 Task: Change  the formatting of the data to Which is  Less than 5, In conditional formating, put the option 'Green Fill with Dark Green Text. . 'add another formatting option Format As Table, insert the option Orange Table style Medium 3 , change the format of Column Width to AutoFit Column Widthand sort the data in Ascending order In the sheet  Attendance Sheet for Weekly Updatesbook
Action: Mouse moved to (249, 261)
Screenshot: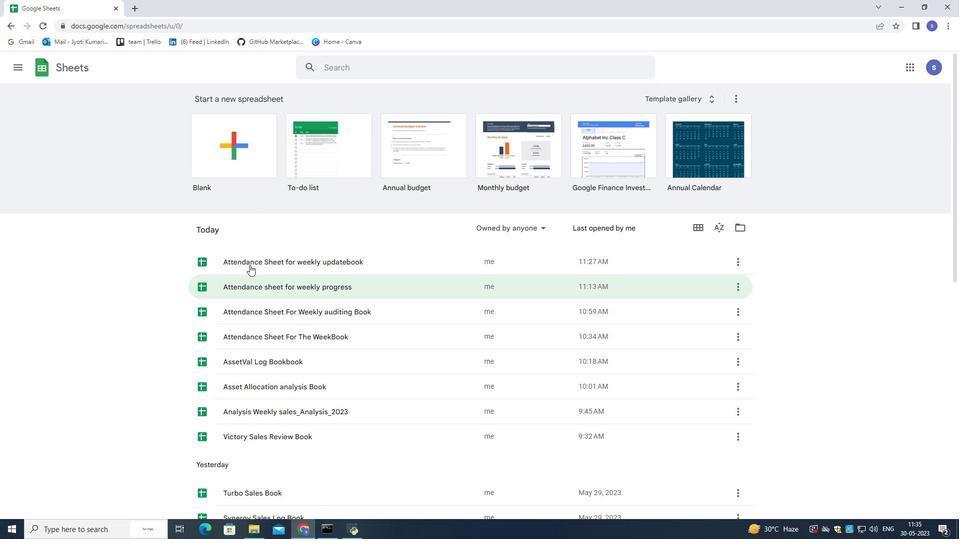 
Action: Mouse pressed left at (249, 261)
Screenshot: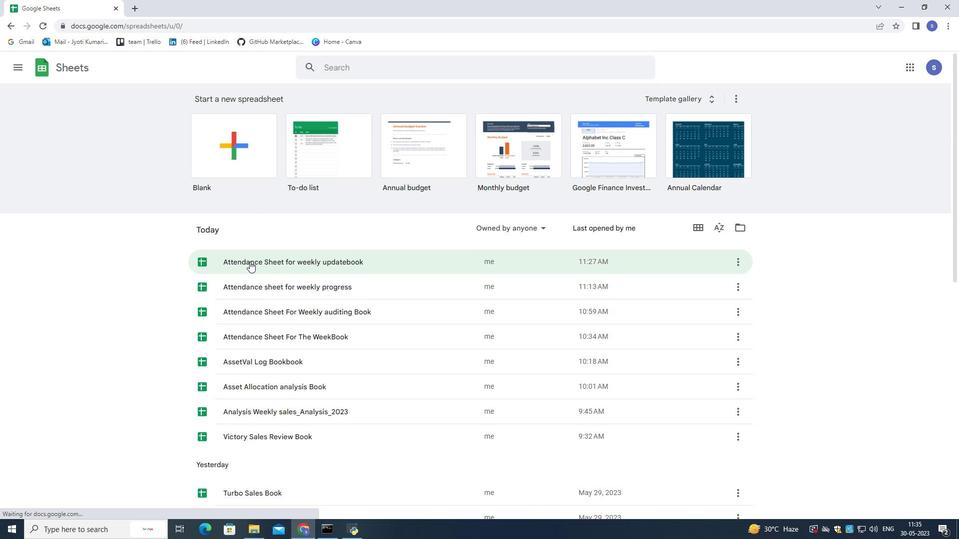 
Action: Mouse moved to (54, 155)
Screenshot: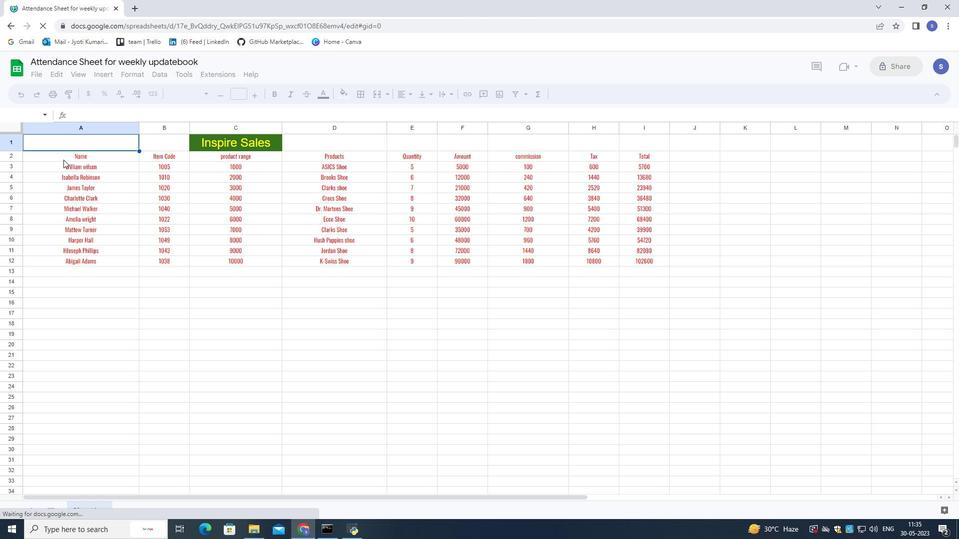 
Action: Mouse pressed left at (54, 155)
Screenshot: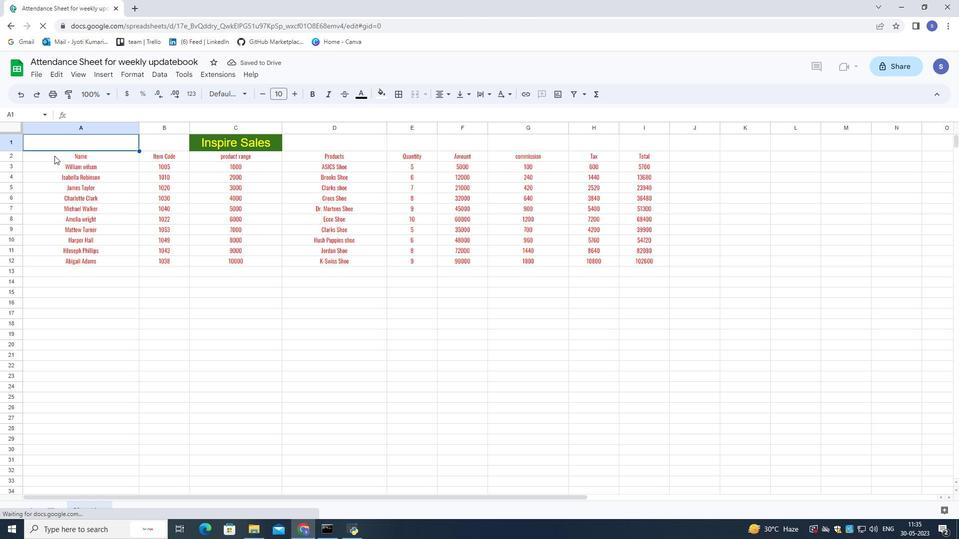 
Action: Mouse moved to (139, 73)
Screenshot: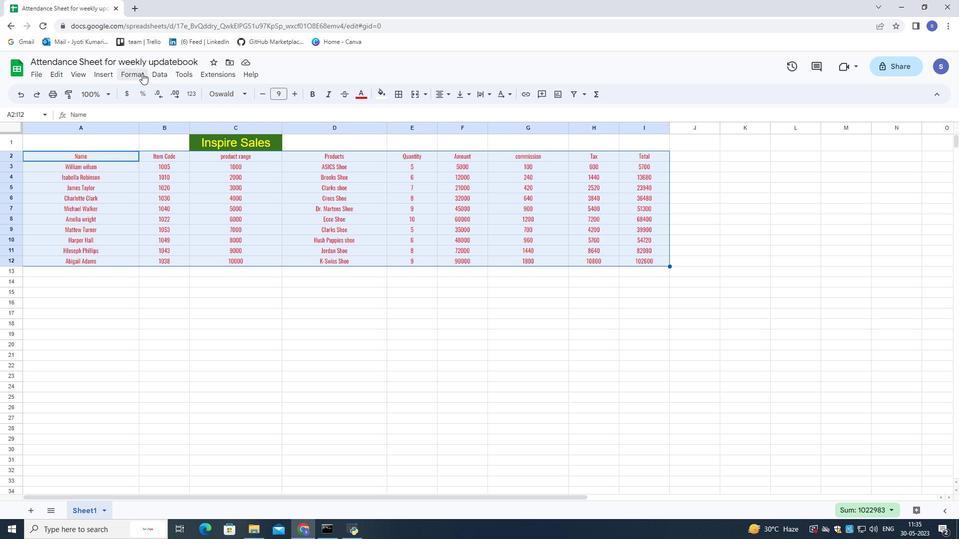 
Action: Mouse pressed left at (139, 73)
Screenshot: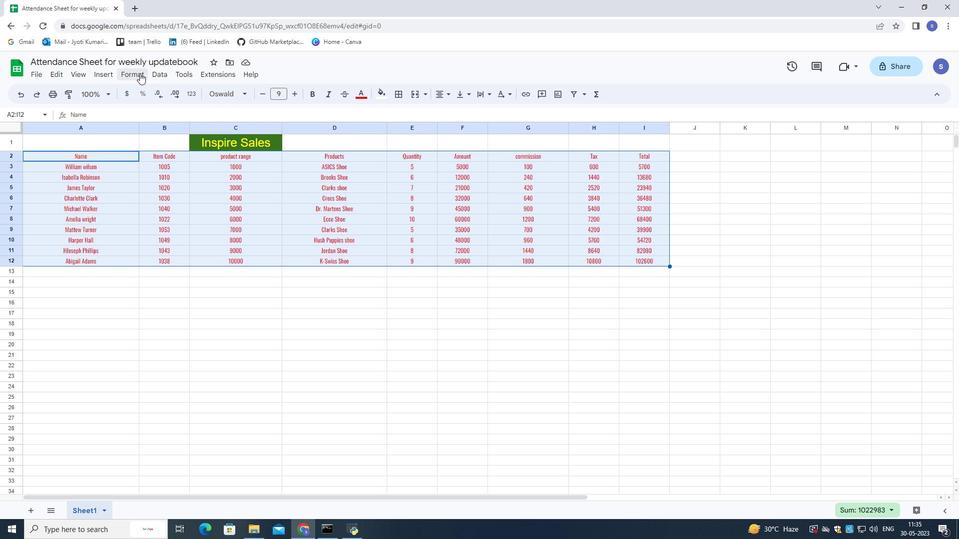 
Action: Mouse moved to (180, 245)
Screenshot: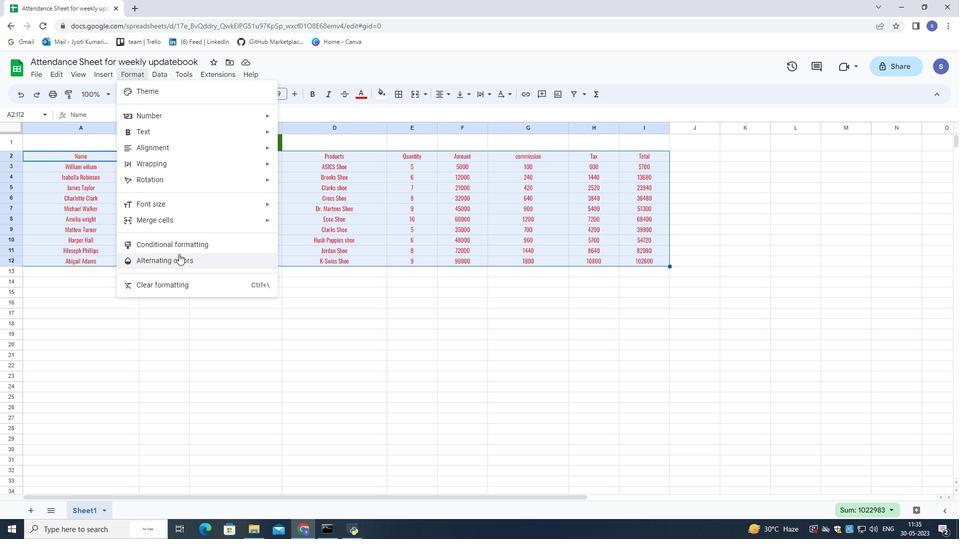 
Action: Mouse pressed left at (180, 245)
Screenshot: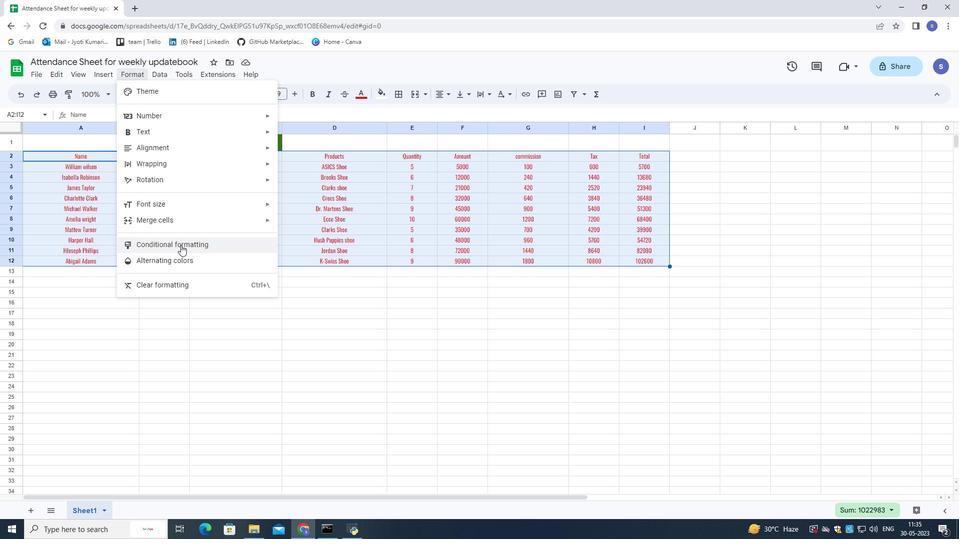 
Action: Mouse moved to (899, 231)
Screenshot: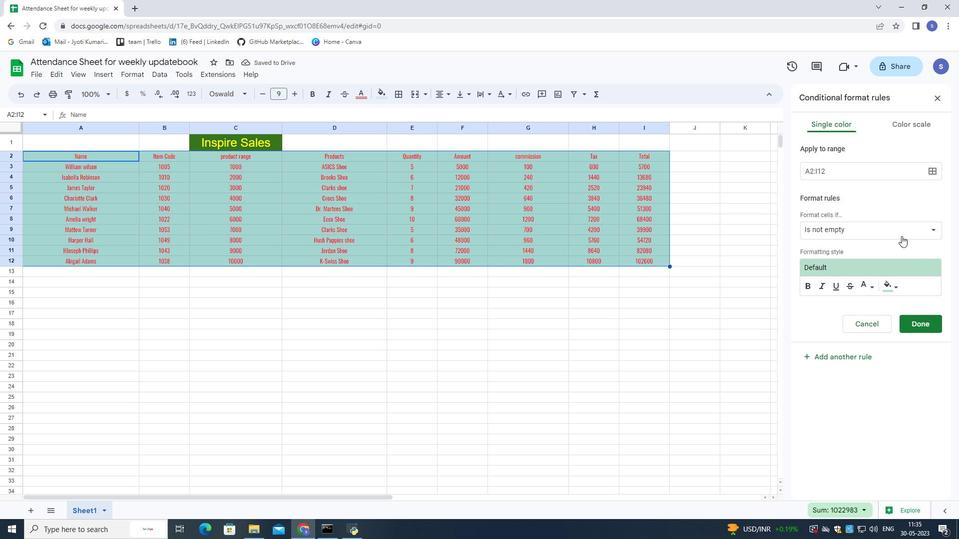 
Action: Mouse pressed left at (899, 231)
Screenshot: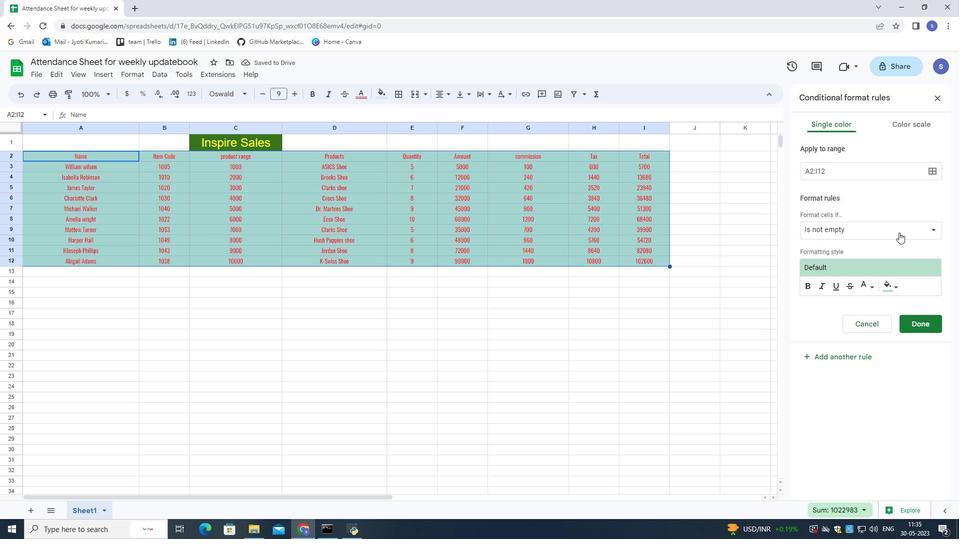 
Action: Mouse moved to (863, 418)
Screenshot: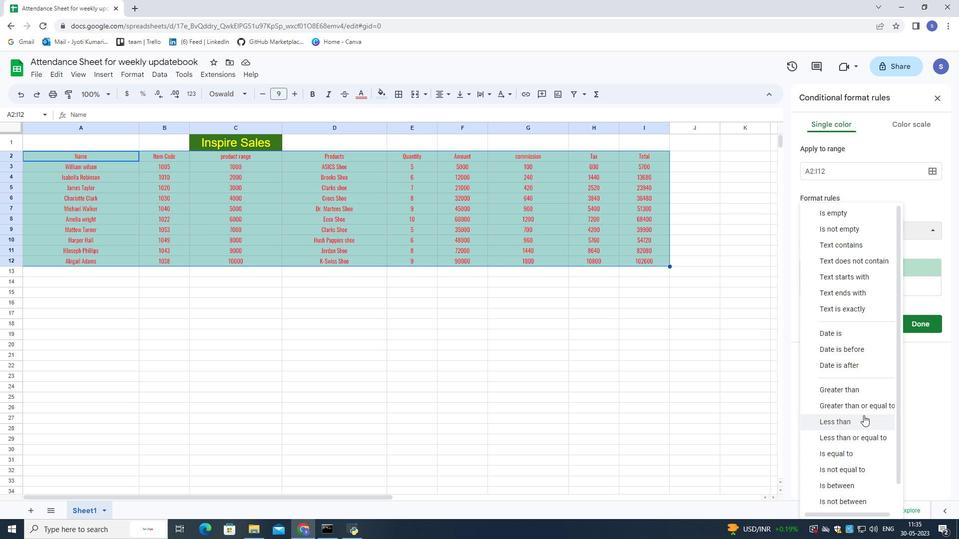 
Action: Mouse pressed left at (863, 418)
Screenshot: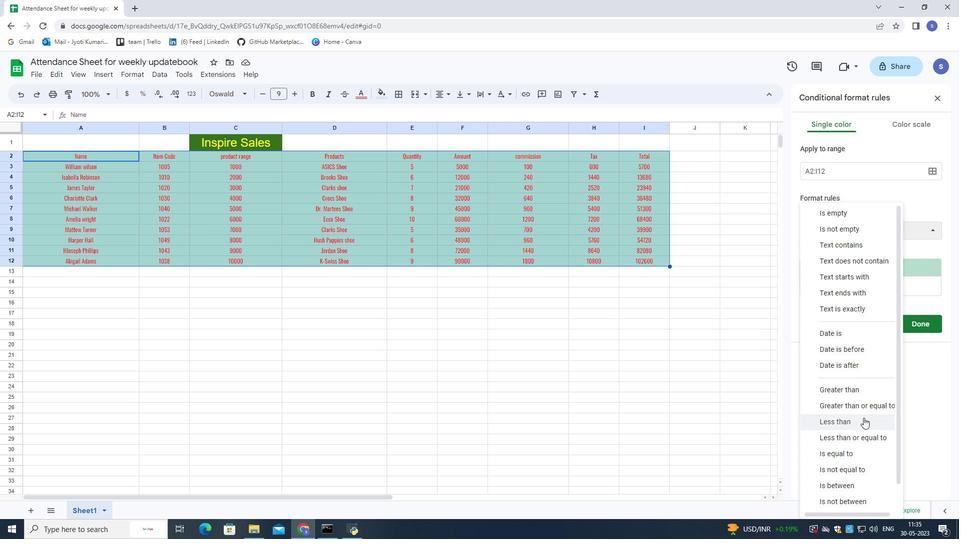 
Action: Mouse moved to (821, 254)
Screenshot: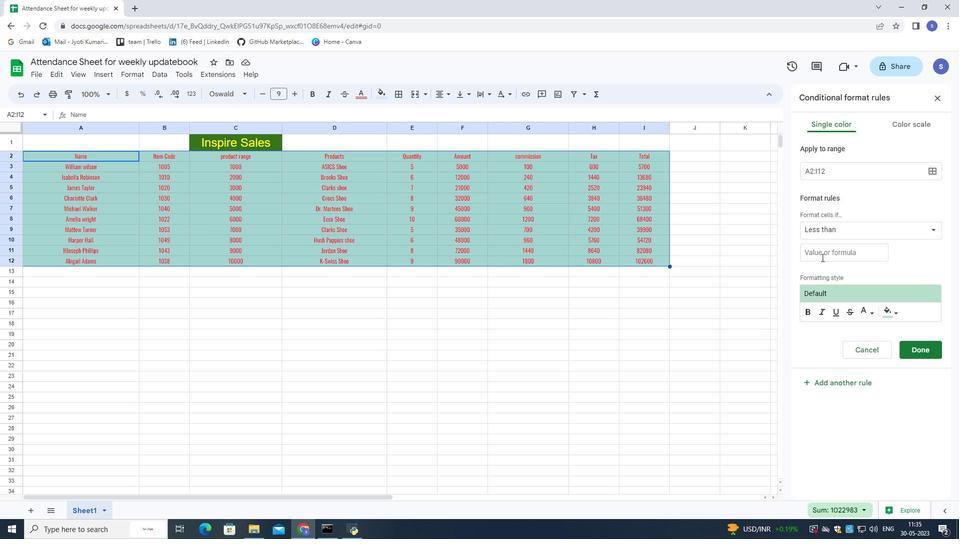 
Action: Mouse pressed left at (821, 254)
Screenshot: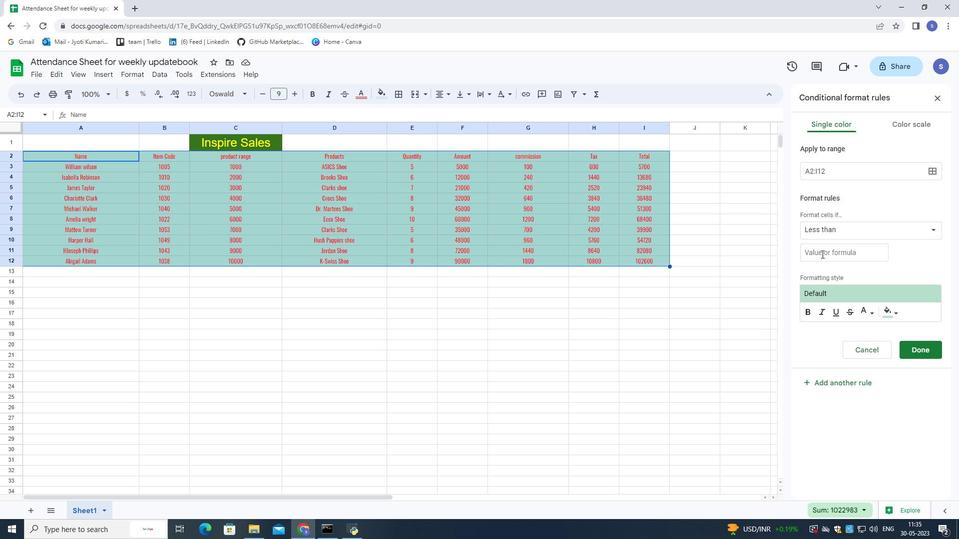
Action: Key pressed 5
Screenshot: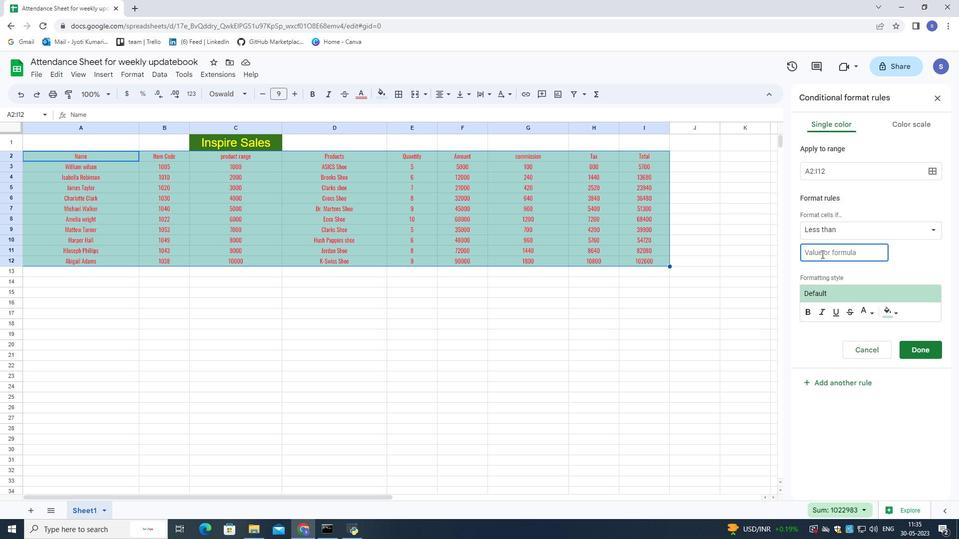 
Action: Mouse moved to (891, 309)
Screenshot: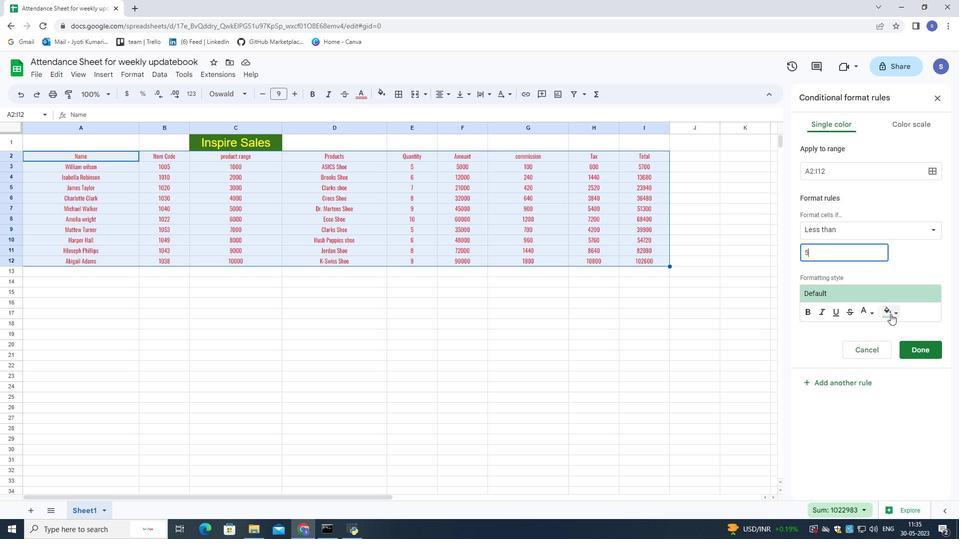 
Action: Mouse pressed left at (891, 309)
Screenshot: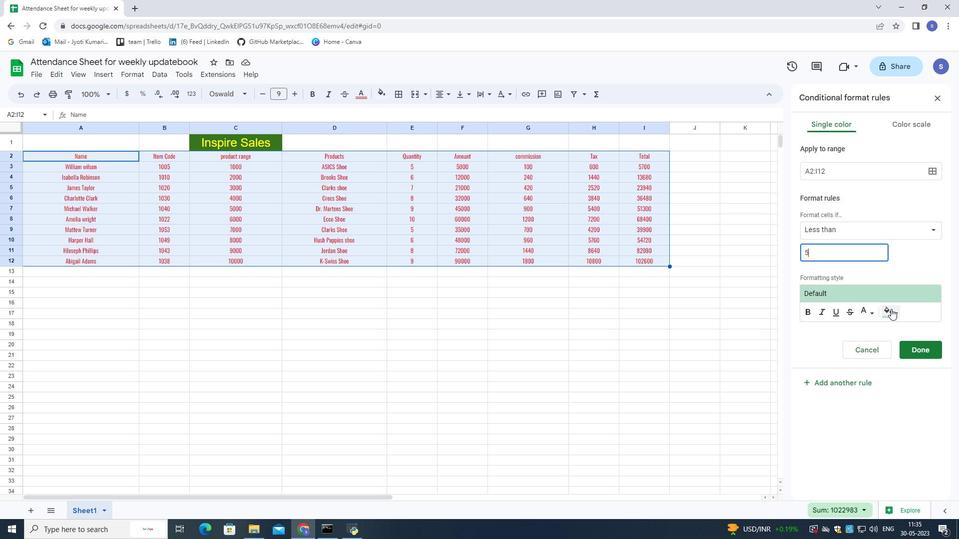 
Action: Mouse moved to (830, 355)
Screenshot: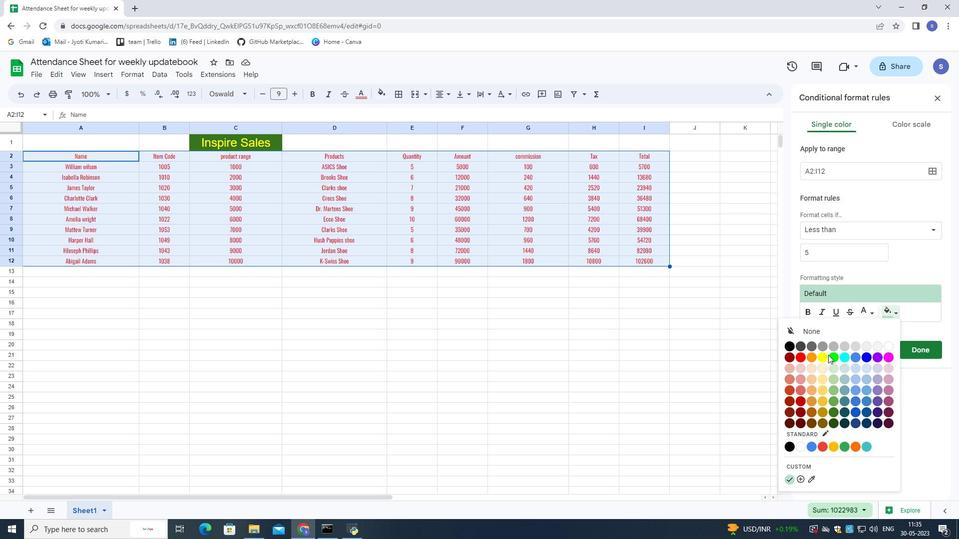
Action: Mouse pressed left at (830, 355)
Screenshot: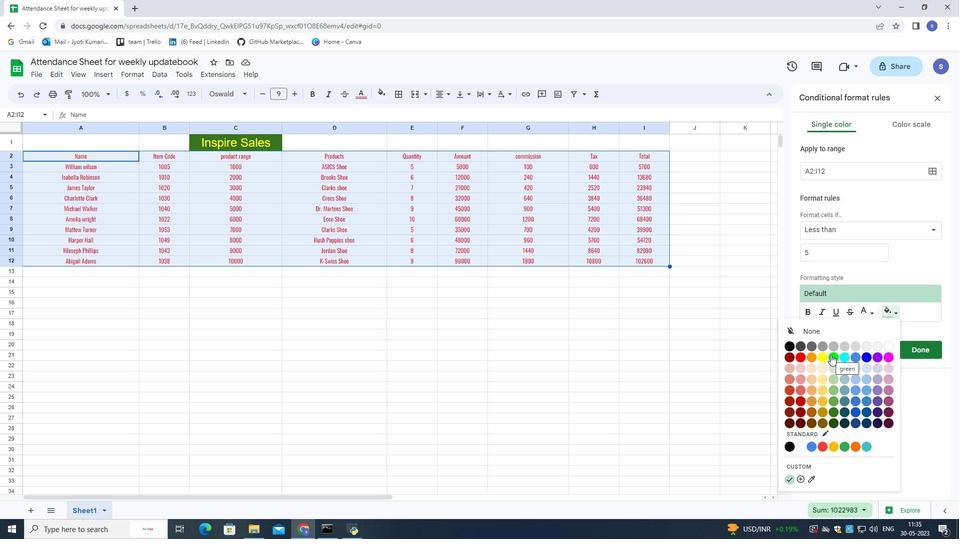 
Action: Mouse moved to (872, 349)
Screenshot: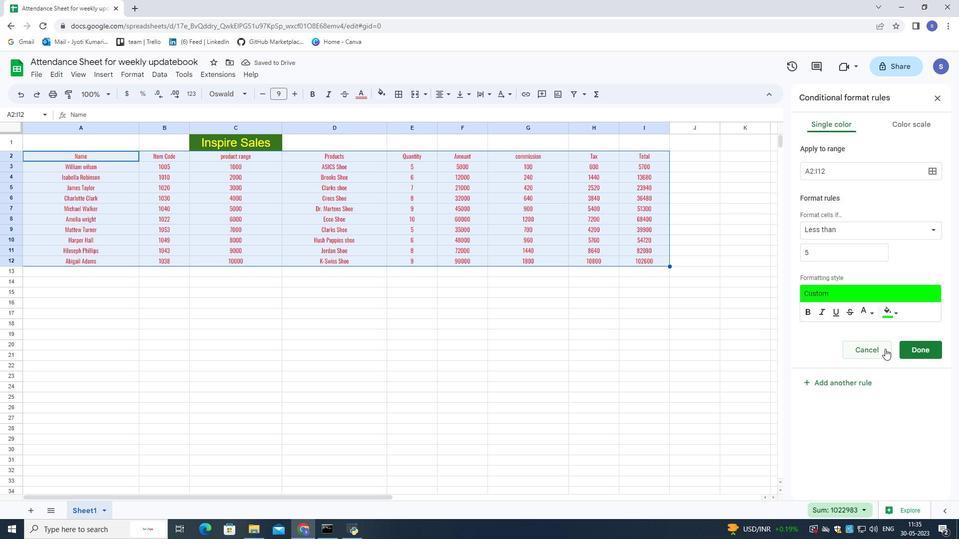 
Action: Mouse pressed left at (872, 349)
Screenshot: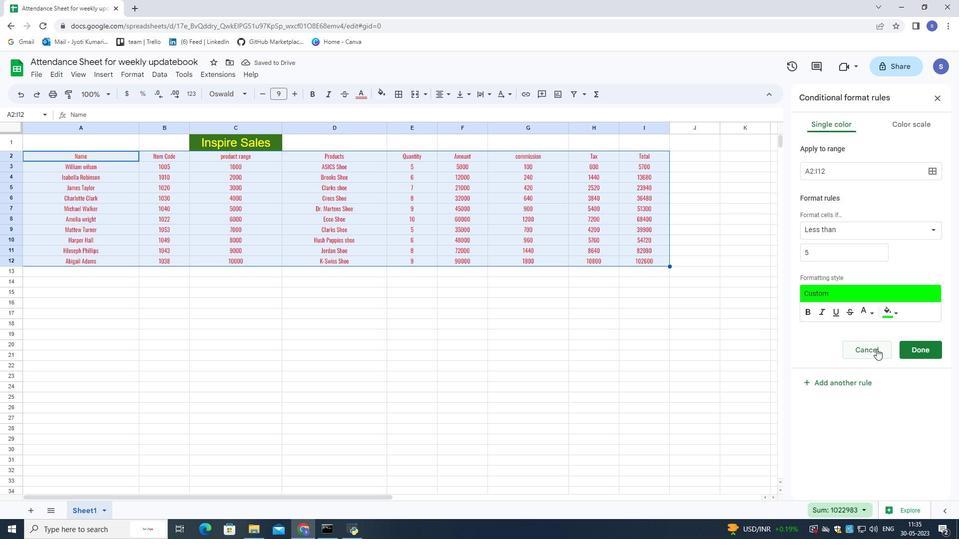 
Action: Mouse moved to (475, 327)
Screenshot: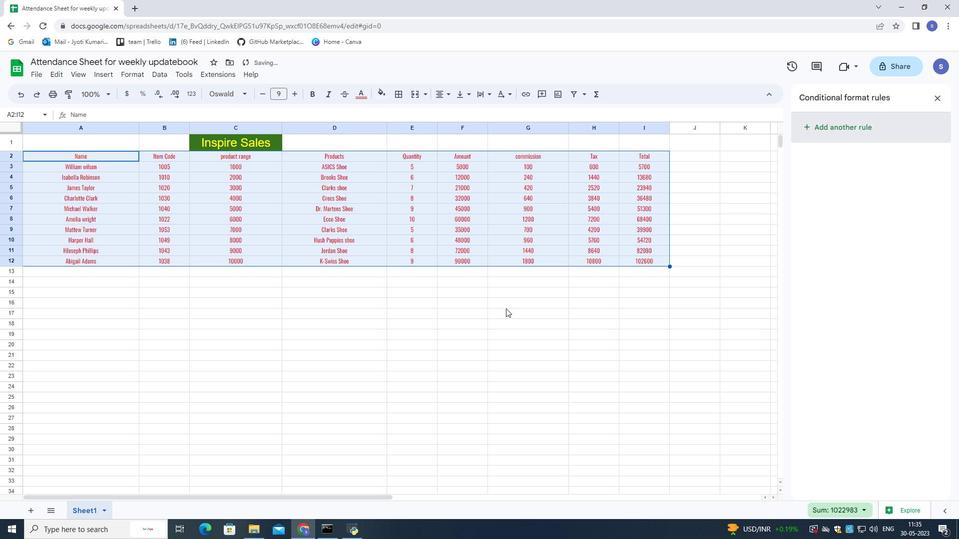 
Action: Mouse pressed left at (475, 327)
Screenshot: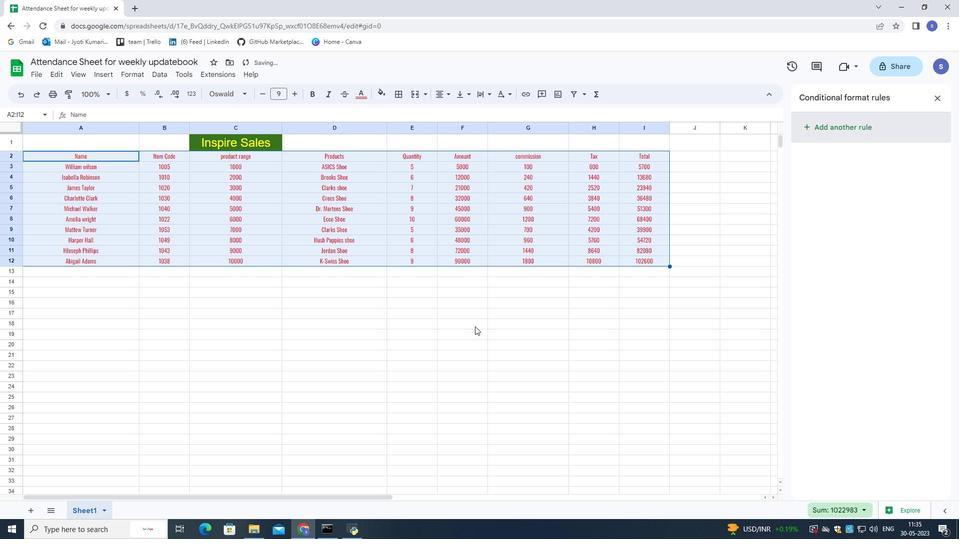 
Action: Mouse moved to (45, 154)
Screenshot: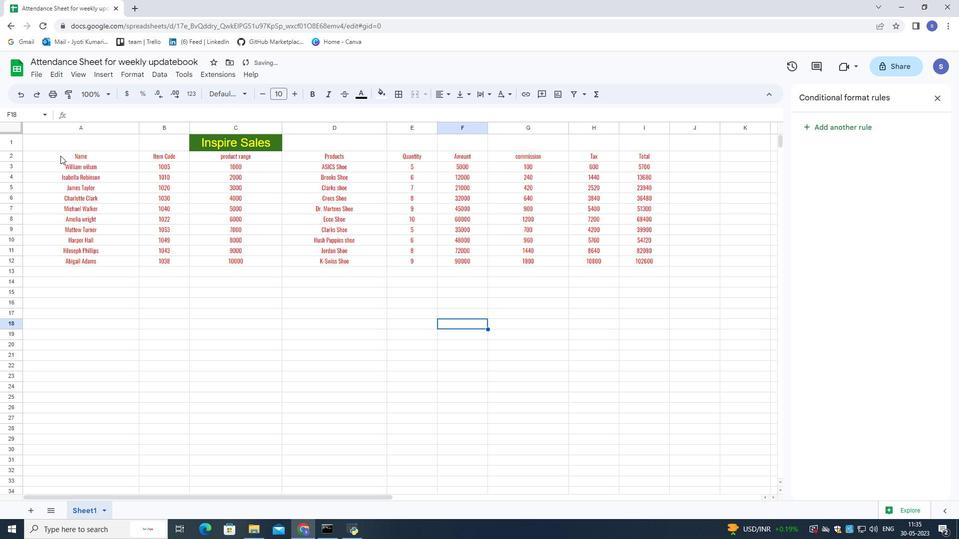 
Action: Mouse pressed left at (45, 154)
Screenshot: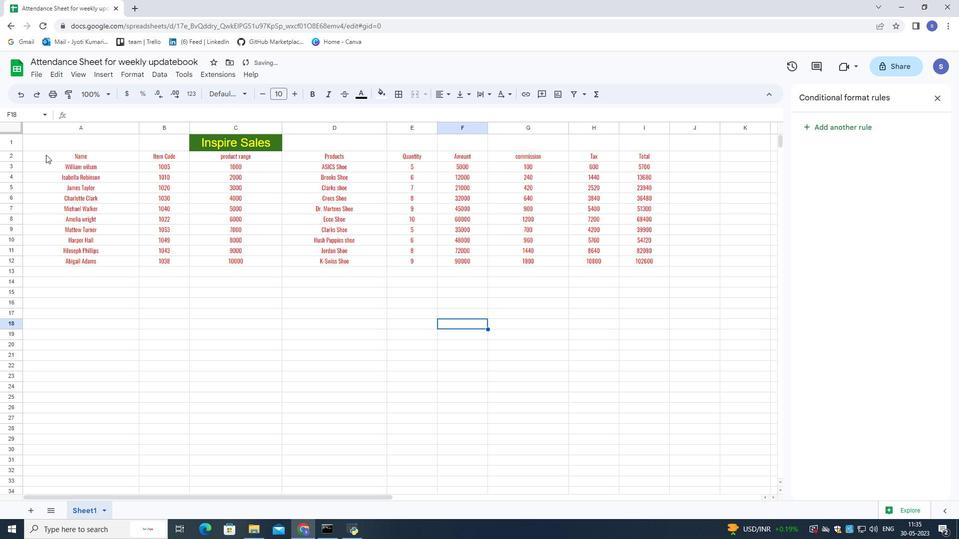 
Action: Mouse moved to (139, 69)
Screenshot: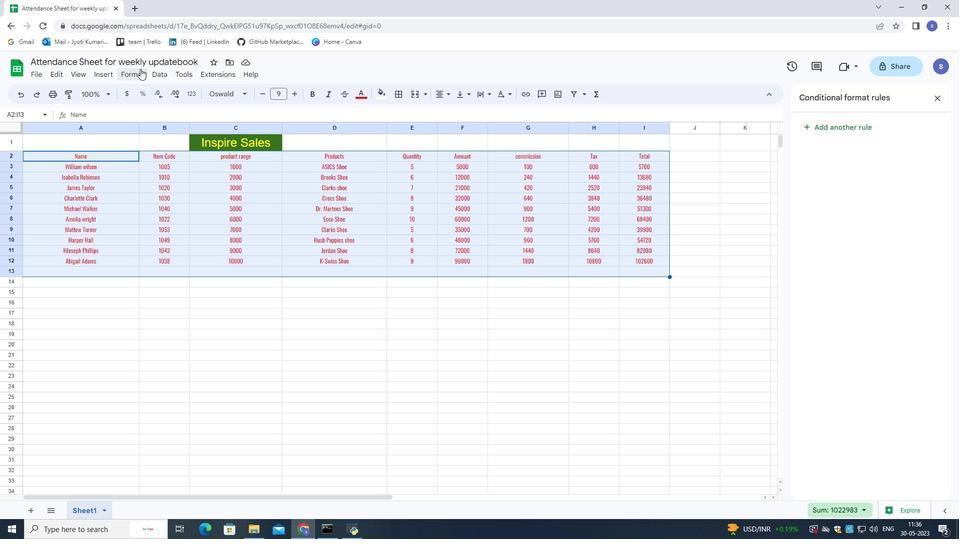 
Action: Mouse pressed left at (139, 69)
Screenshot: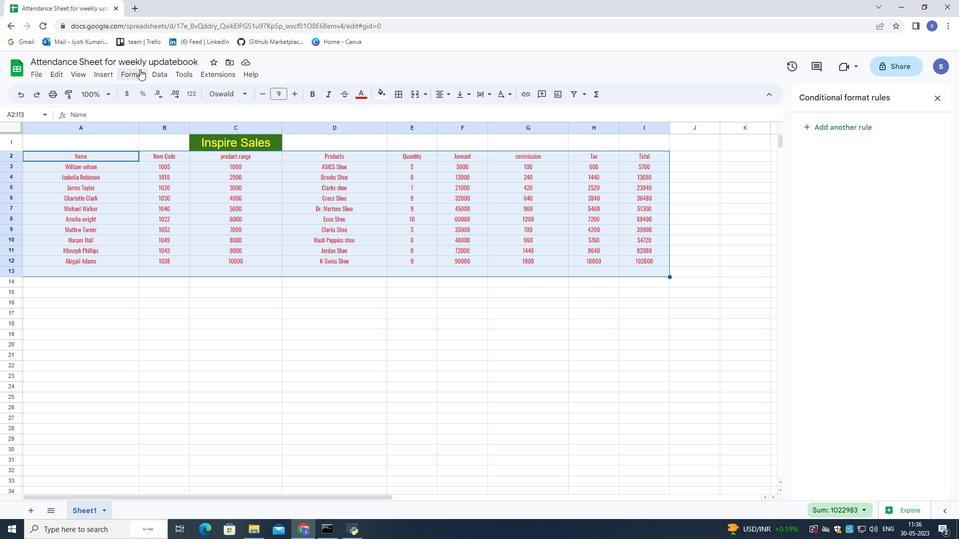 
Action: Mouse moved to (142, 243)
Screenshot: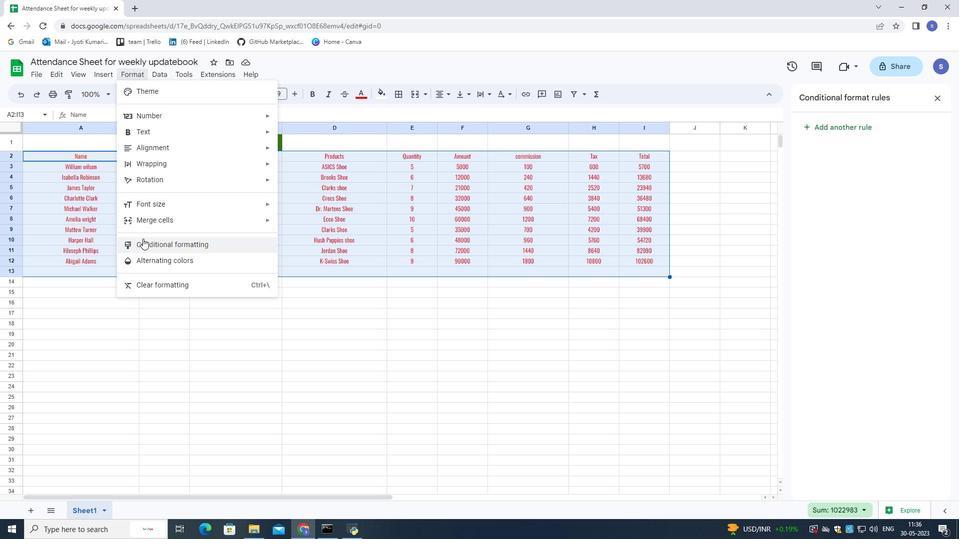 
Action: Mouse pressed left at (142, 243)
Screenshot: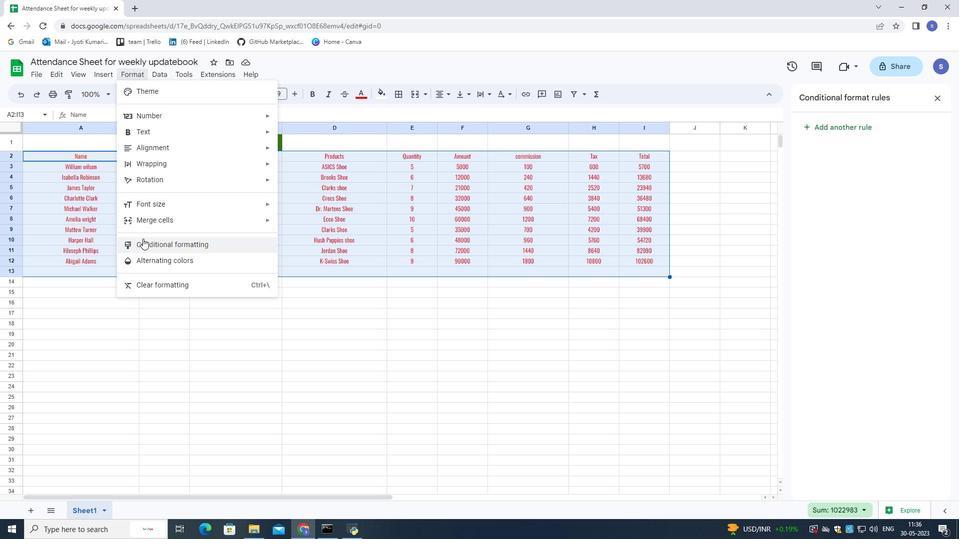 
Action: Mouse moved to (836, 231)
Screenshot: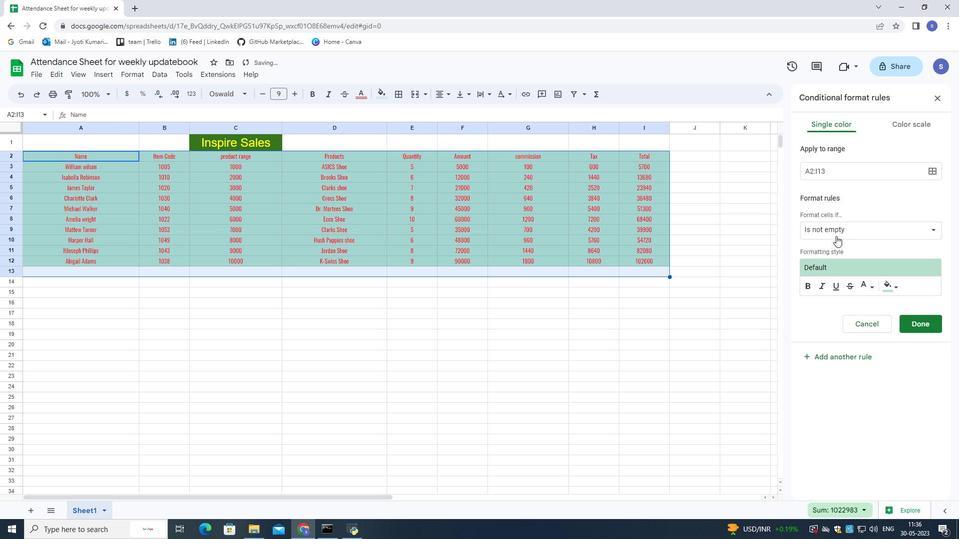 
Action: Mouse pressed left at (836, 231)
Screenshot: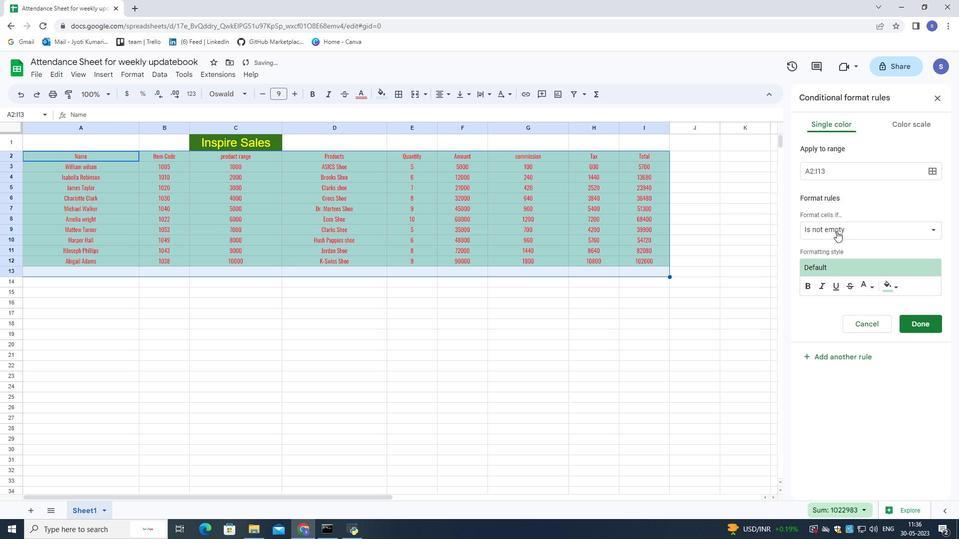 
Action: Mouse moved to (834, 419)
Screenshot: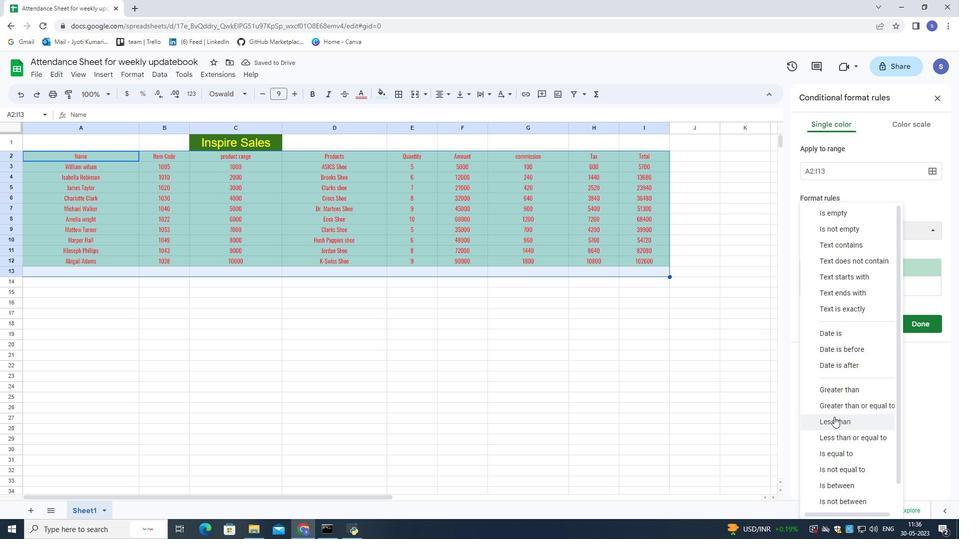 
Action: Mouse pressed left at (834, 419)
Screenshot: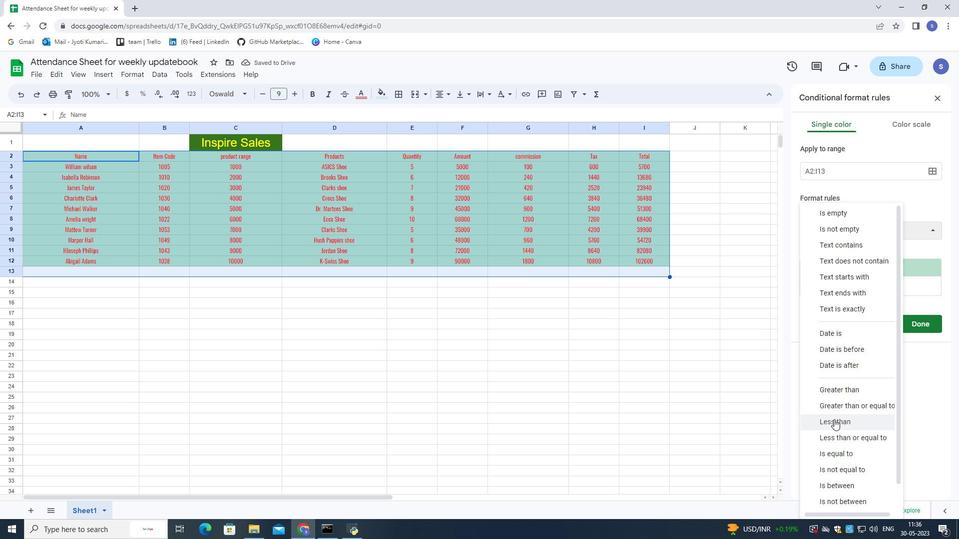 
Action: Mouse moved to (816, 250)
Screenshot: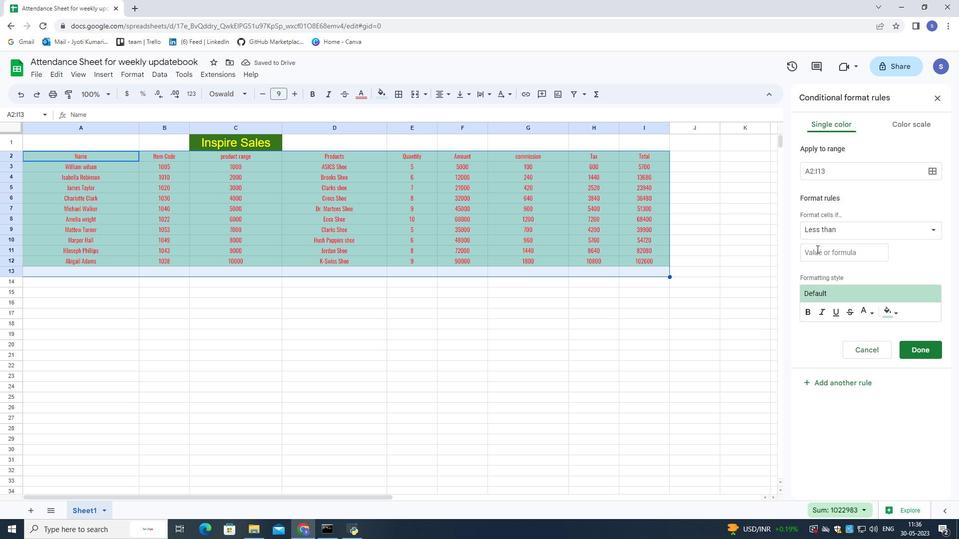 
Action: Mouse pressed left at (816, 250)
Screenshot: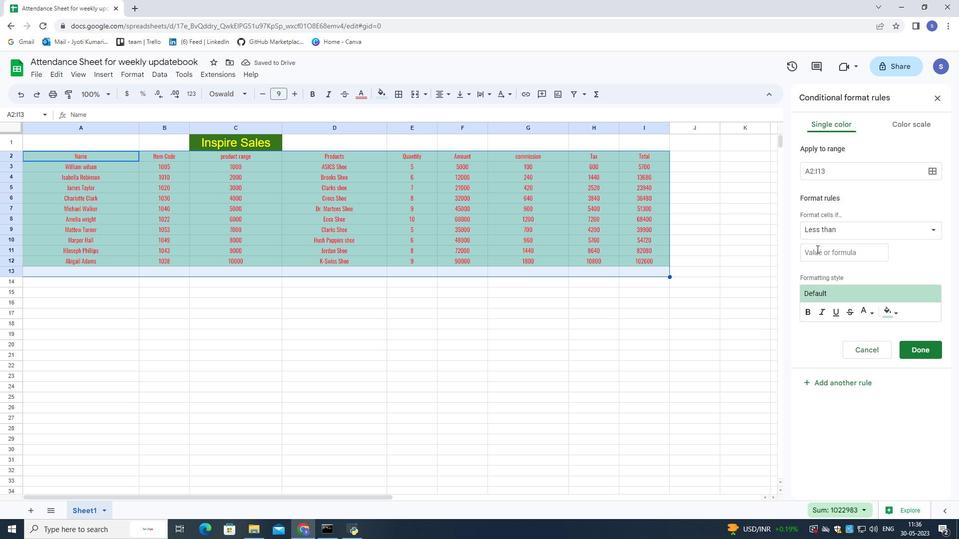 
Action: Mouse moved to (817, 251)
Screenshot: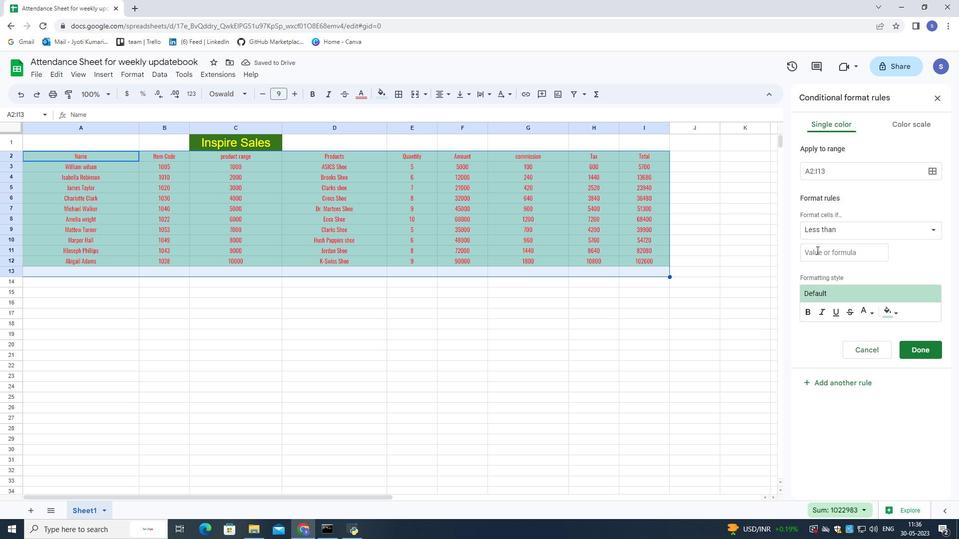 
Action: Key pressed 5
Screenshot: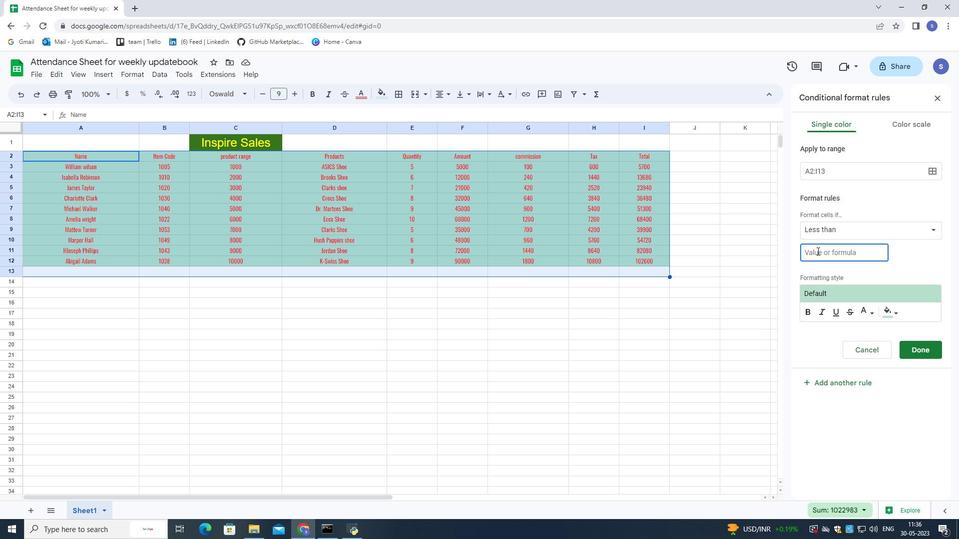 
Action: Mouse moved to (896, 311)
Screenshot: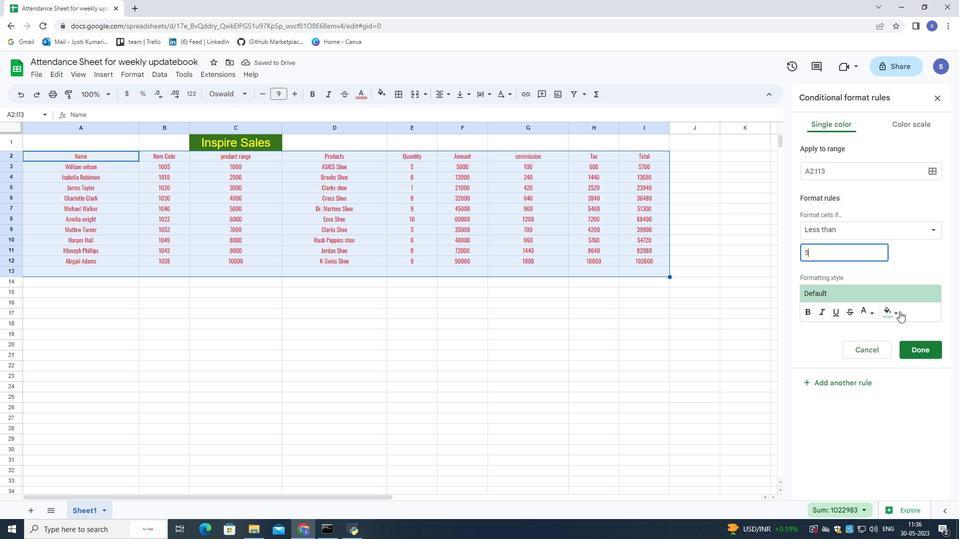 
Action: Mouse pressed left at (896, 311)
Screenshot: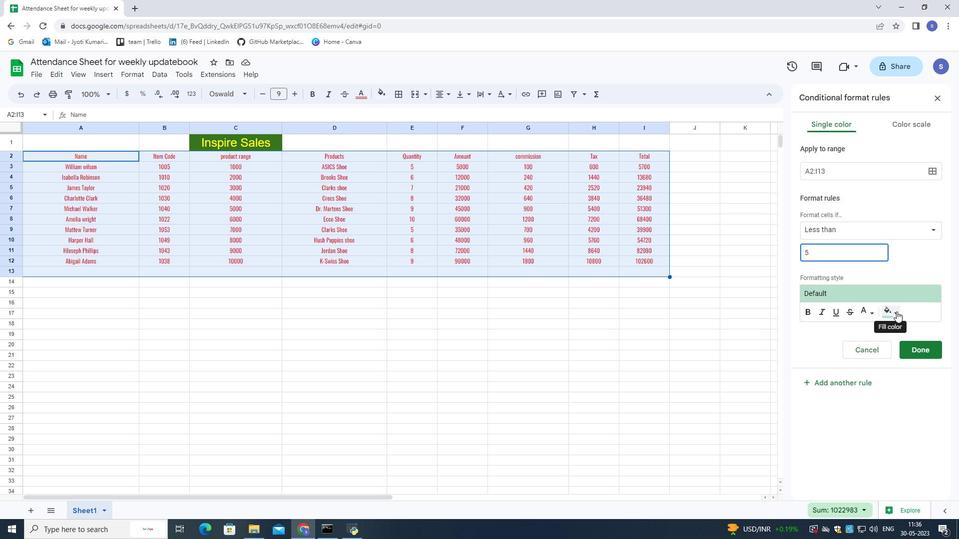 
Action: Mouse moved to (835, 358)
Screenshot: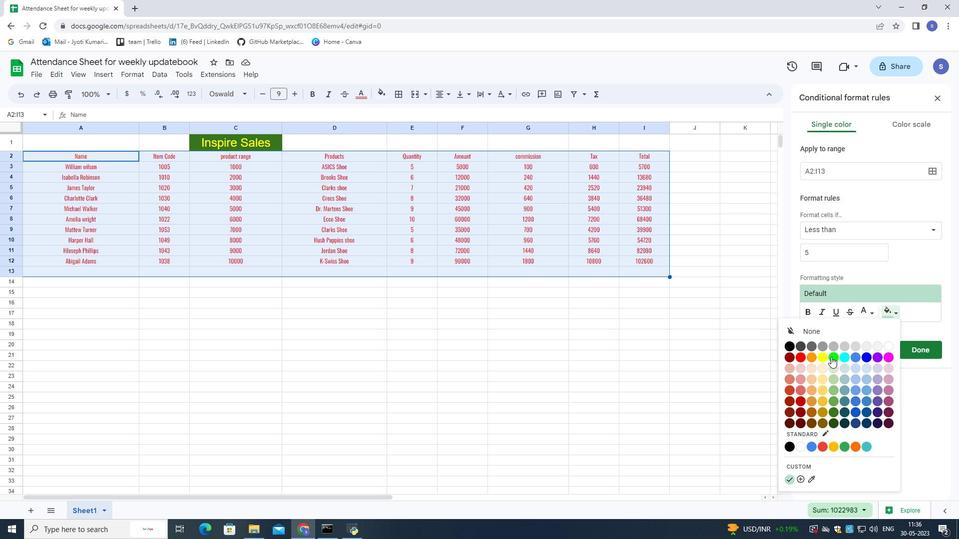 
Action: Mouse pressed left at (835, 358)
Screenshot: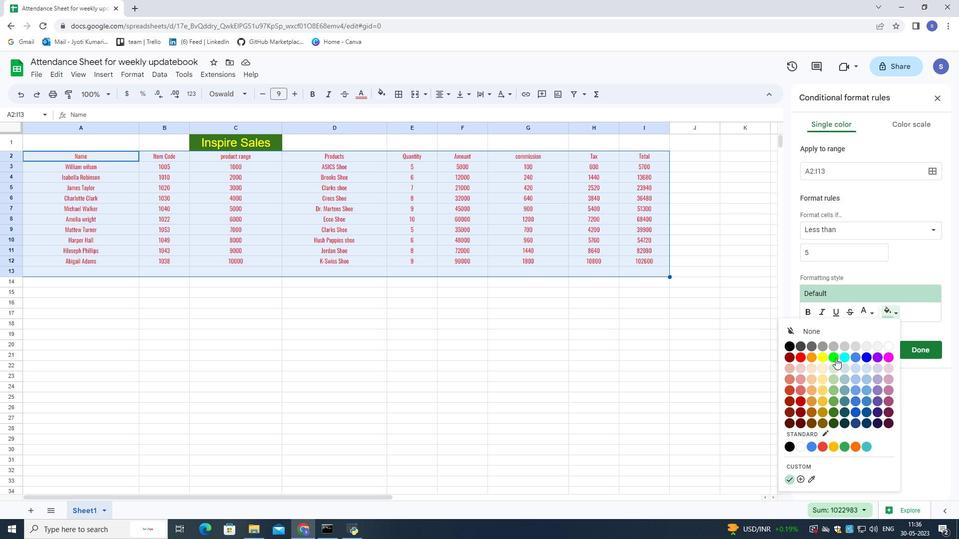
Action: Mouse moved to (866, 313)
Screenshot: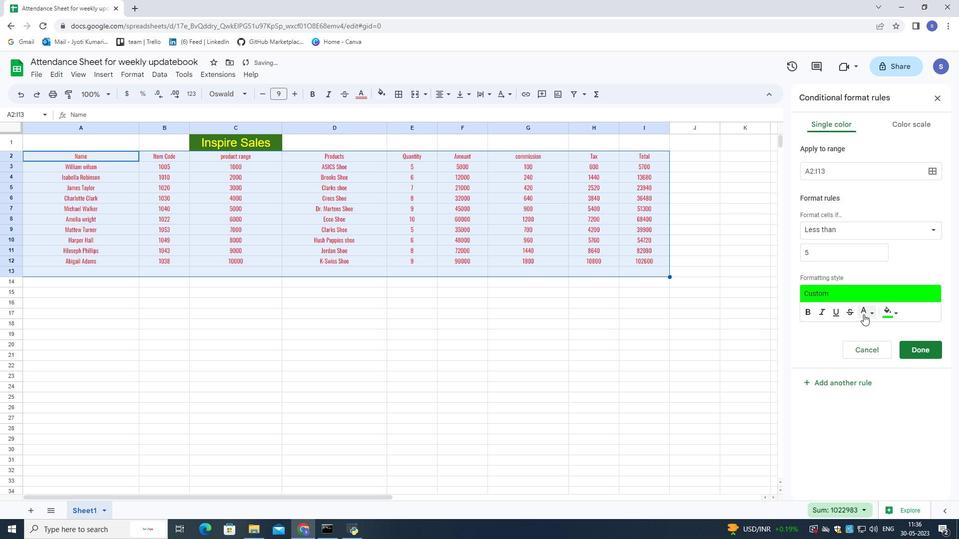 
Action: Mouse pressed left at (866, 313)
Screenshot: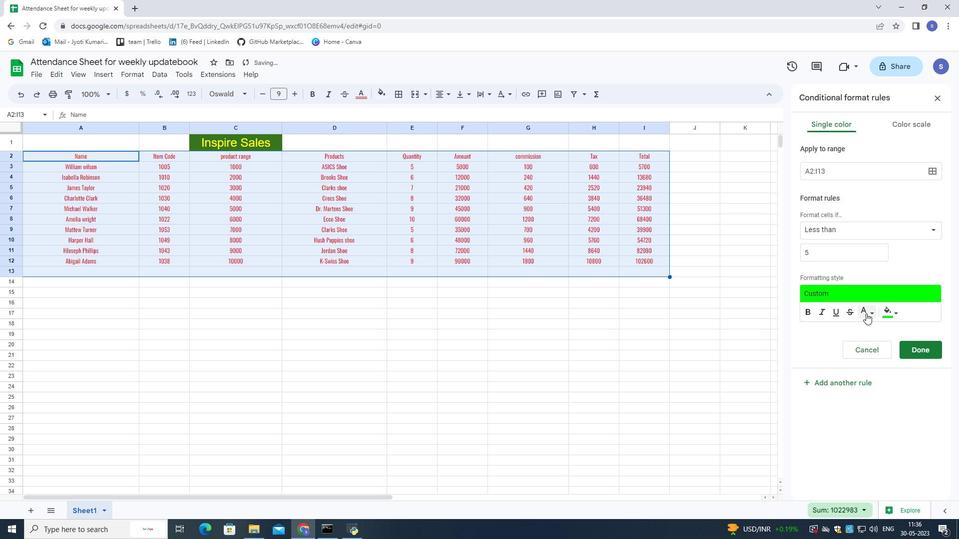 
Action: Mouse moved to (810, 422)
Screenshot: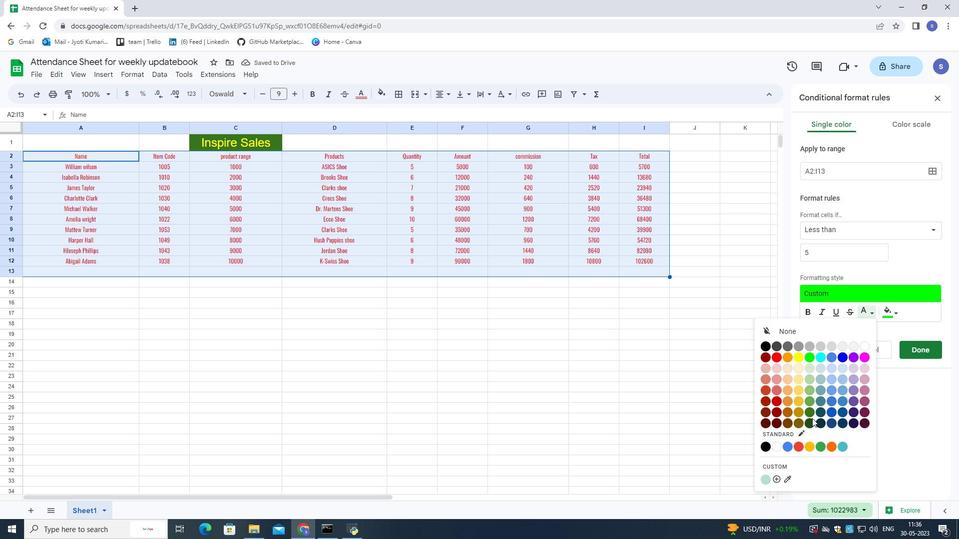 
Action: Mouse pressed left at (810, 422)
Screenshot: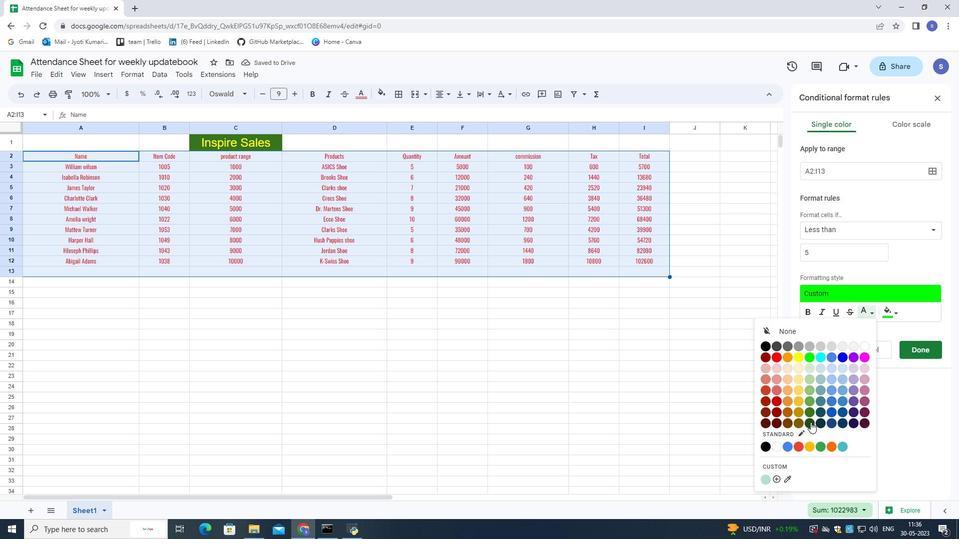 
Action: Mouse moved to (874, 346)
Screenshot: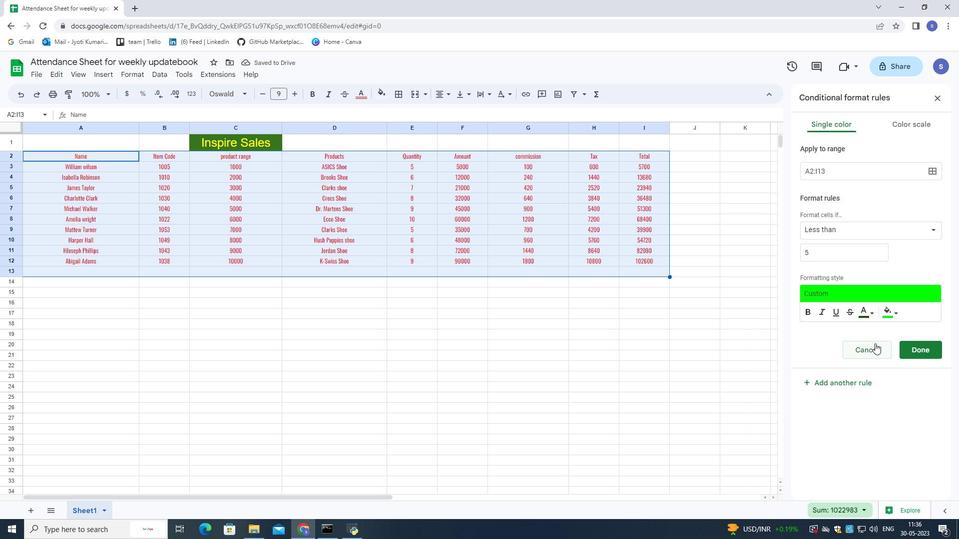 
Action: Mouse pressed left at (874, 346)
Screenshot: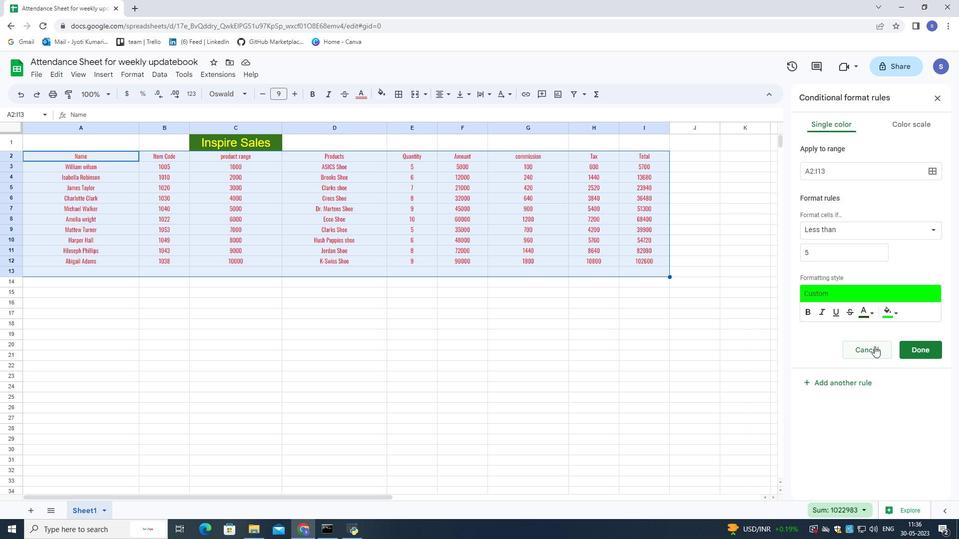 
Action: Mouse moved to (500, 329)
Screenshot: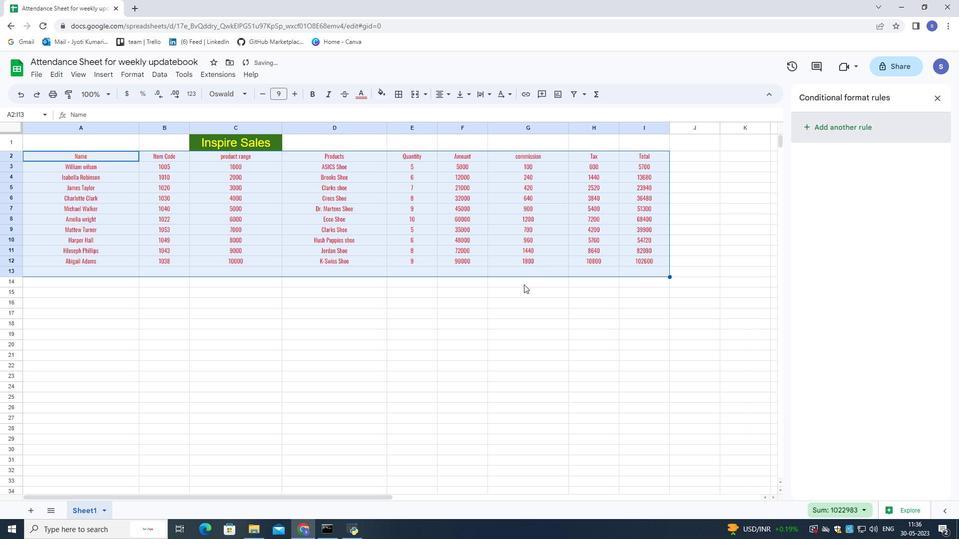 
Action: Mouse pressed left at (500, 329)
Screenshot: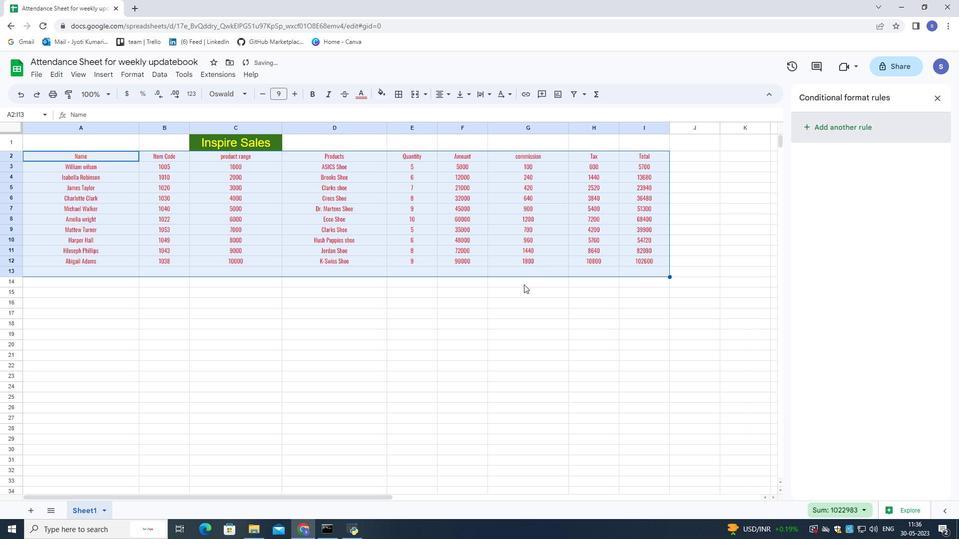 
Action: Mouse moved to (397, 152)
Screenshot: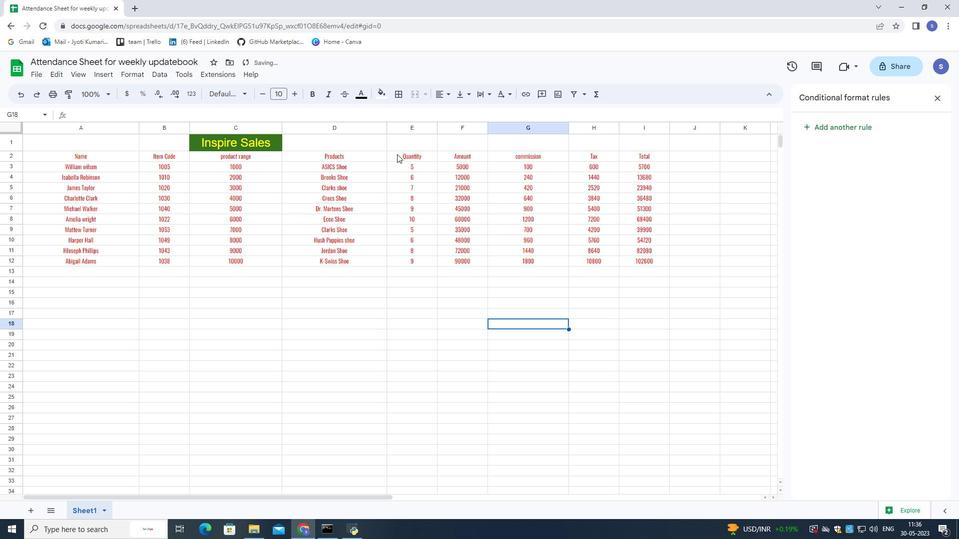 
Action: Mouse pressed left at (397, 152)
Screenshot: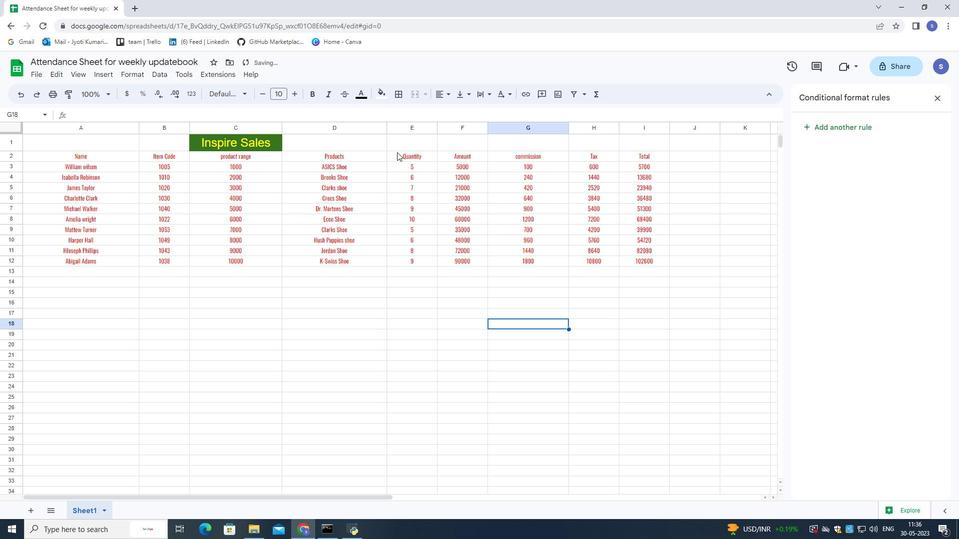 
Action: Mouse moved to (266, 302)
Screenshot: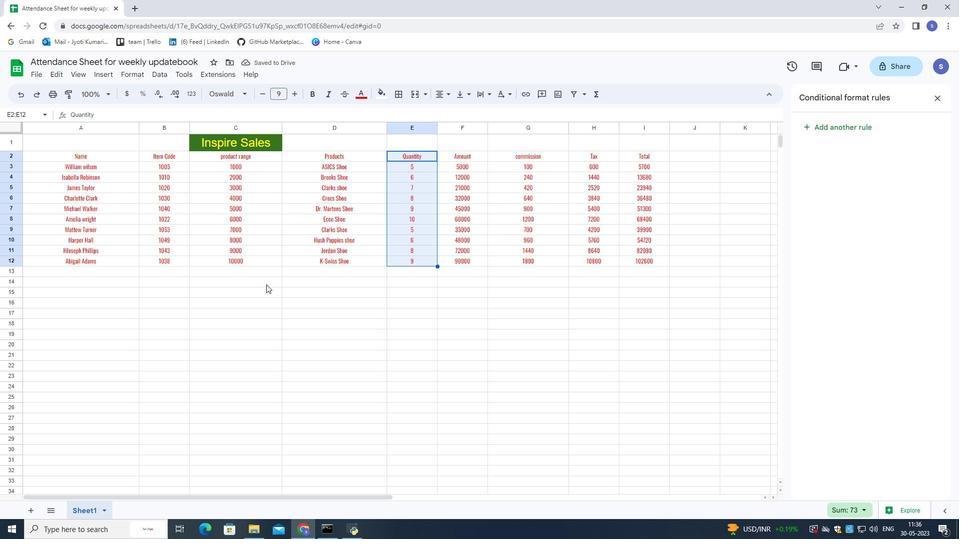 
Action: Mouse pressed left at (266, 302)
Screenshot: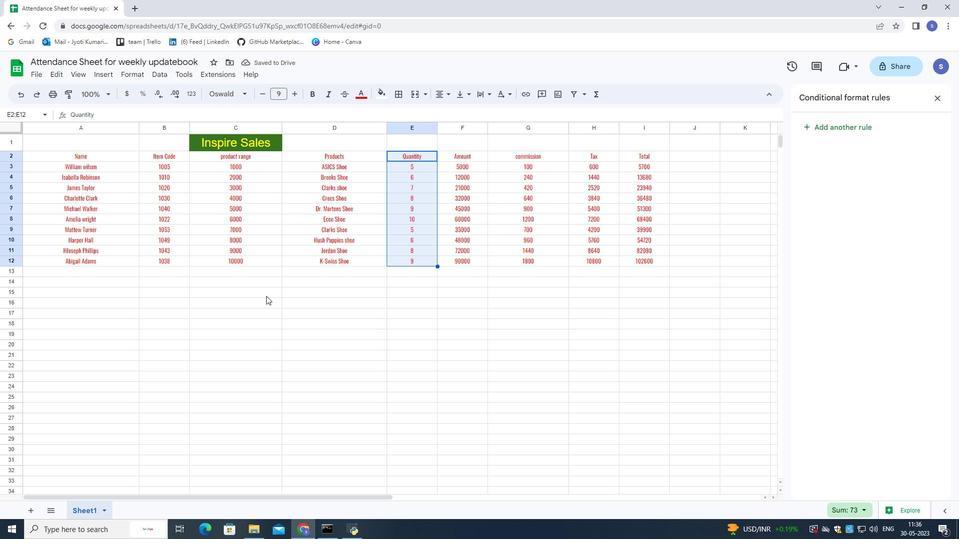 
Action: Mouse moved to (394, 155)
Screenshot: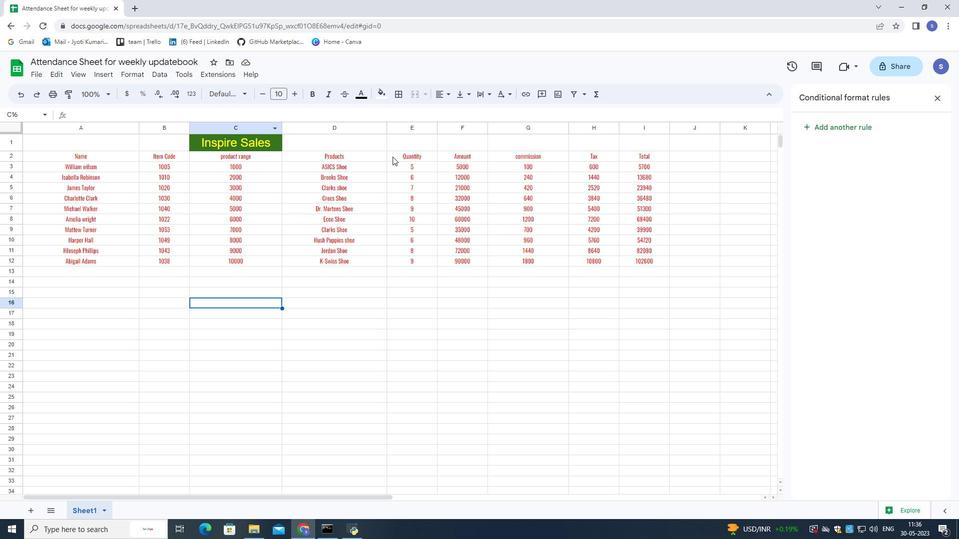 
Action: Mouse pressed left at (394, 155)
Screenshot: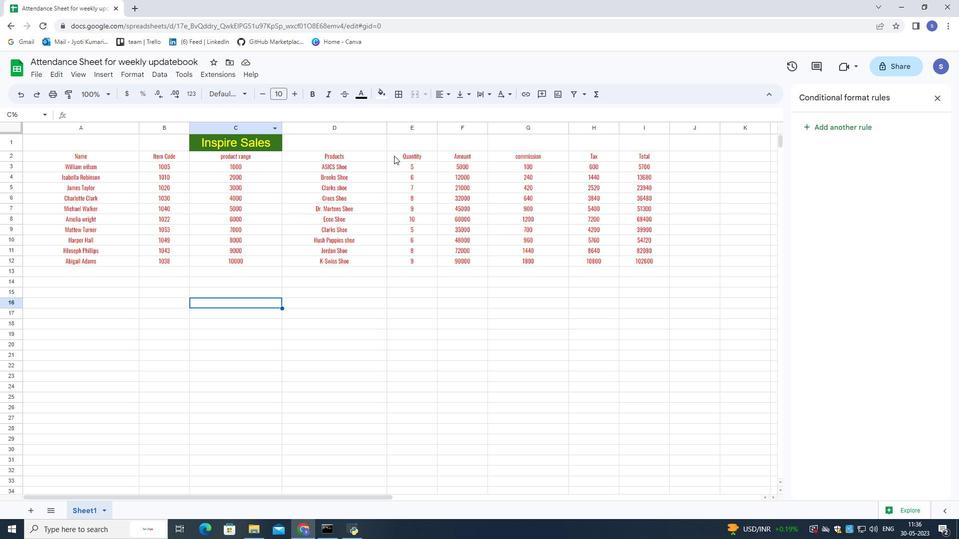 
Action: Mouse moved to (135, 77)
Screenshot: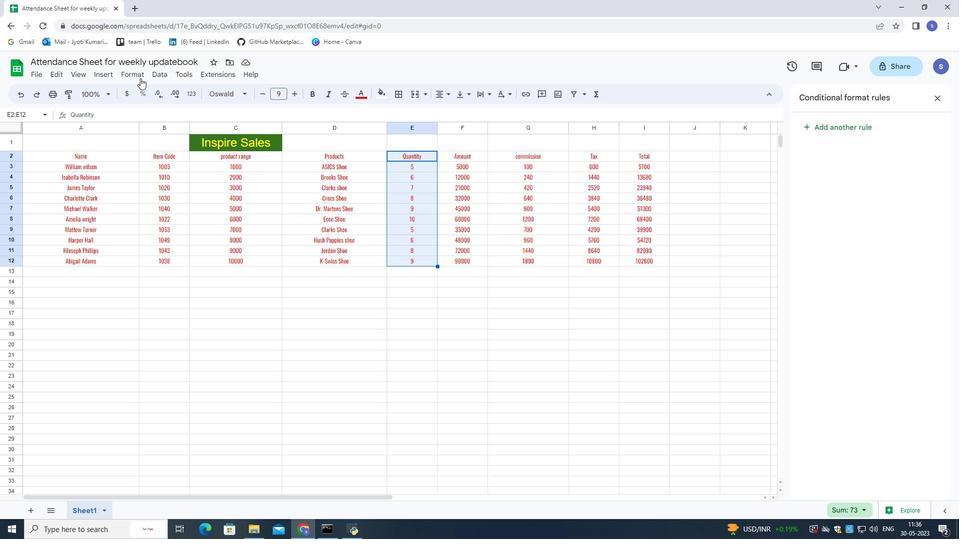 
Action: Mouse pressed left at (135, 77)
Screenshot: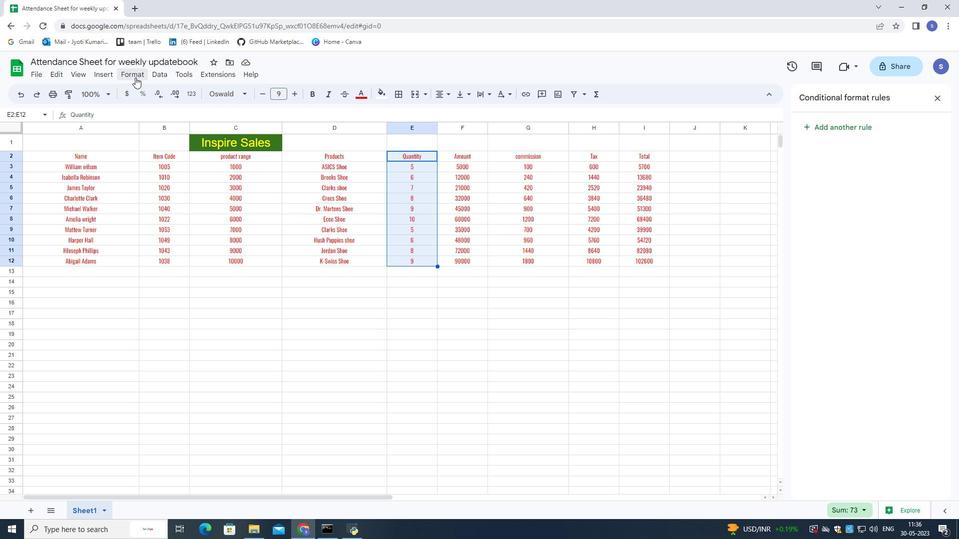 
Action: Mouse moved to (168, 247)
Screenshot: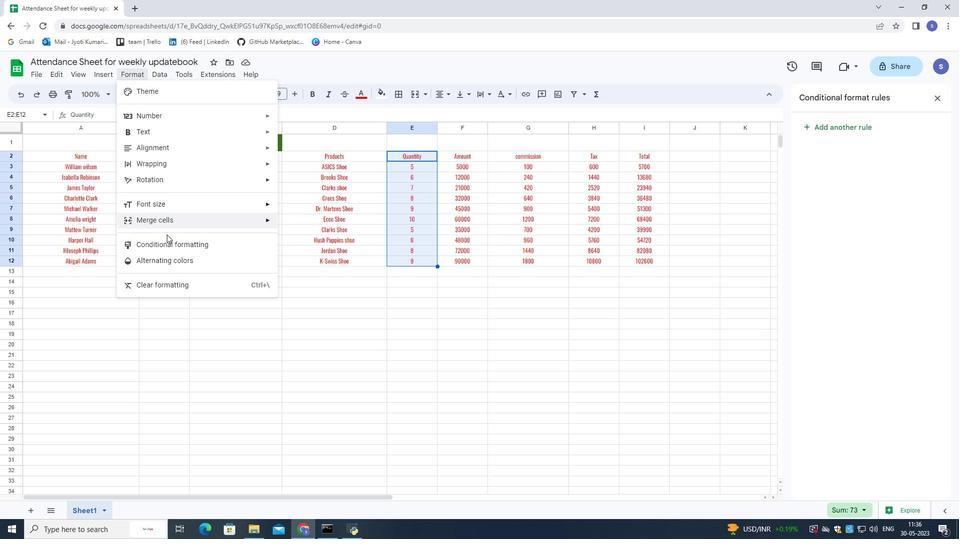 
Action: Mouse pressed left at (168, 247)
Screenshot: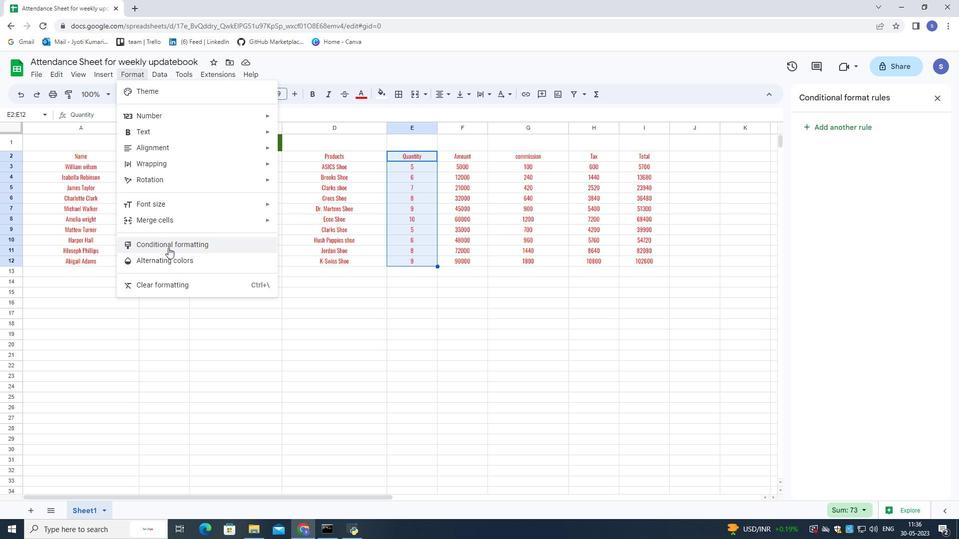 
Action: Mouse moved to (837, 231)
Screenshot: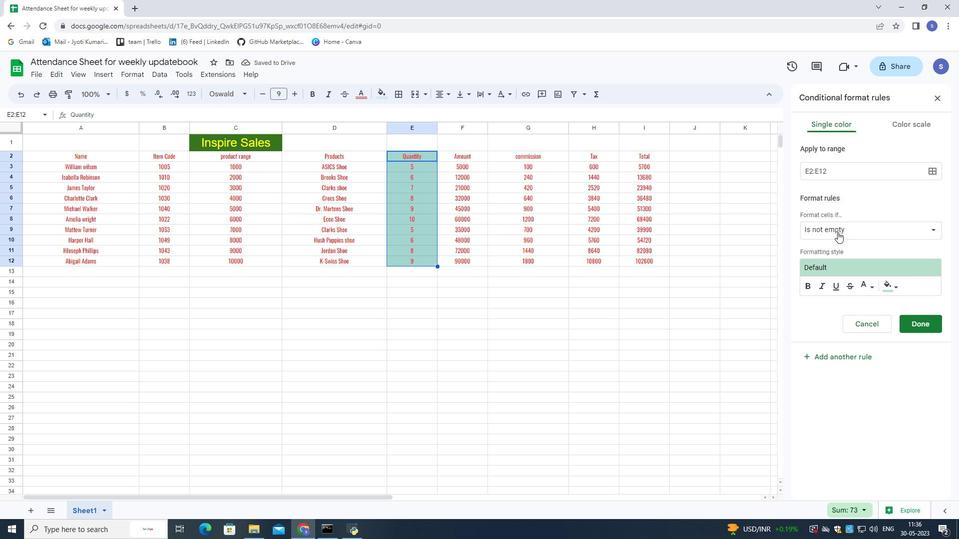 
Action: Mouse pressed left at (837, 231)
Screenshot: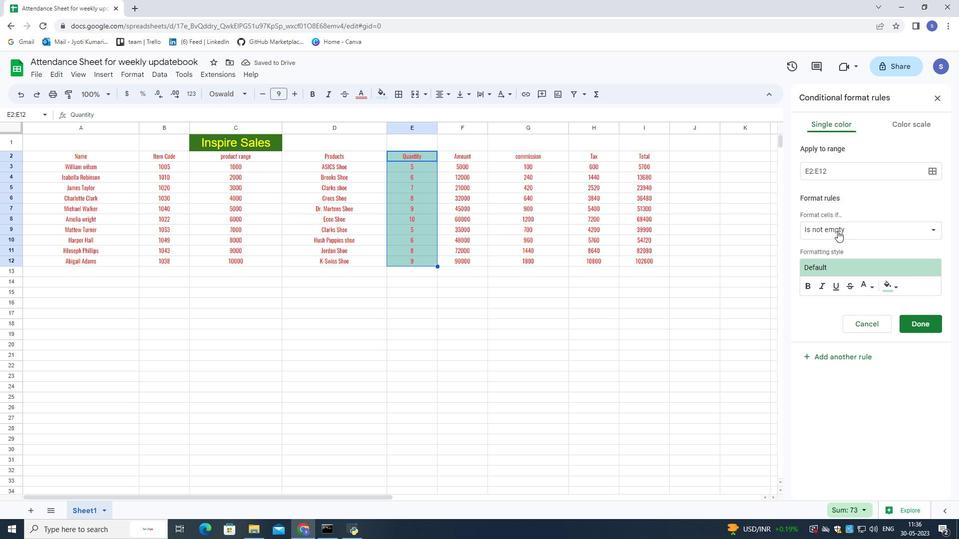 
Action: Mouse moved to (849, 425)
Screenshot: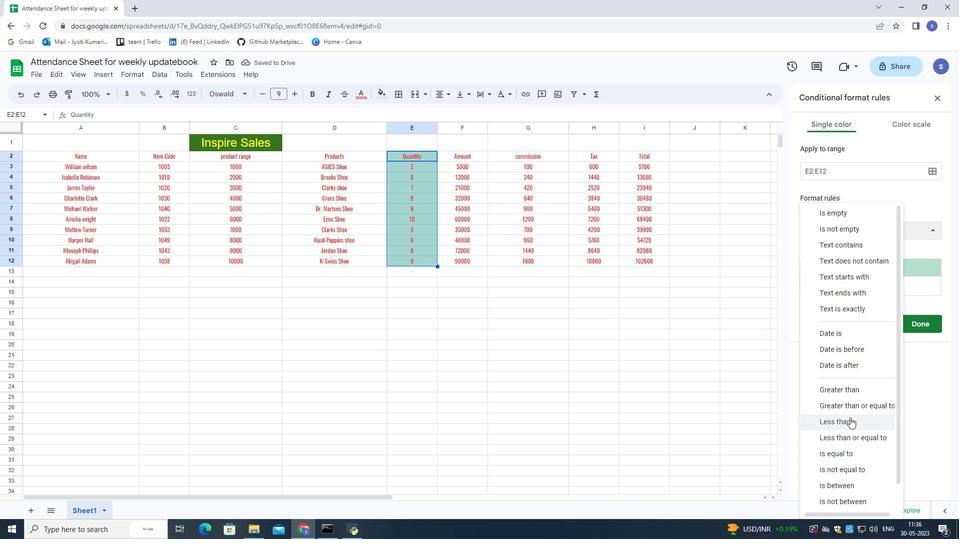 
Action: Mouse pressed left at (849, 425)
Screenshot: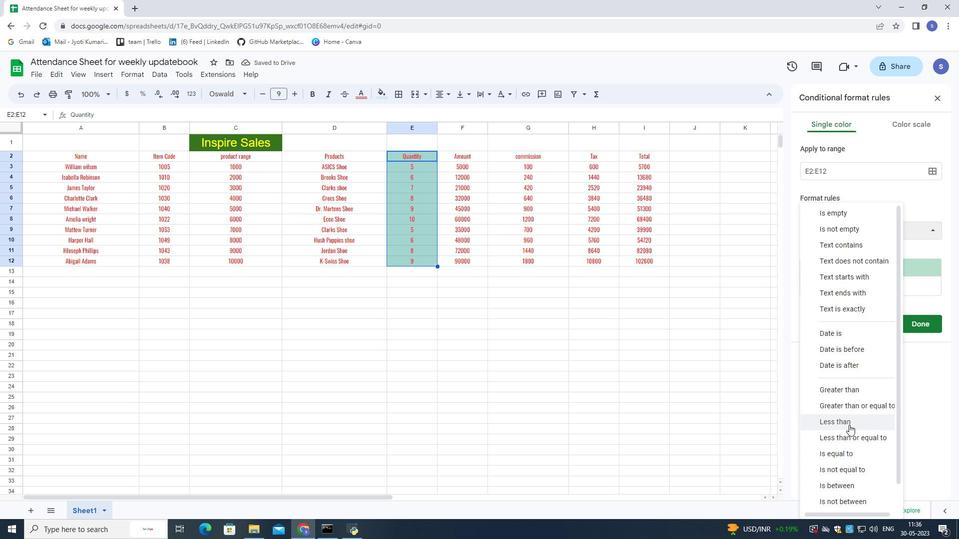 
Action: Mouse moved to (844, 254)
Screenshot: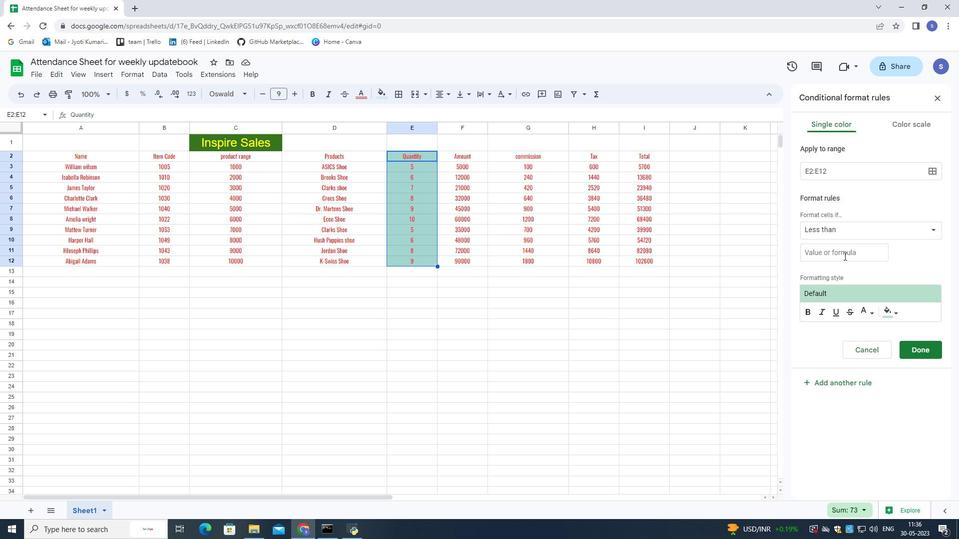 
Action: Mouse pressed left at (844, 254)
Screenshot: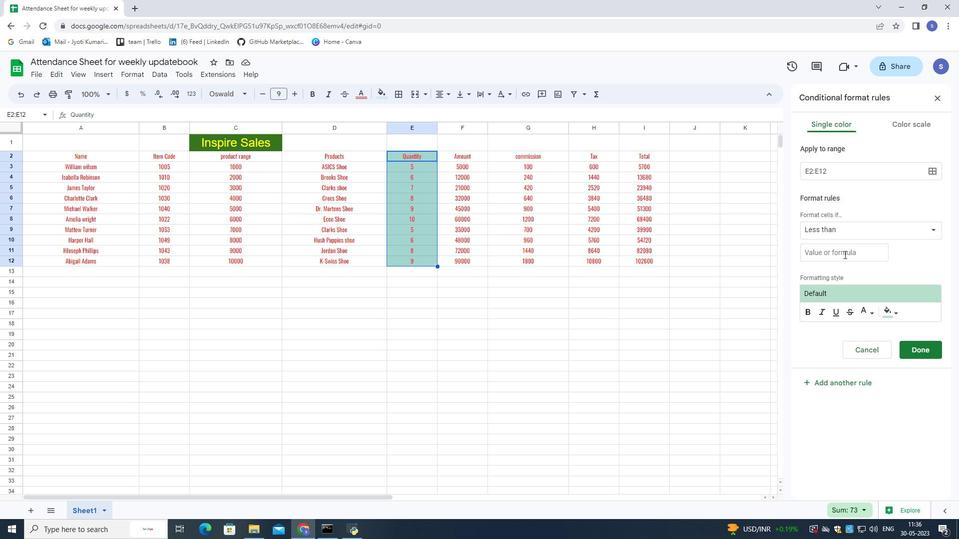 
Action: Key pressed 5
Screenshot: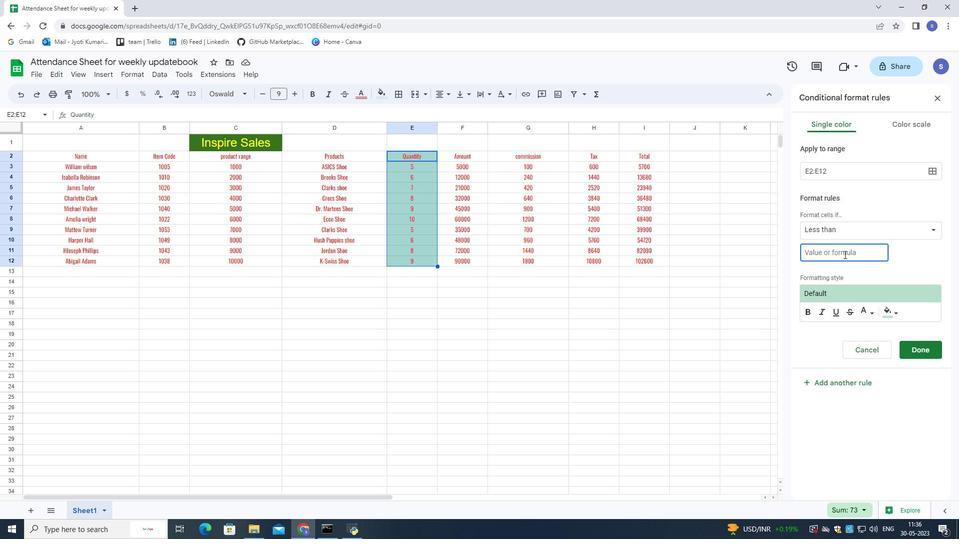 
Action: Mouse moved to (889, 318)
Screenshot: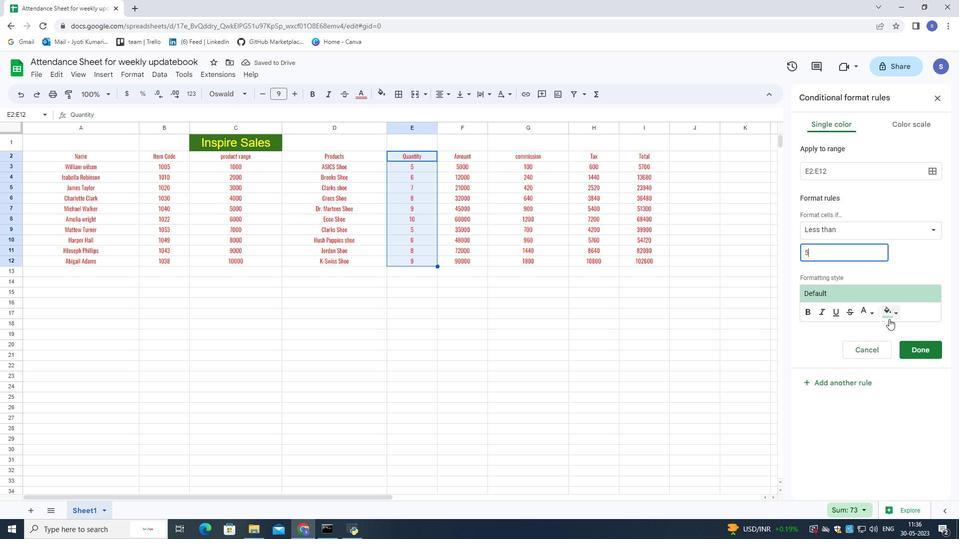 
Action: Mouse pressed left at (889, 318)
Screenshot: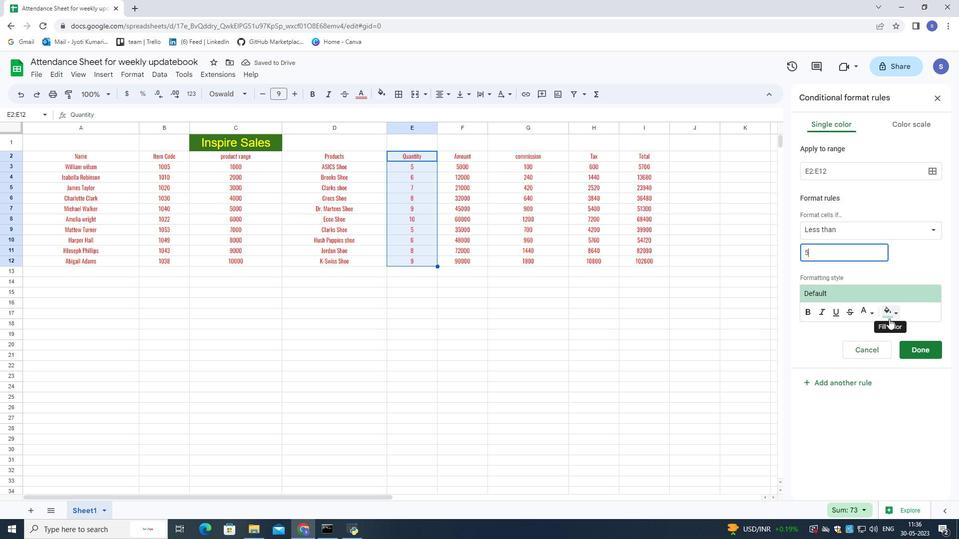 
Action: Mouse moved to (835, 358)
Screenshot: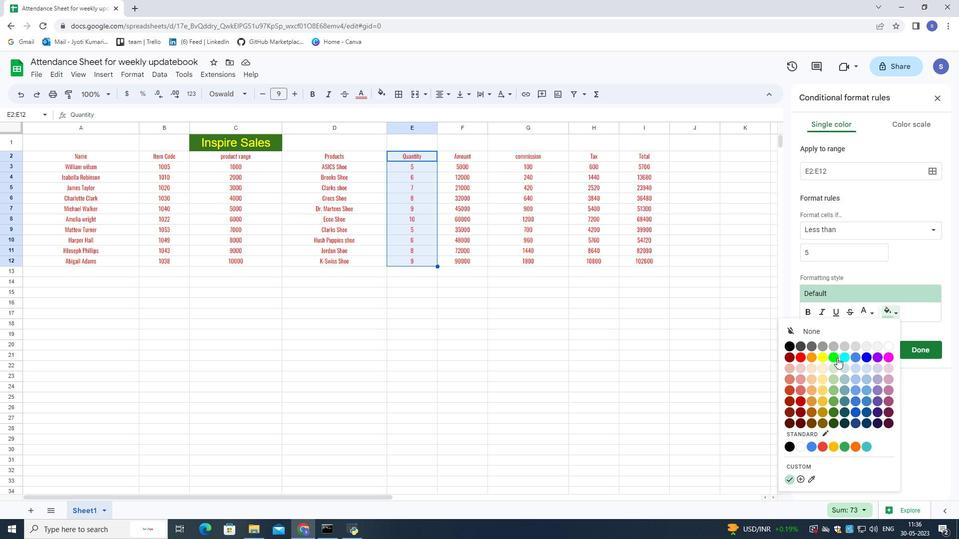 
Action: Mouse pressed left at (835, 358)
Screenshot: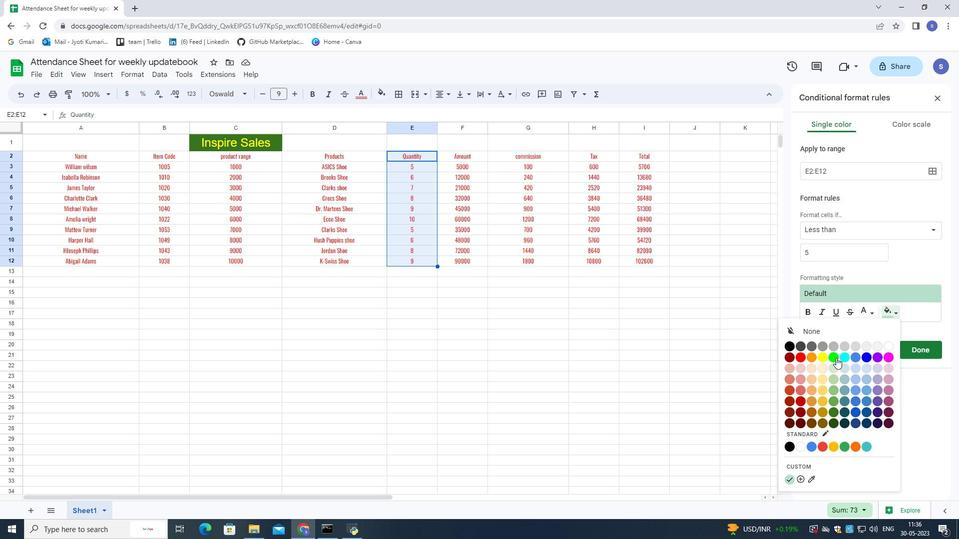 
Action: Mouse moved to (870, 311)
Screenshot: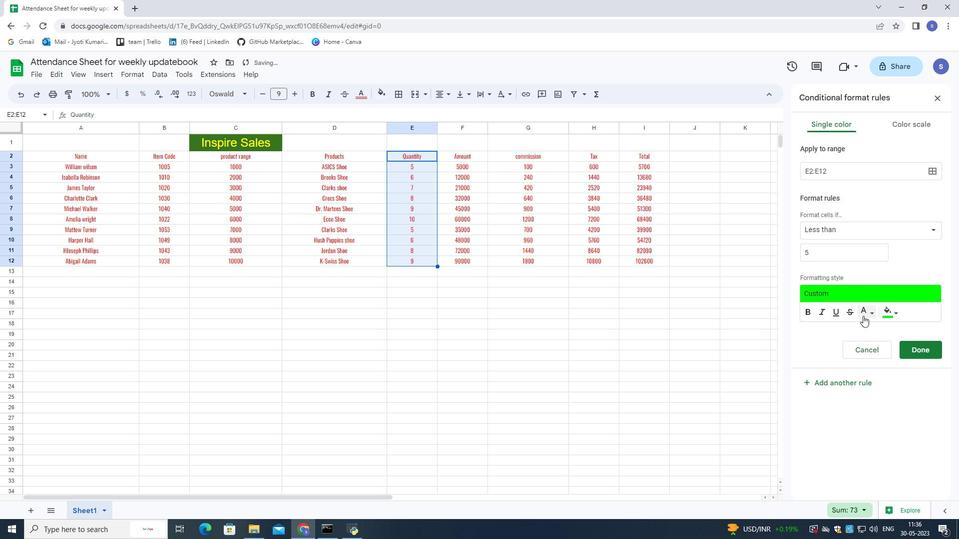 
Action: Mouse pressed left at (870, 311)
Screenshot: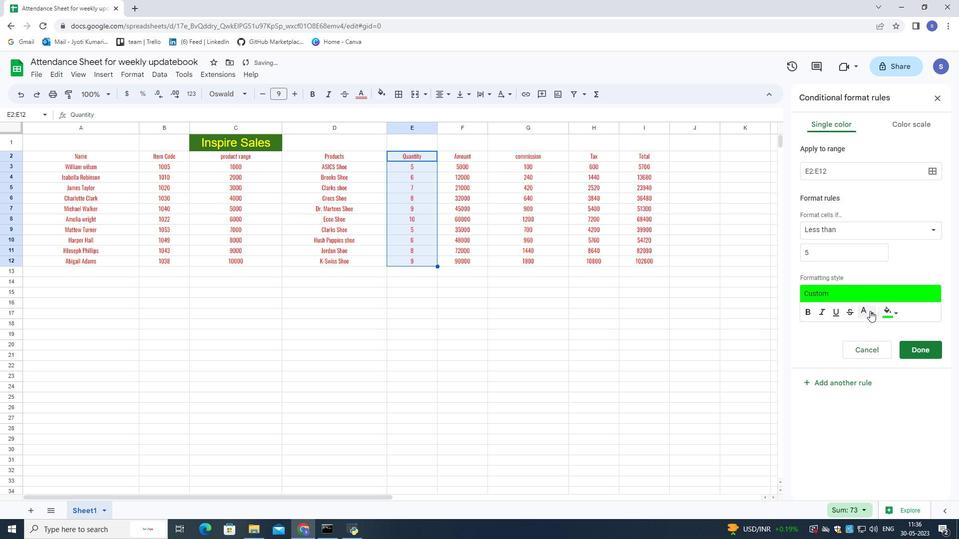 
Action: Mouse moved to (809, 424)
Screenshot: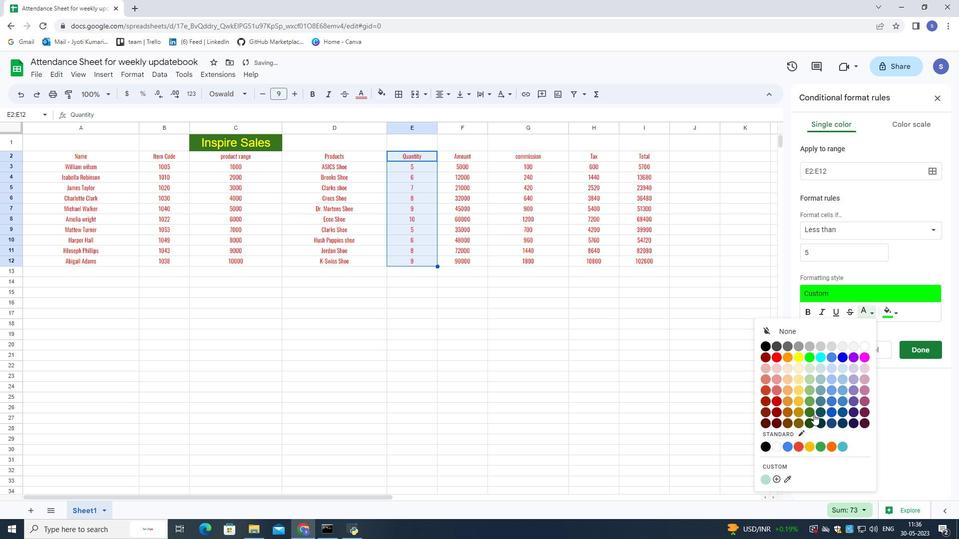 
Action: Mouse pressed left at (809, 424)
Screenshot: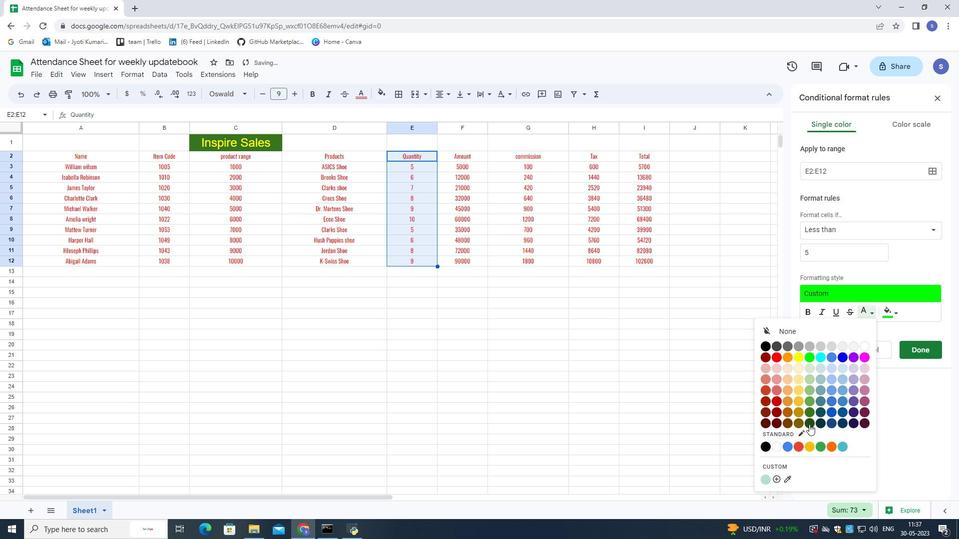 
Action: Mouse moved to (918, 356)
Screenshot: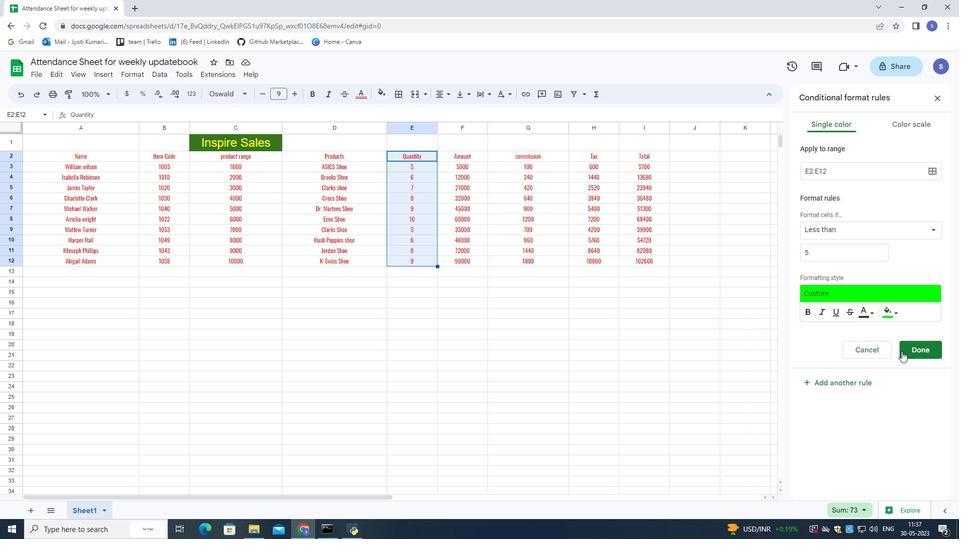 
Action: Mouse pressed left at (918, 356)
Screenshot: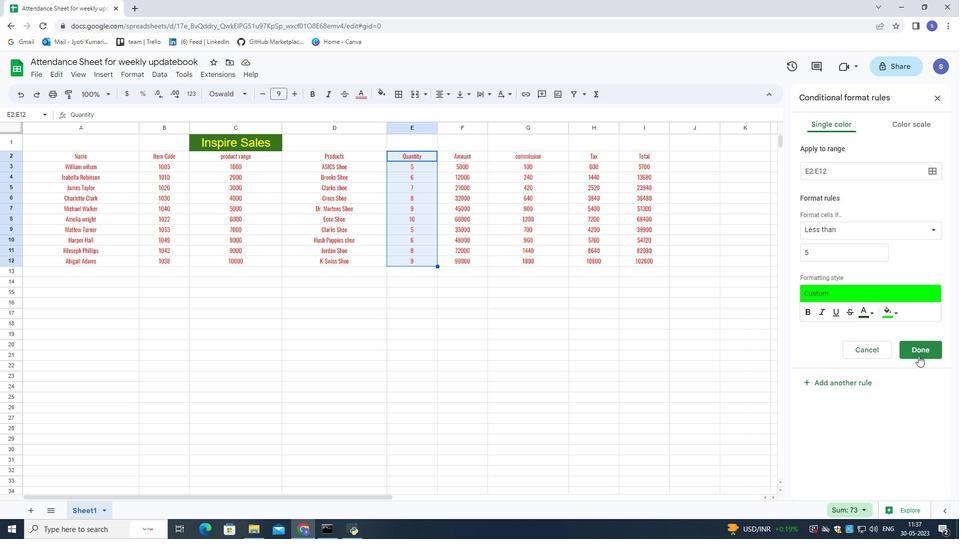 
Action: Mouse moved to (571, 342)
Screenshot: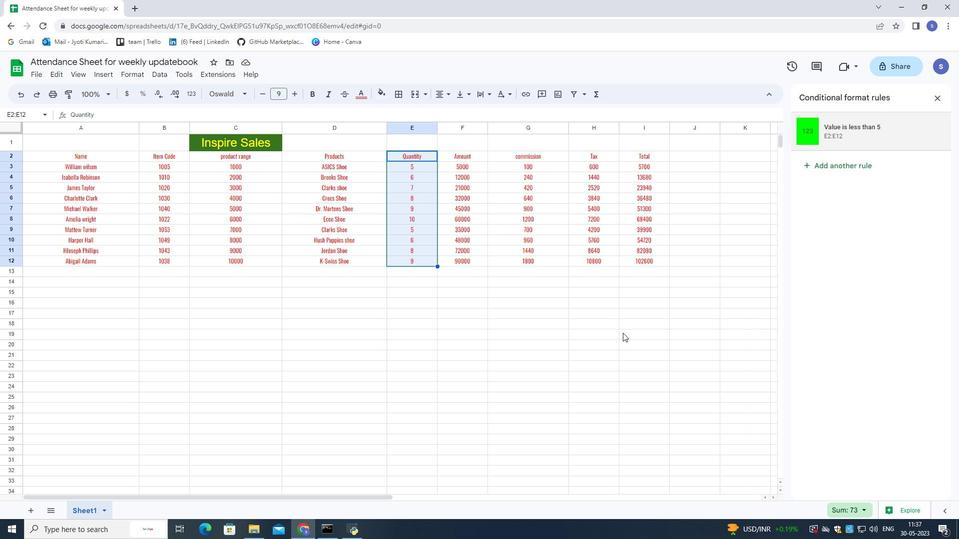 
Action: Mouse pressed left at (571, 342)
Screenshot: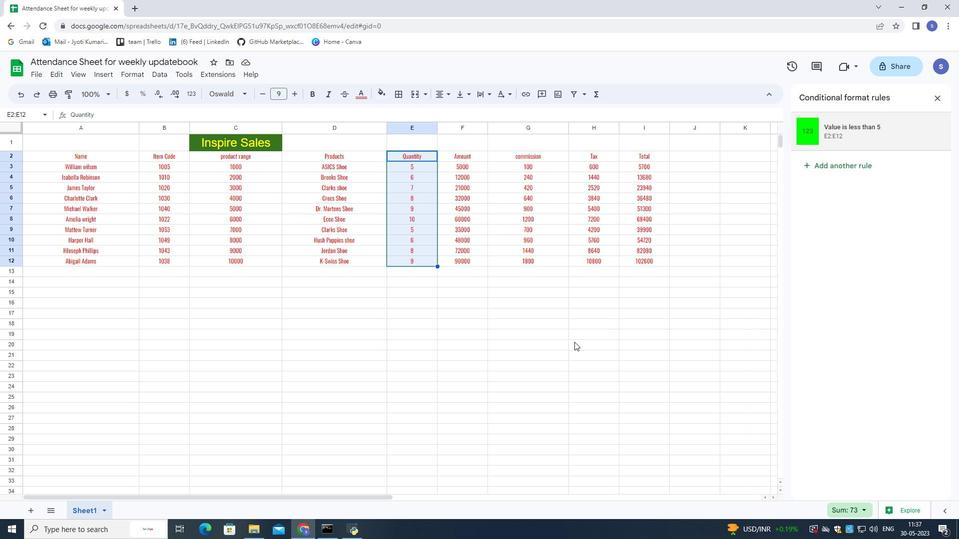 
Action: Mouse moved to (41, 154)
Screenshot: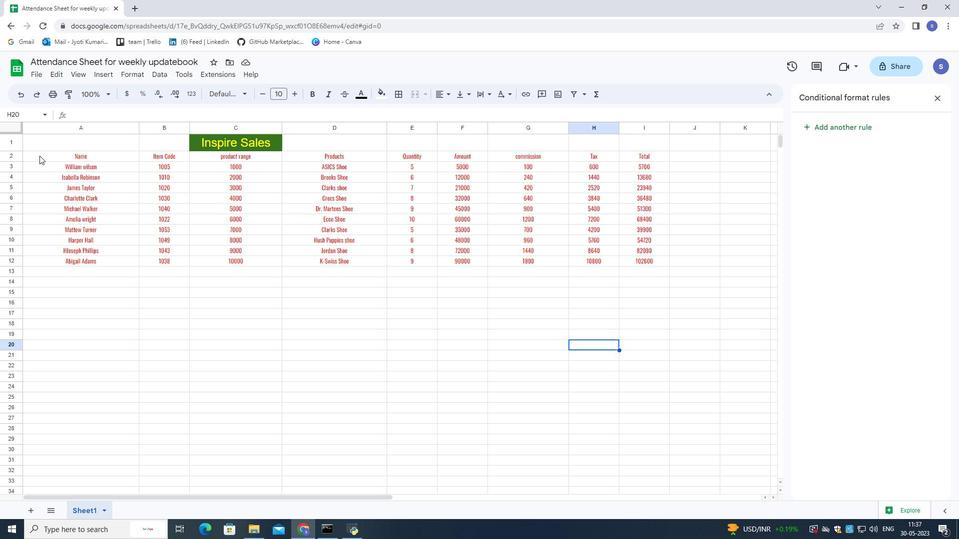 
Action: Mouse pressed left at (41, 154)
Screenshot: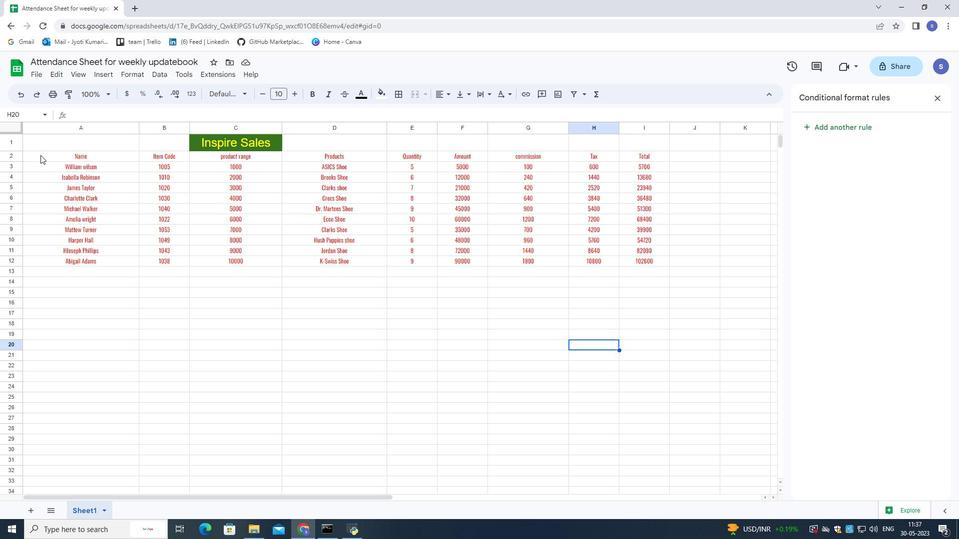
Action: Mouse moved to (142, 73)
Screenshot: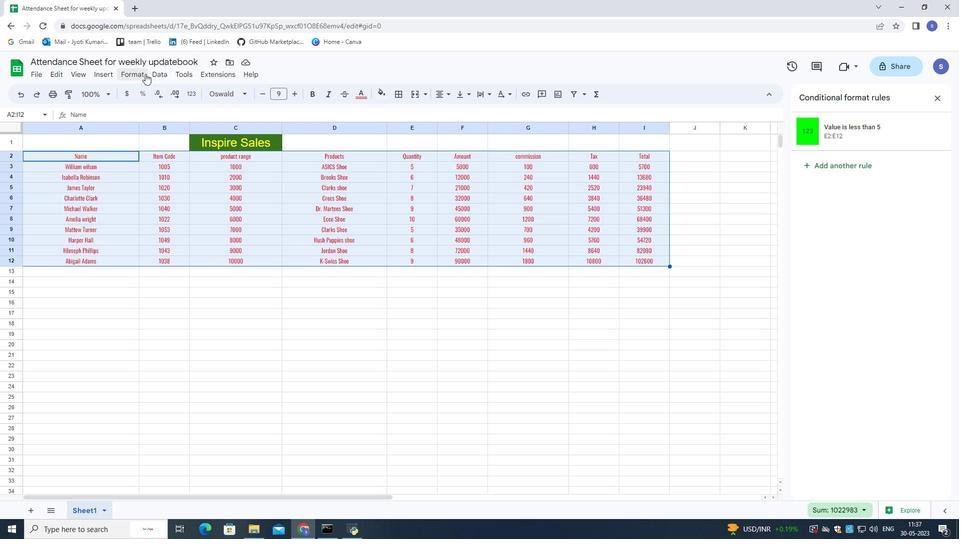 
Action: Mouse pressed left at (142, 73)
Screenshot: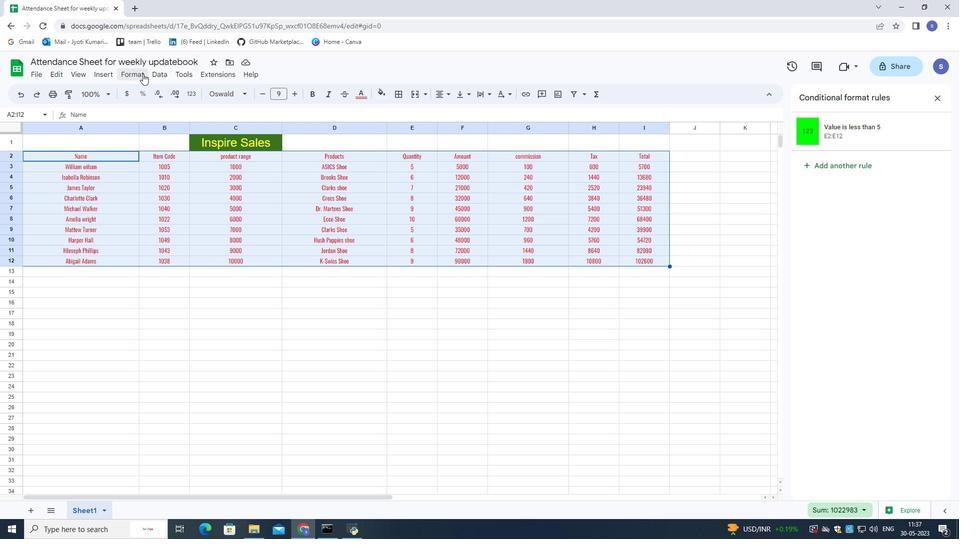 
Action: Mouse moved to (163, 256)
Screenshot: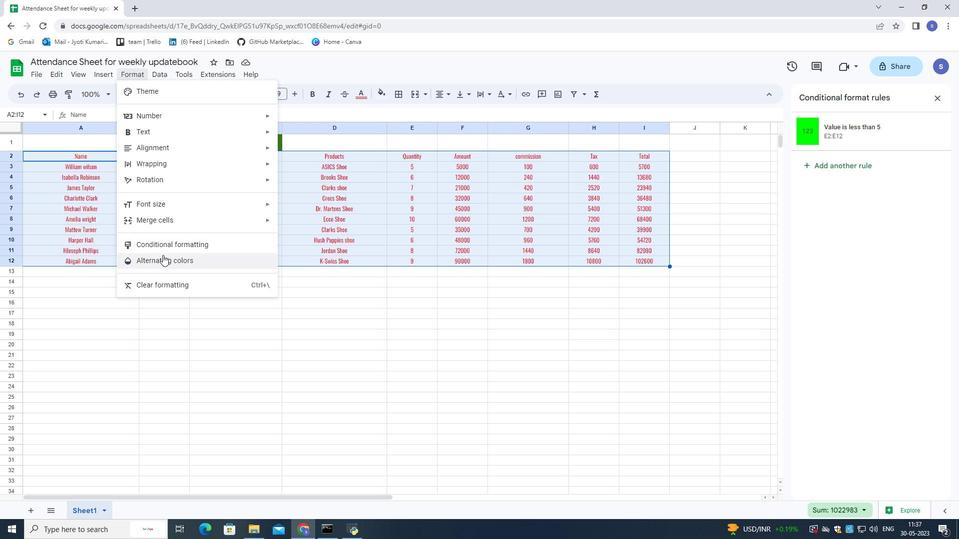 
Action: Mouse pressed left at (163, 256)
Screenshot: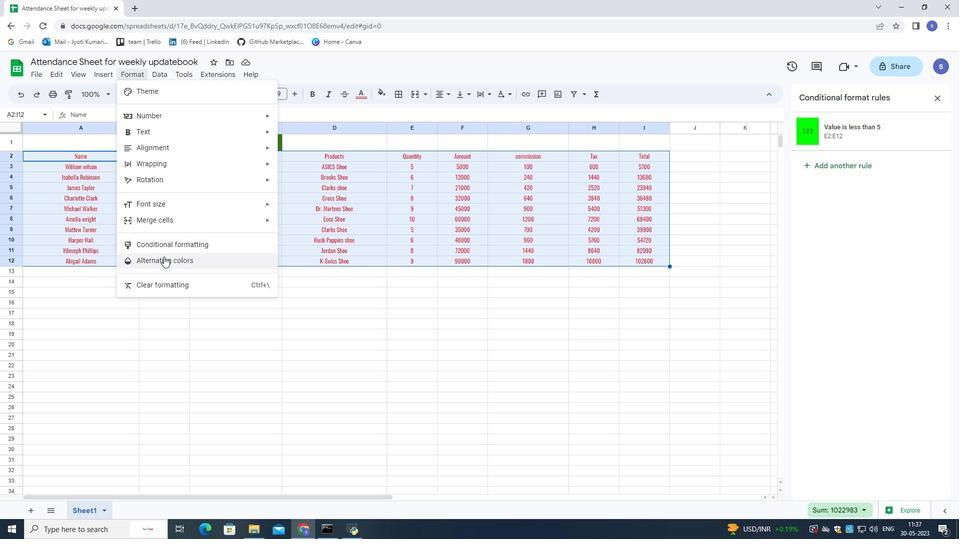 
Action: Mouse moved to (896, 223)
Screenshot: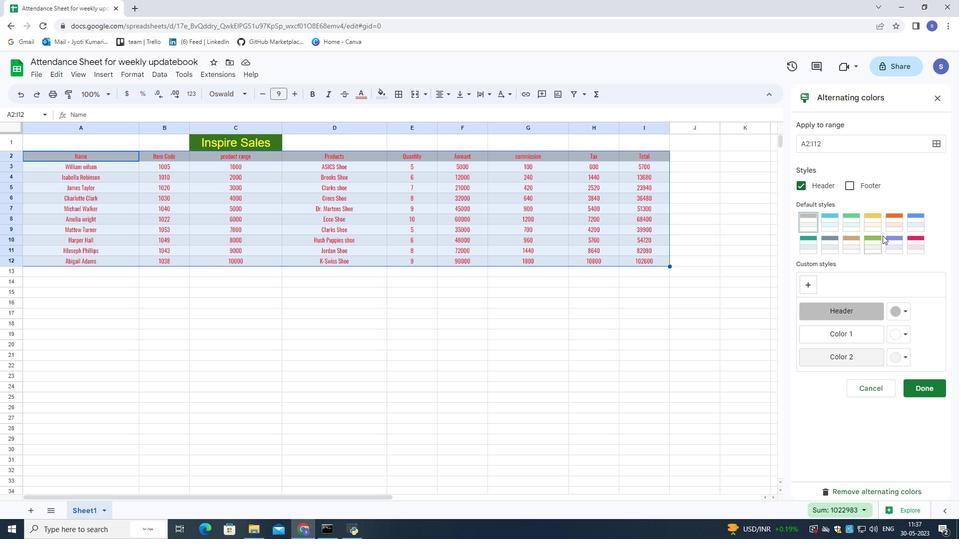 
Action: Mouse pressed left at (896, 223)
Screenshot: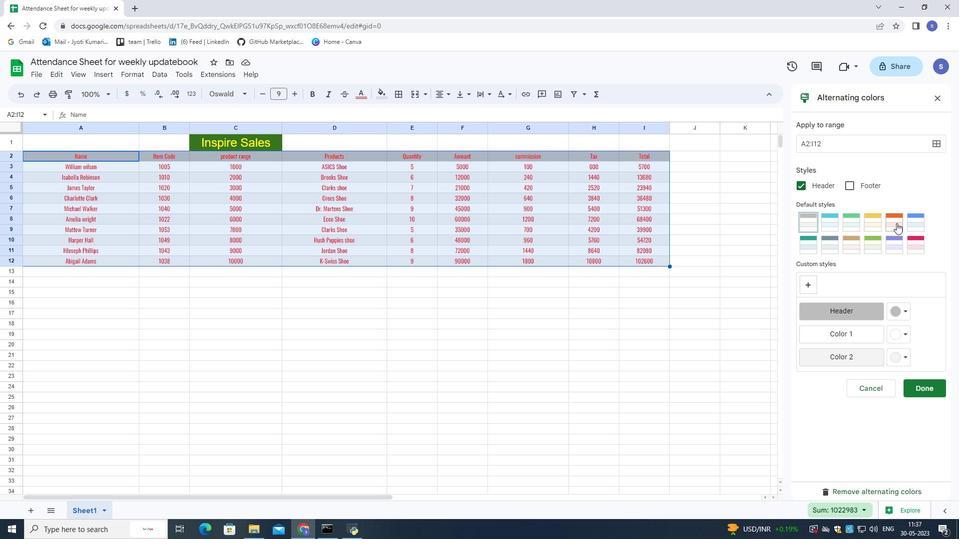 
Action: Mouse moved to (903, 312)
Screenshot: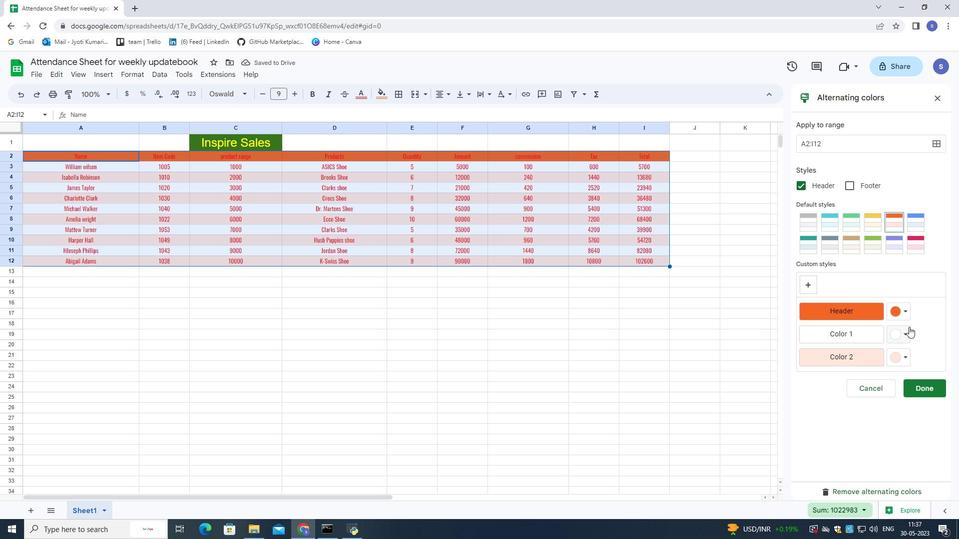 
Action: Mouse pressed left at (903, 312)
Screenshot: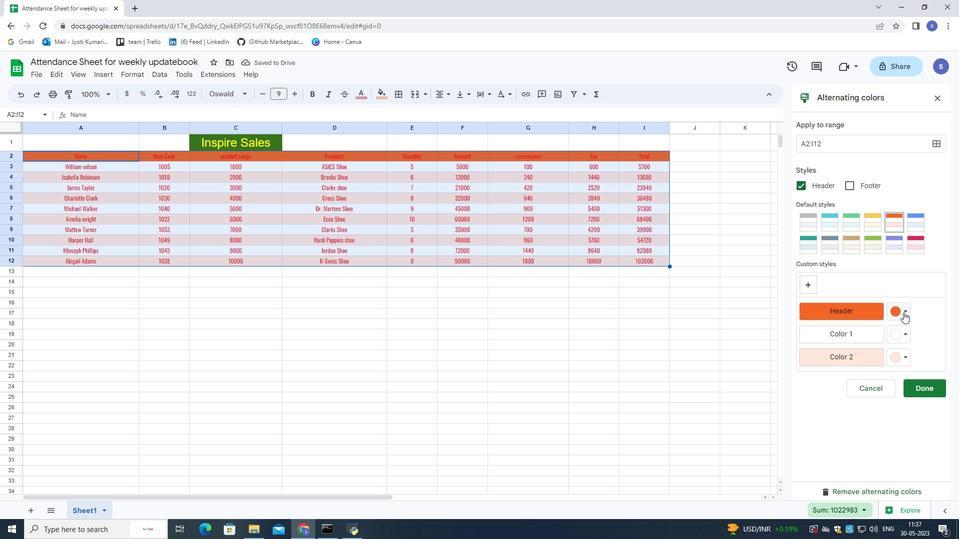 
Action: Mouse moved to (819, 407)
Screenshot: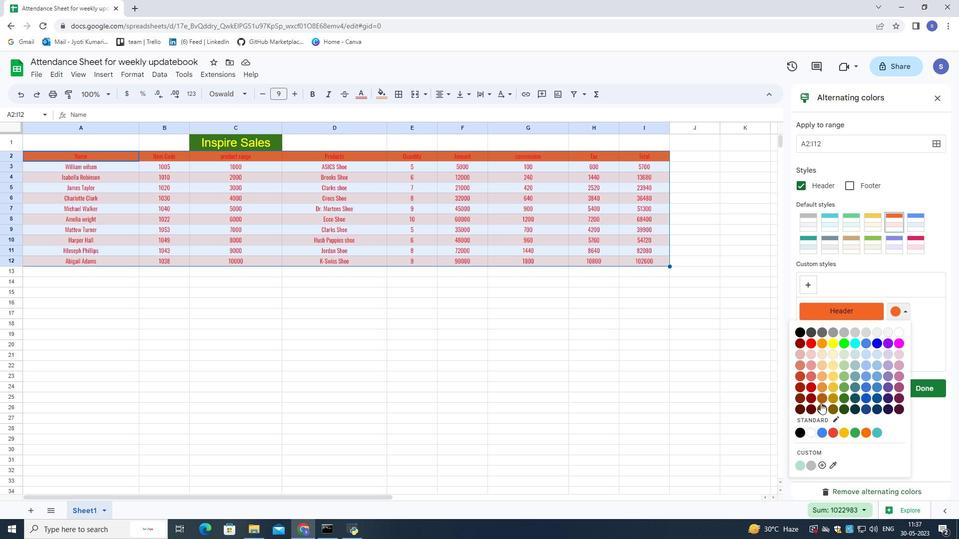 
Action: Mouse pressed left at (819, 407)
Screenshot: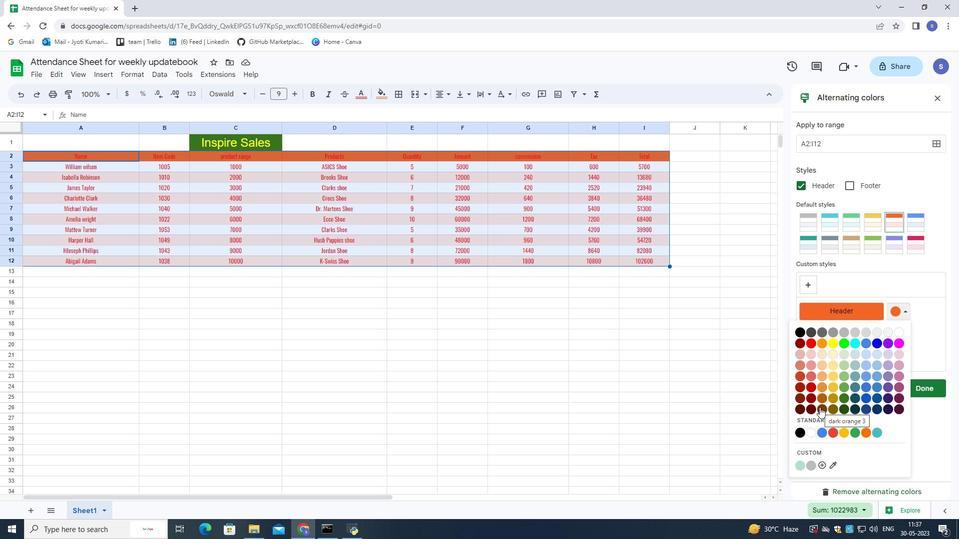 
Action: Mouse moved to (905, 311)
Screenshot: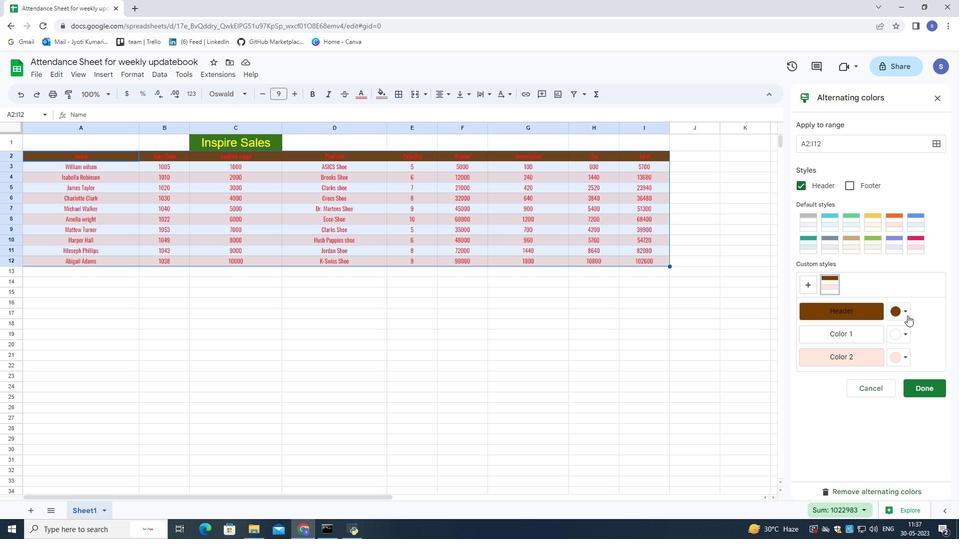 
Action: Mouse pressed left at (905, 311)
Screenshot: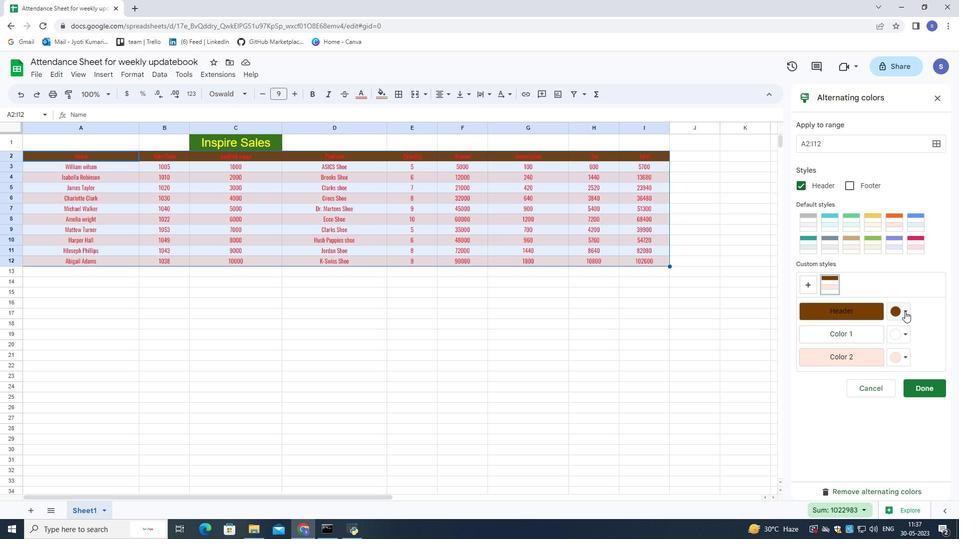 
Action: Mouse moved to (866, 434)
Screenshot: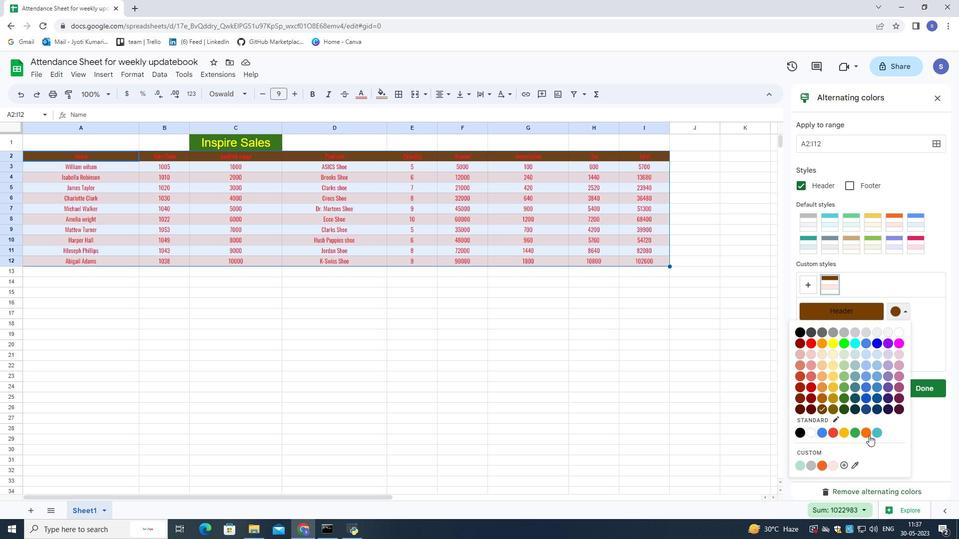 
Action: Mouse pressed left at (866, 434)
Screenshot: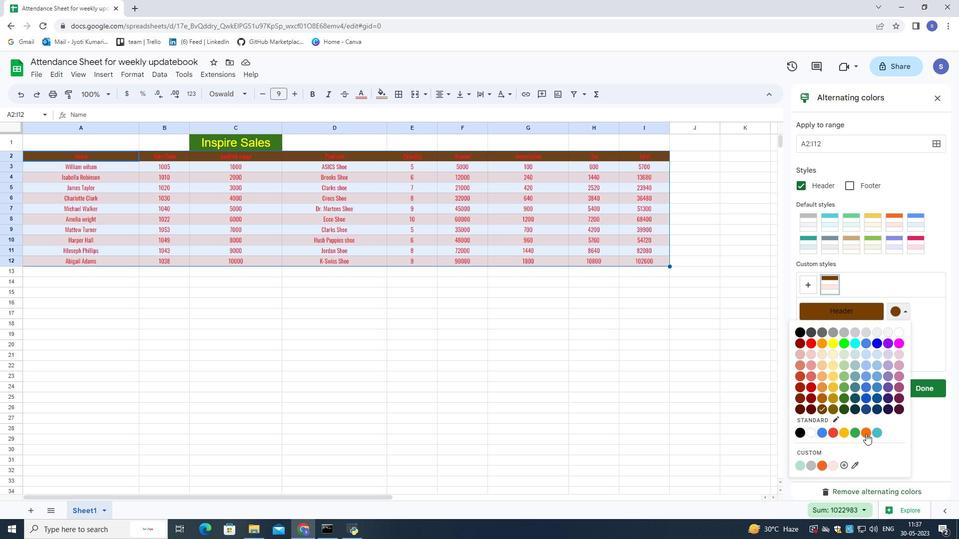 
Action: Mouse moved to (904, 319)
Screenshot: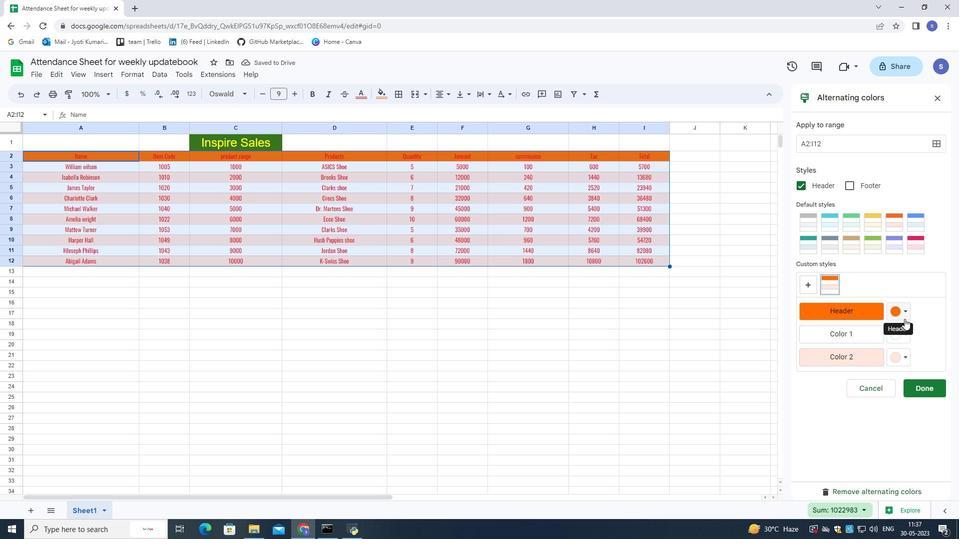 
Action: Mouse pressed left at (904, 319)
Screenshot: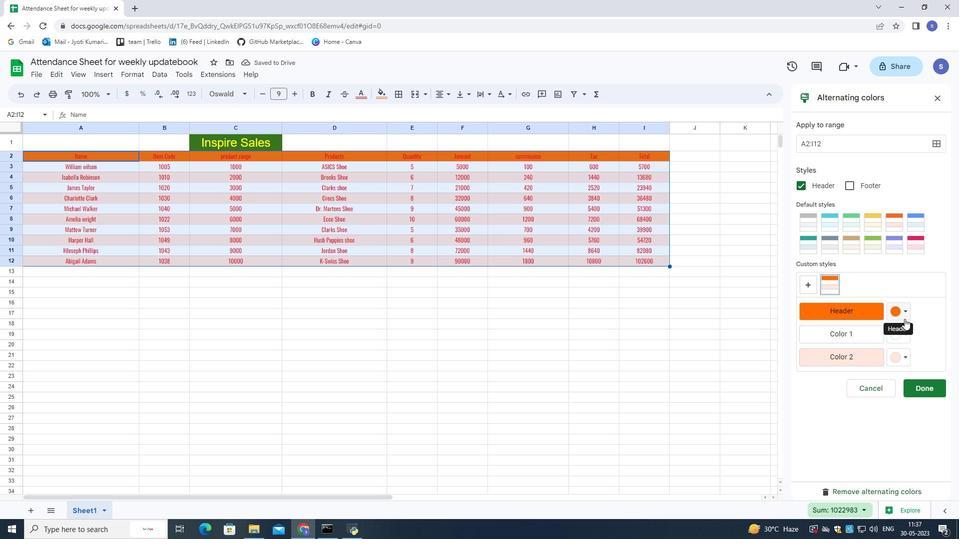 
Action: Mouse moved to (823, 465)
Screenshot: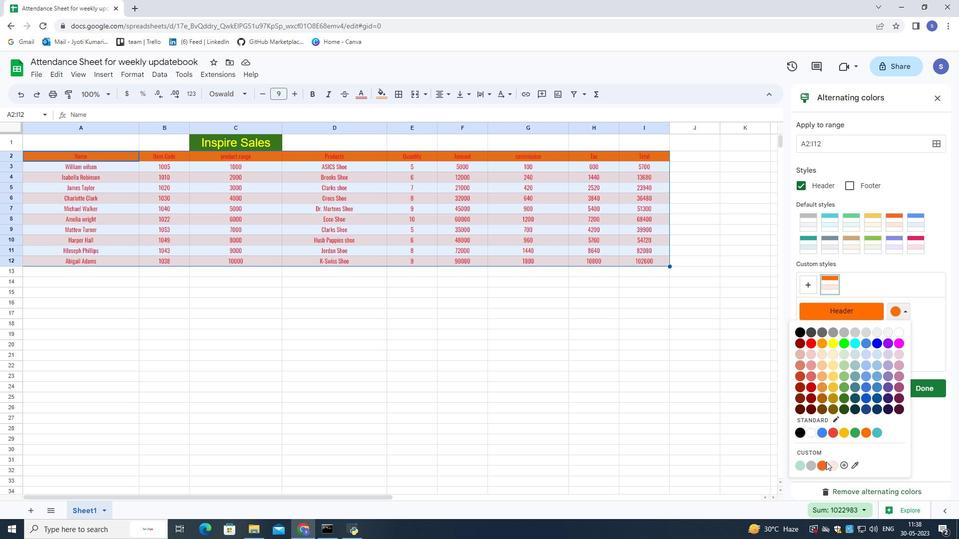 
Action: Mouse pressed left at (823, 465)
Screenshot: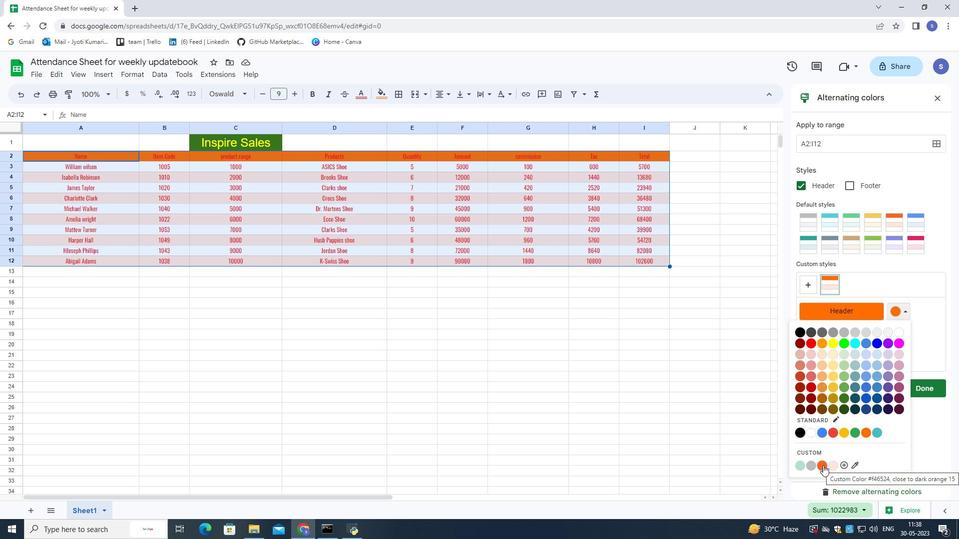
Action: Mouse moved to (924, 386)
Screenshot: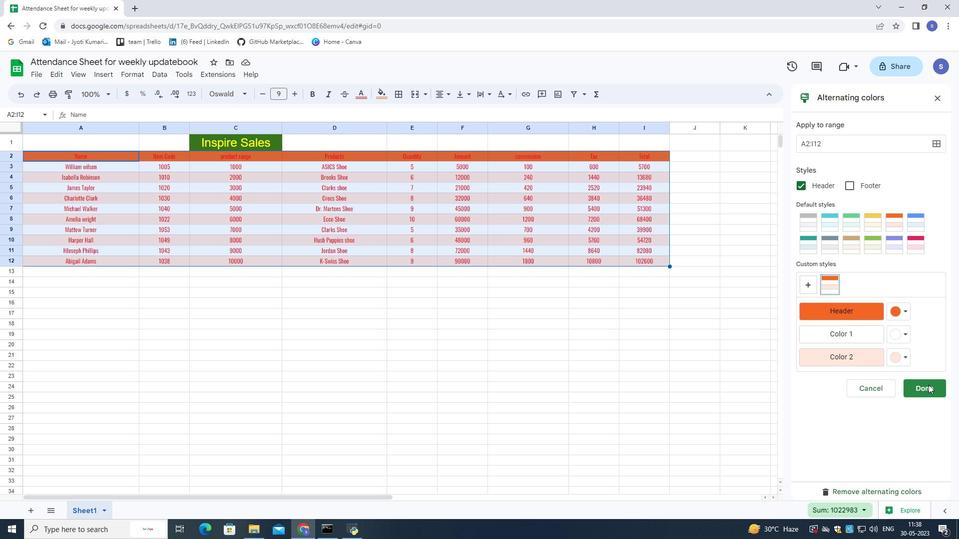
Action: Mouse pressed left at (924, 386)
Screenshot: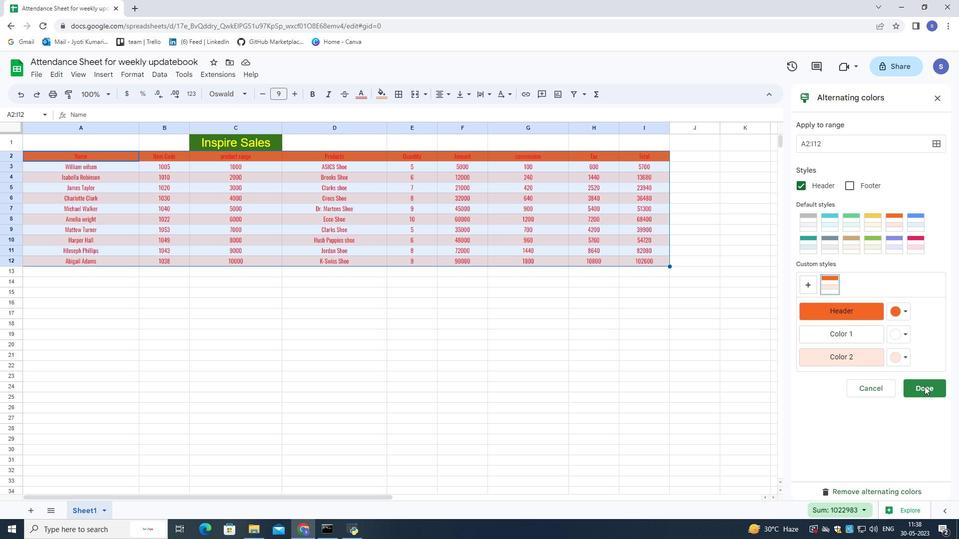 
Action: Mouse moved to (65, 128)
Screenshot: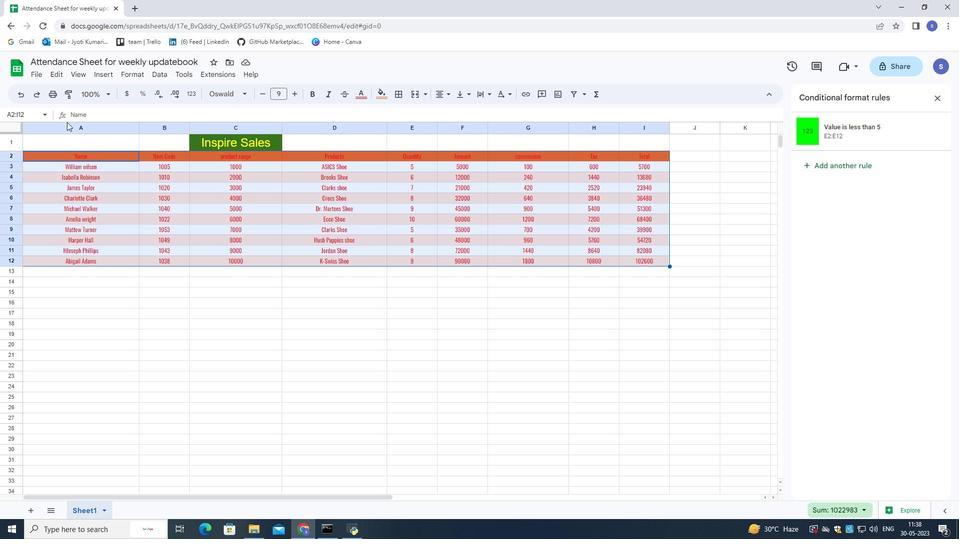 
Action: Mouse pressed right at (65, 128)
Screenshot: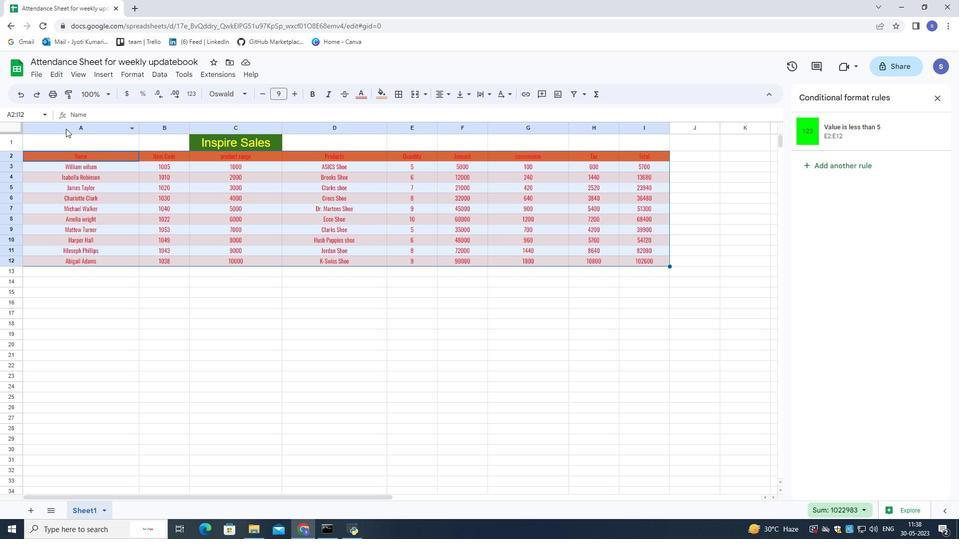 
Action: Mouse moved to (95, 290)
Screenshot: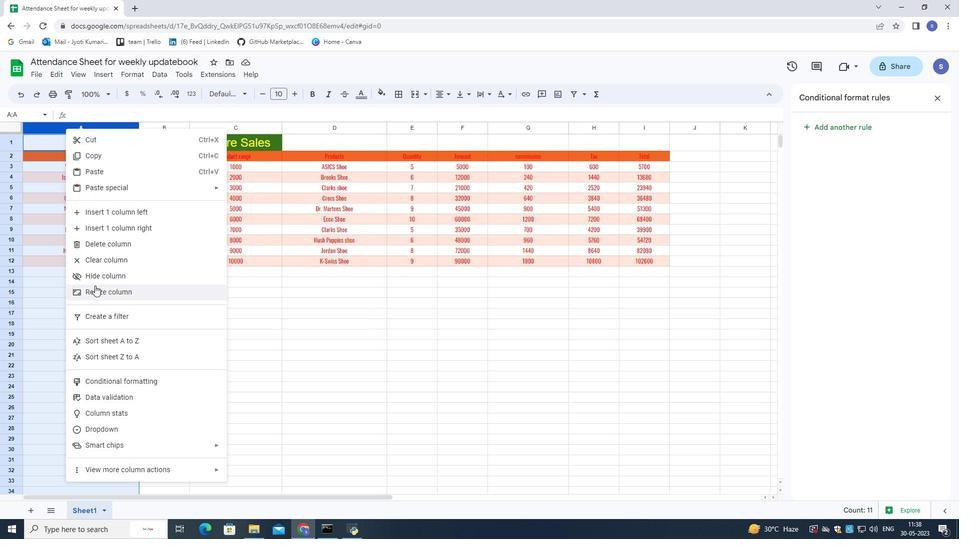 
Action: Mouse pressed left at (95, 290)
Screenshot: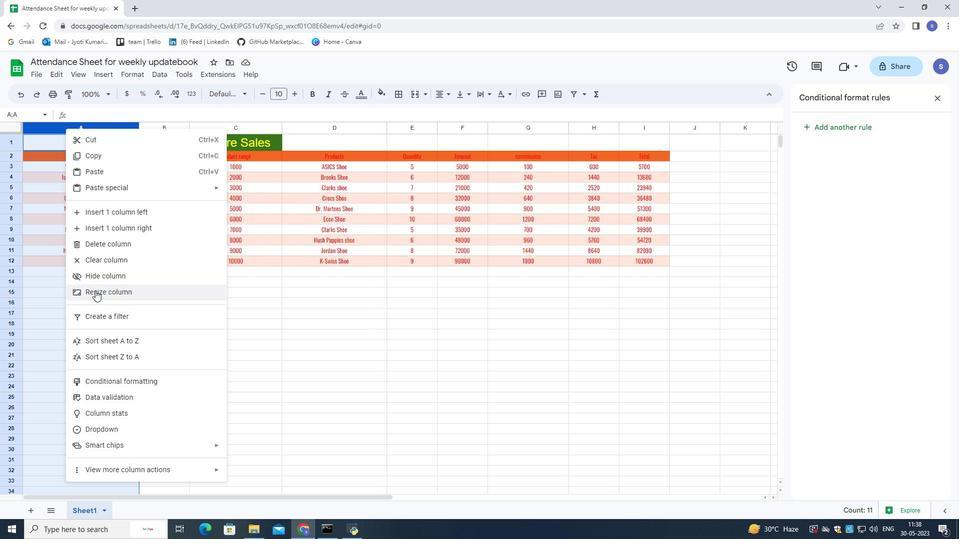 
Action: Mouse moved to (406, 301)
Screenshot: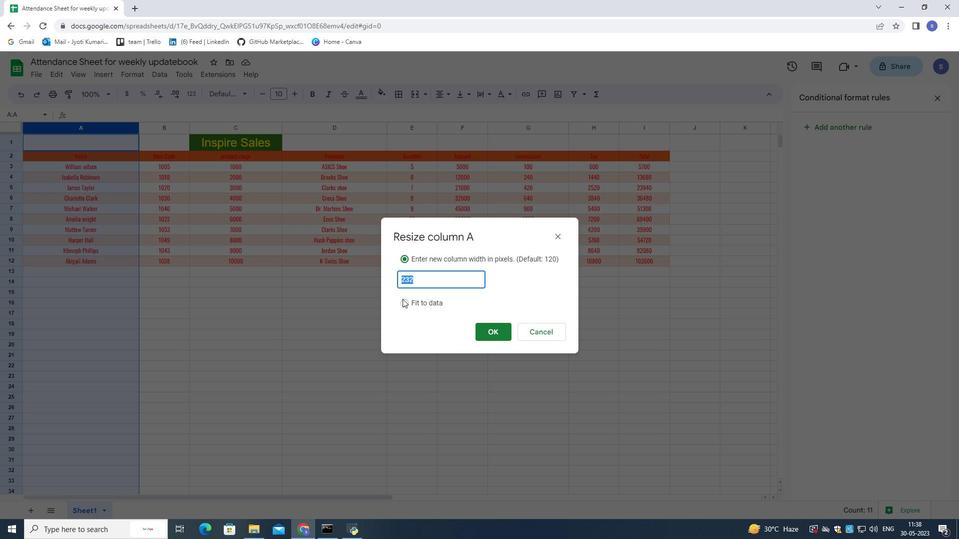 
Action: Mouse pressed left at (406, 301)
Screenshot: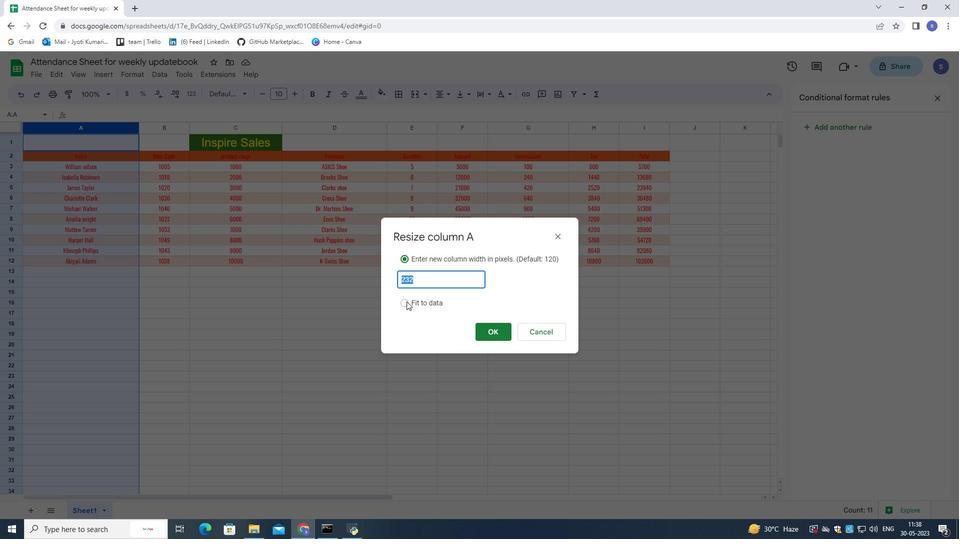 
Action: Mouse moved to (503, 335)
Screenshot: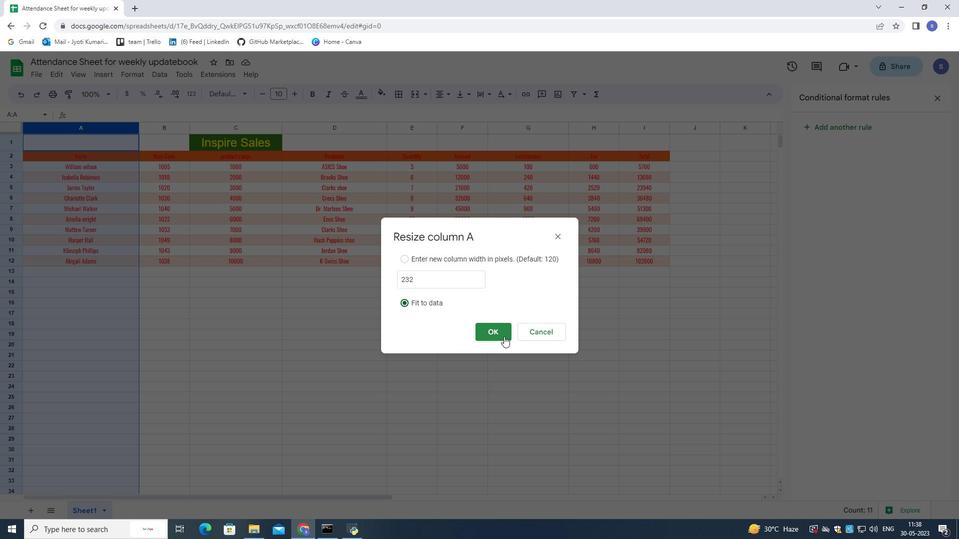 
Action: Mouse pressed left at (503, 335)
Screenshot: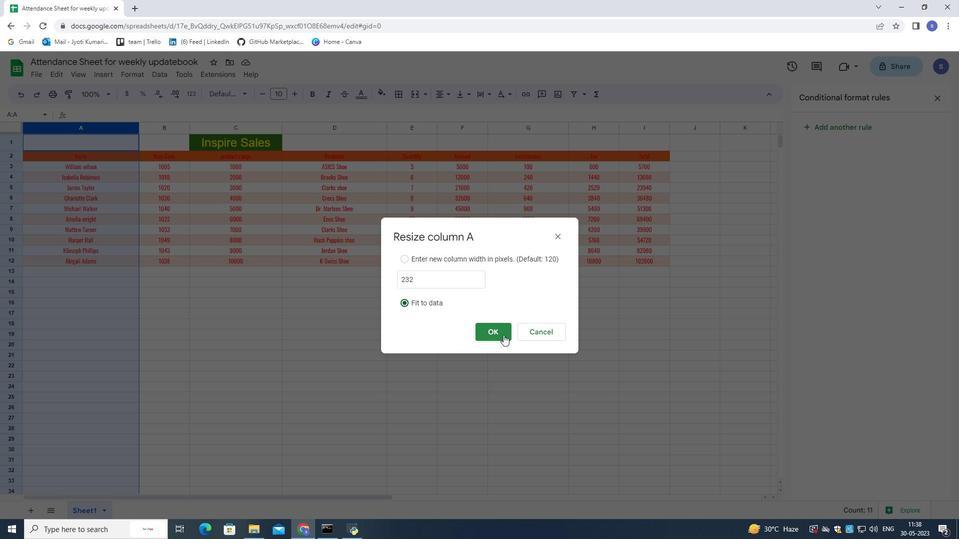 
Action: Mouse moved to (125, 301)
Screenshot: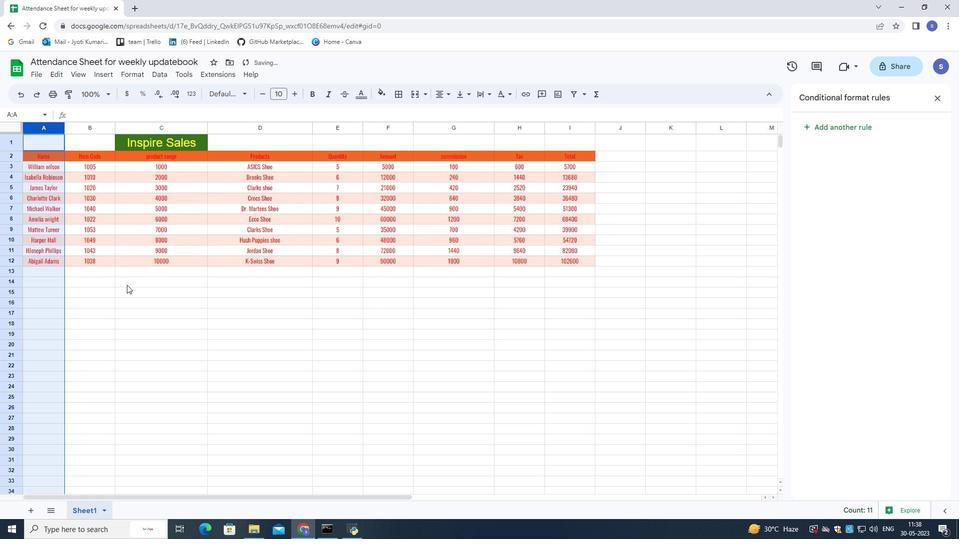 
Action: Mouse pressed left at (125, 301)
Screenshot: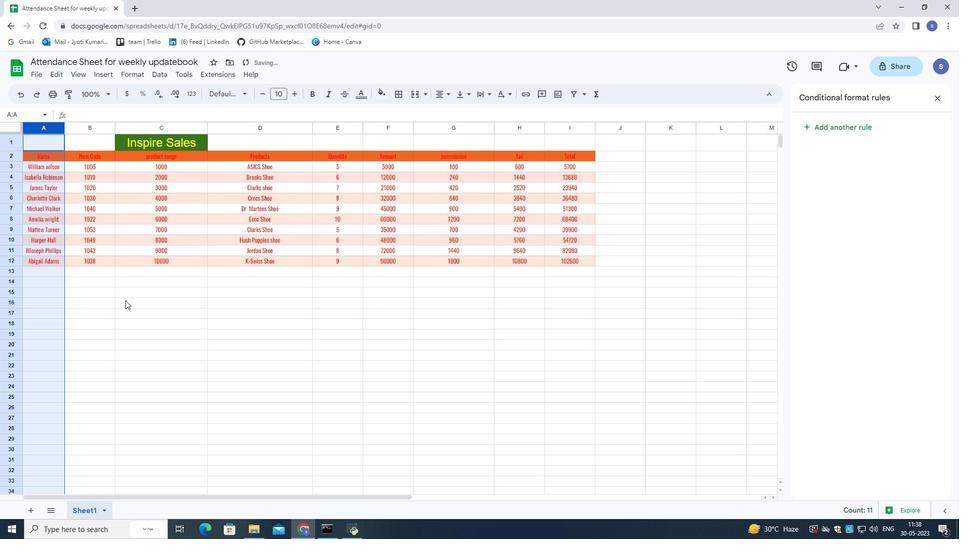 
Action: Mouse moved to (34, 148)
Screenshot: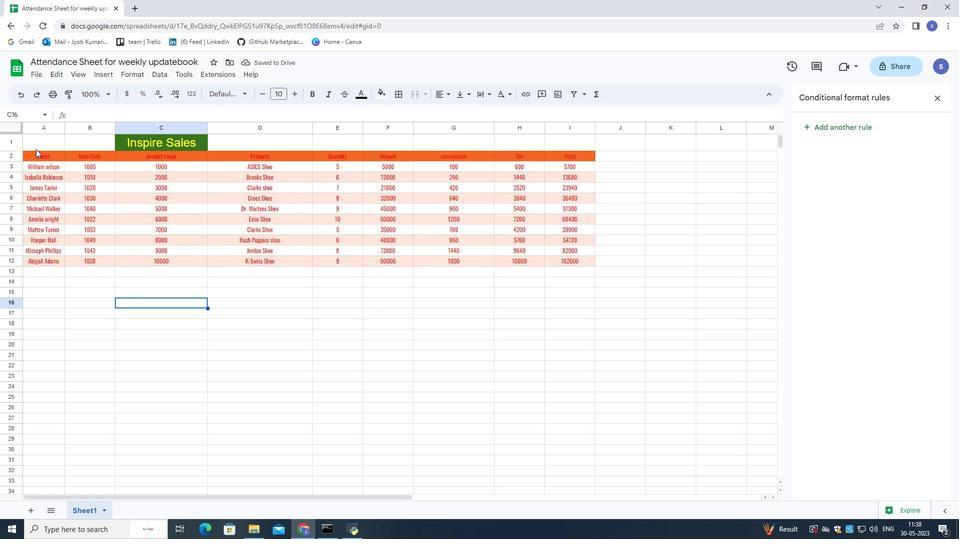 
Action: Mouse pressed left at (34, 148)
Screenshot: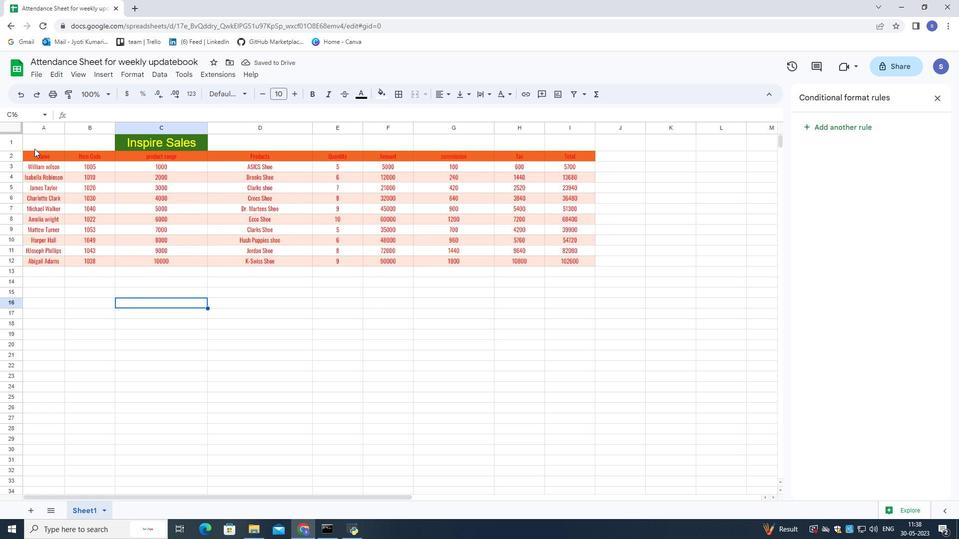
Action: Mouse moved to (127, 71)
Screenshot: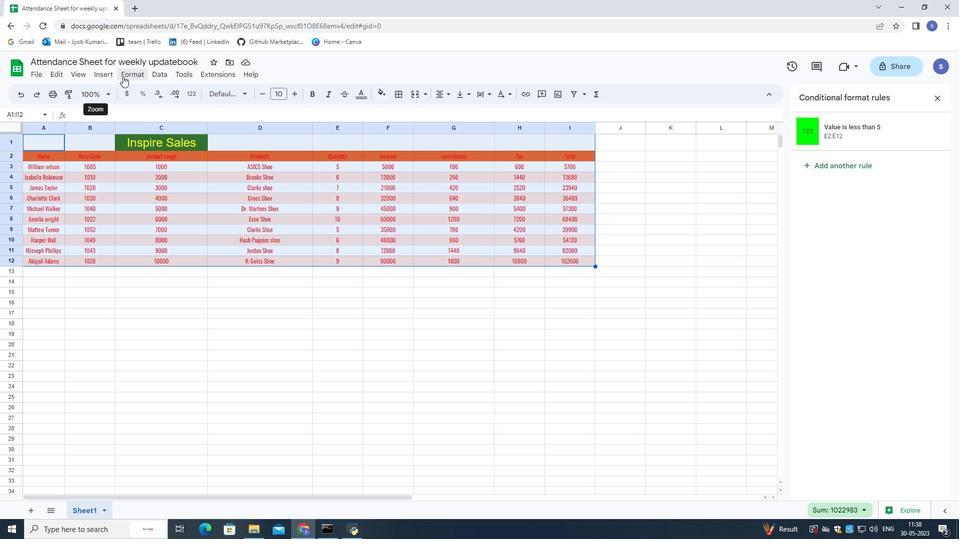 
Action: Mouse pressed left at (127, 71)
Screenshot: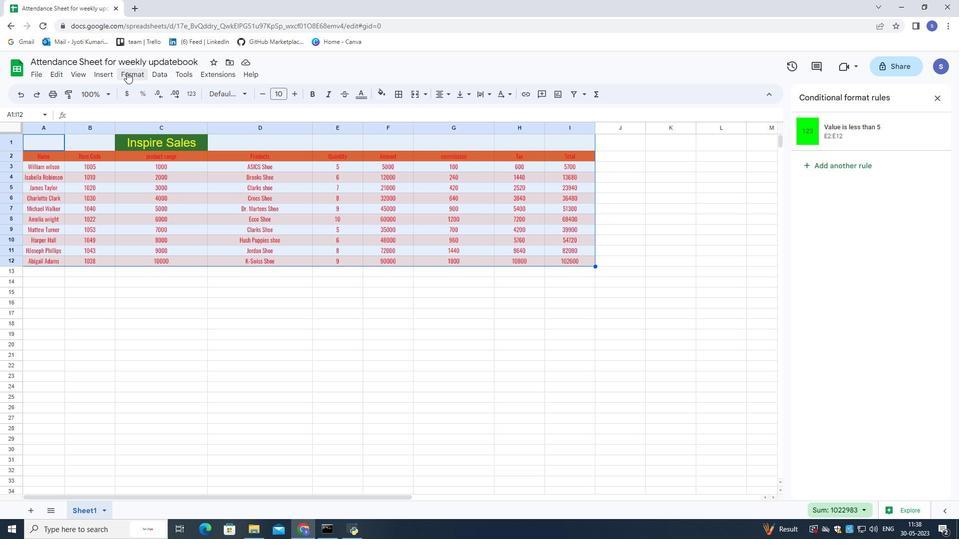 
Action: Mouse moved to (67, 320)
Screenshot: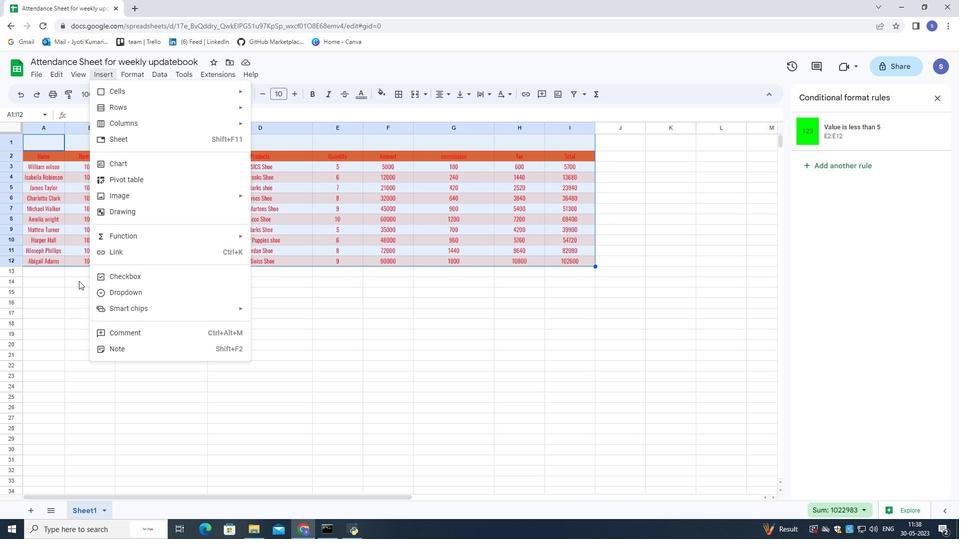 
Action: Mouse pressed left at (67, 320)
Screenshot: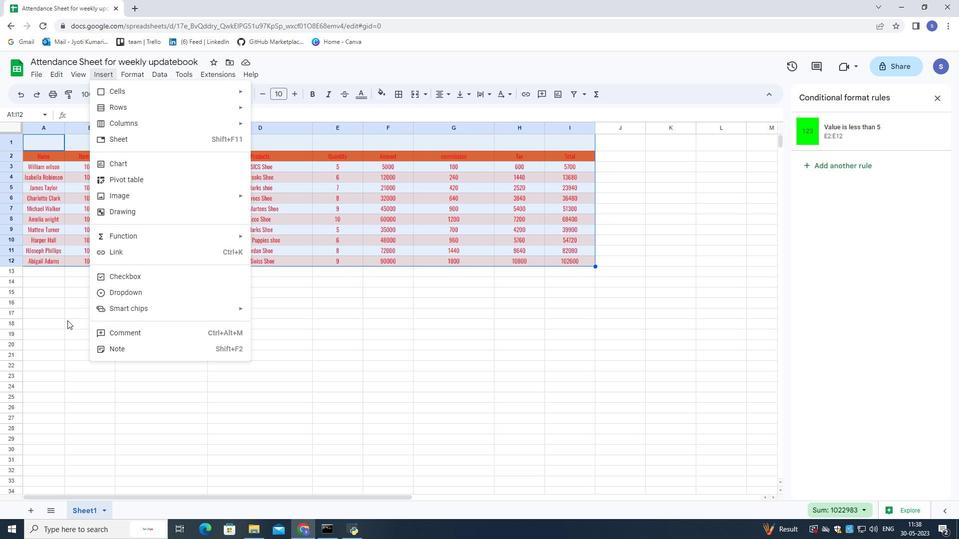 
Action: Mouse moved to (39, 126)
Screenshot: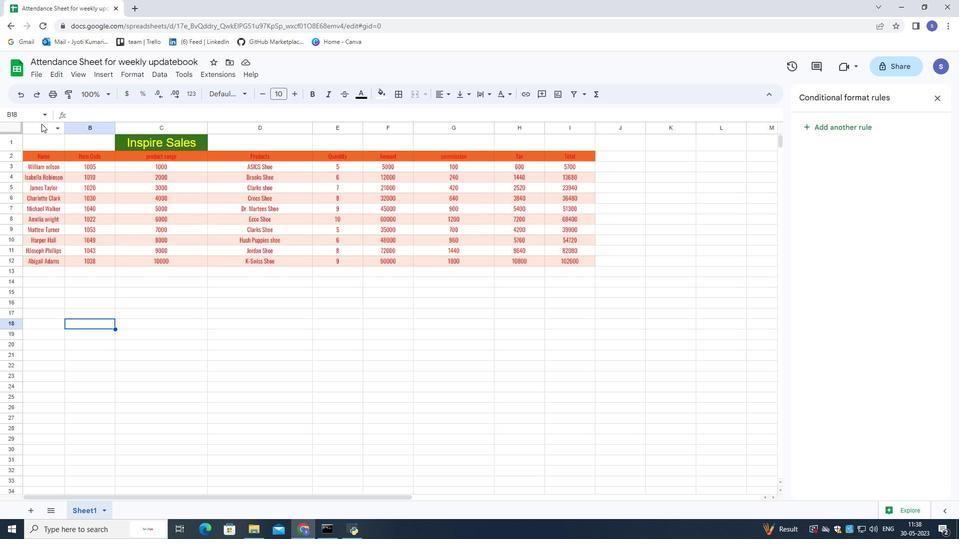 
Action: Mouse pressed left at (39, 126)
Screenshot: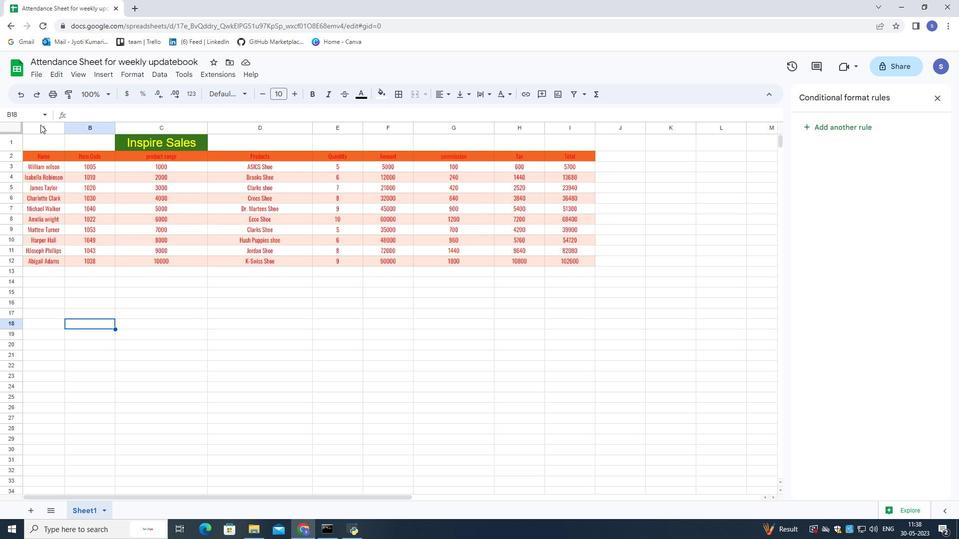 
Action: Mouse moved to (56, 129)
Screenshot: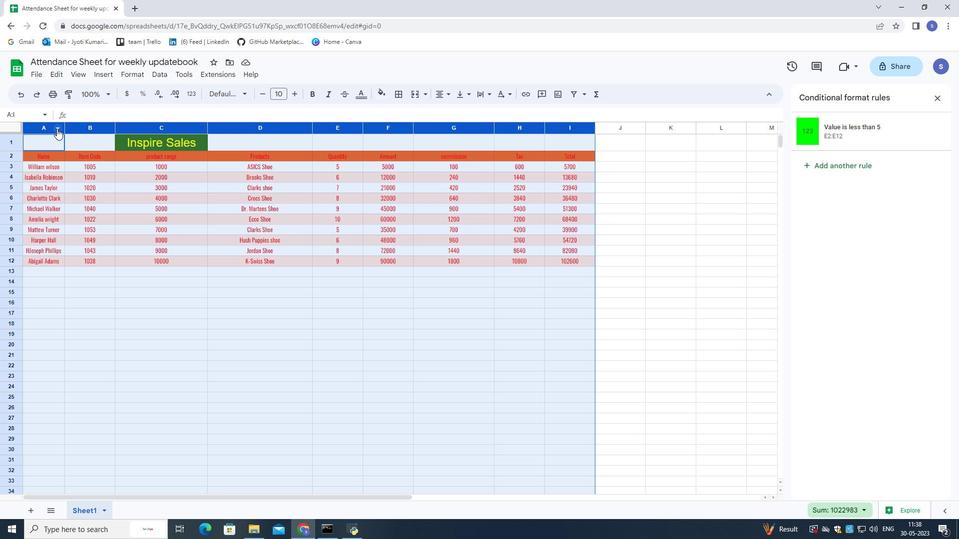 
Action: Mouse pressed right at (56, 129)
Screenshot: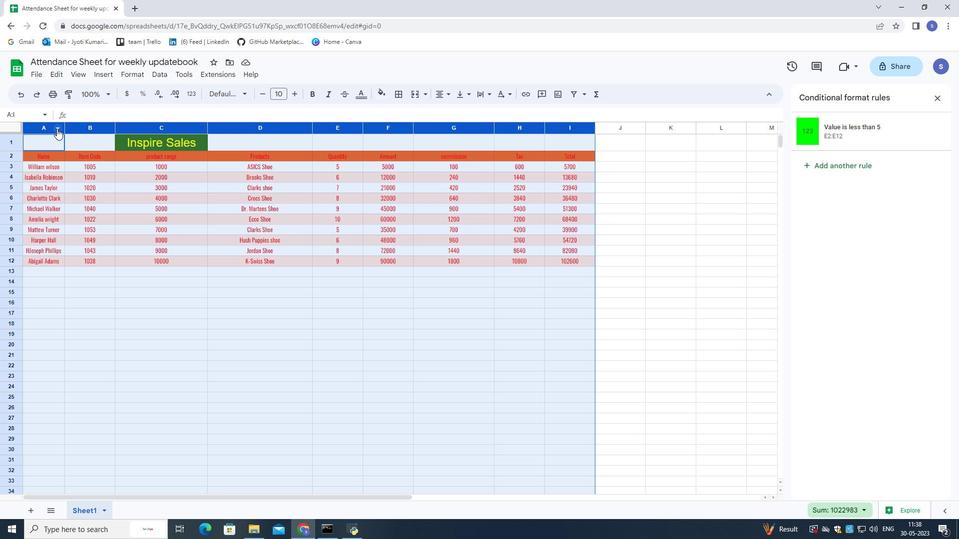 
Action: Mouse moved to (143, 340)
Screenshot: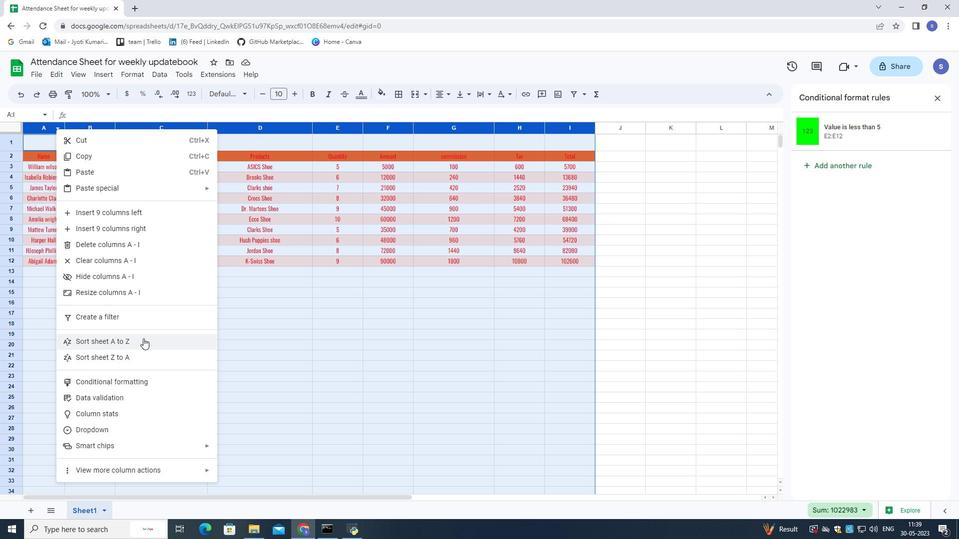 
Action: Mouse pressed left at (143, 340)
Screenshot: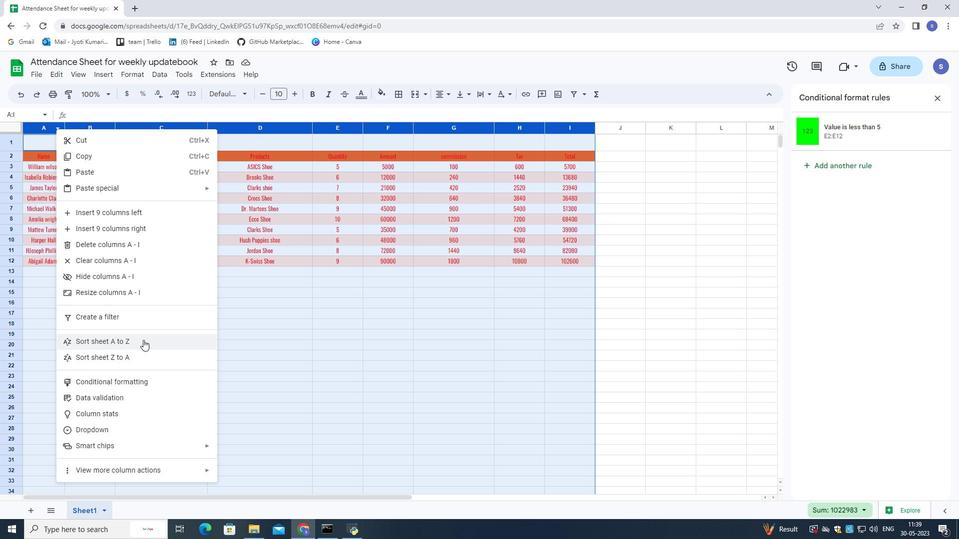 
Action: Mouse moved to (144, 327)
Screenshot: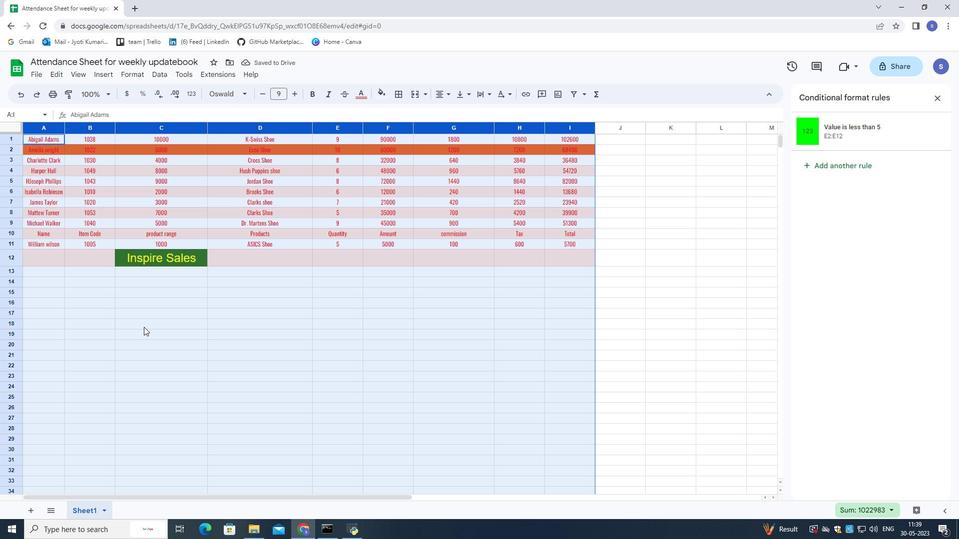 
Action: Mouse scrolled (144, 328) with delta (0, 0)
Screenshot: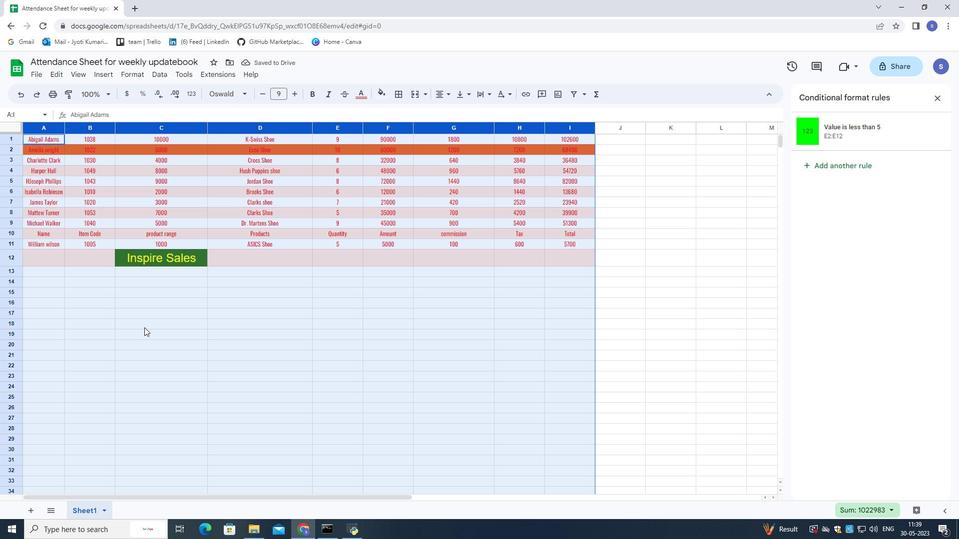 
Action: Mouse scrolled (144, 328) with delta (0, 0)
Screenshot: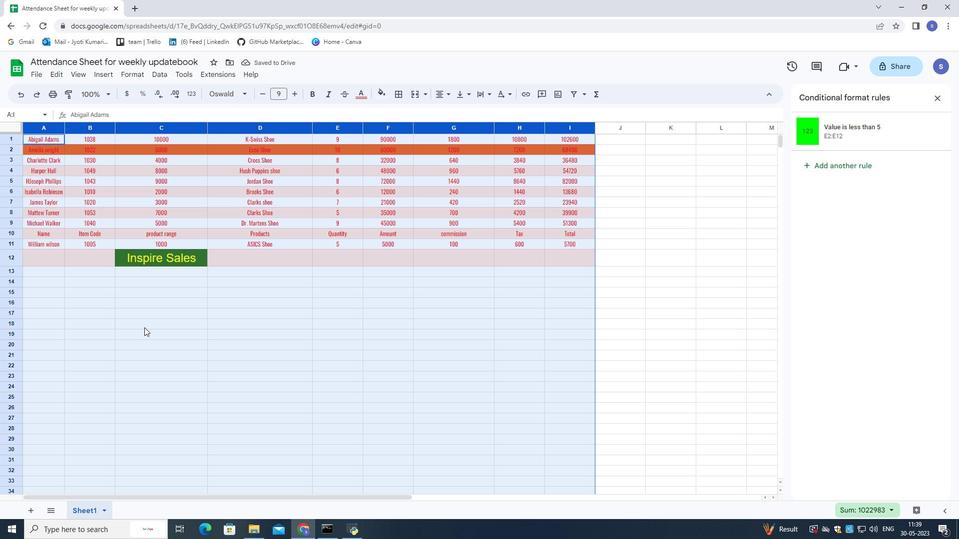 
Action: Mouse moved to (146, 319)
Screenshot: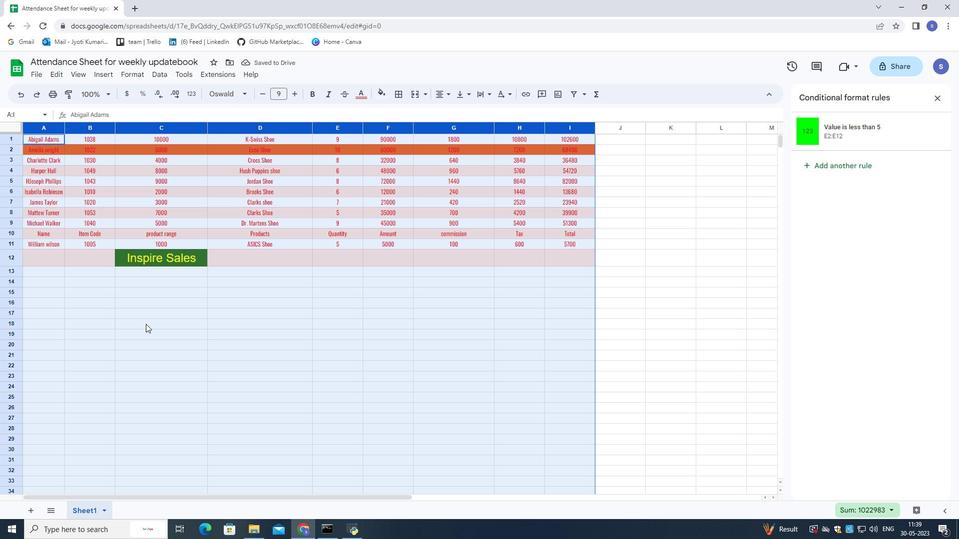 
Action: Mouse scrolled (146, 319) with delta (0, 0)
Screenshot: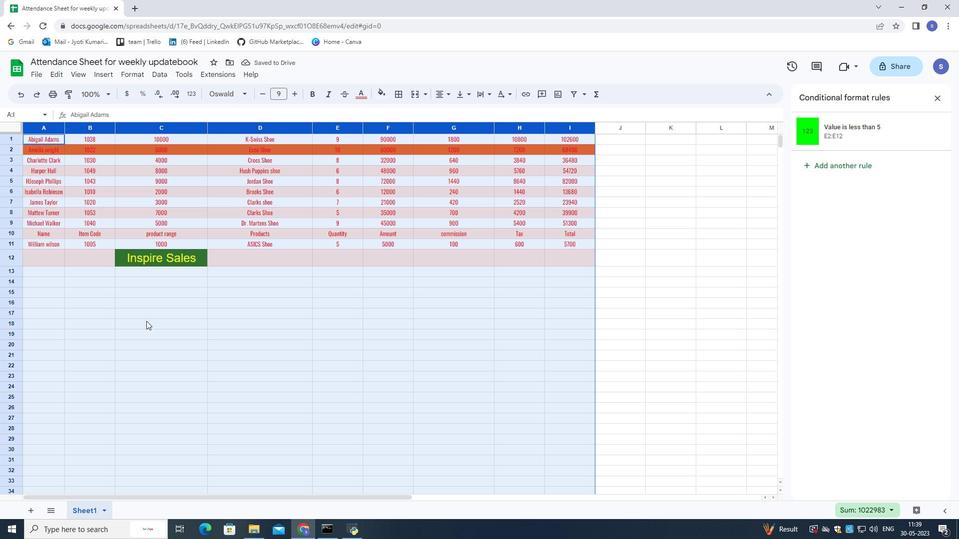 
Action: Mouse moved to (146, 318)
Screenshot: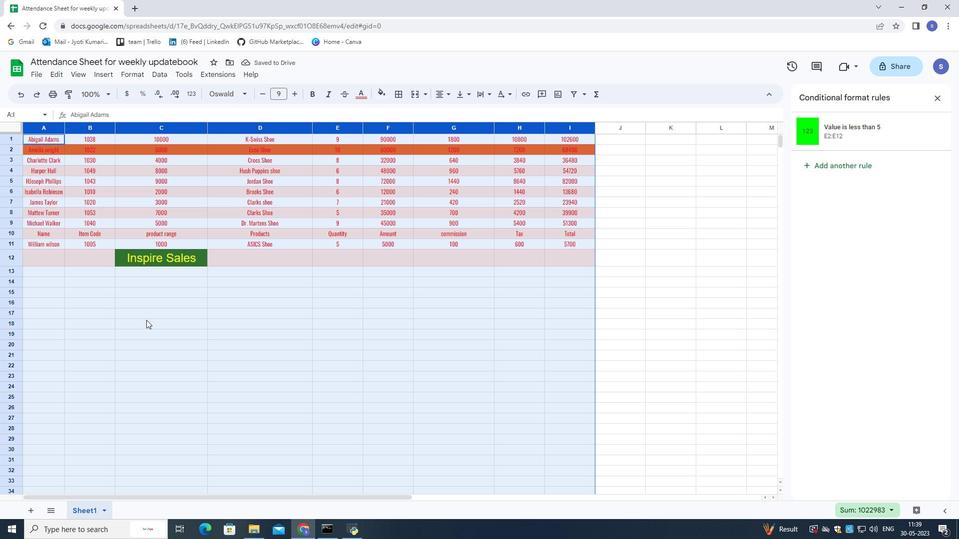 
Action: Mouse scrolled (146, 318) with delta (0, 0)
Screenshot: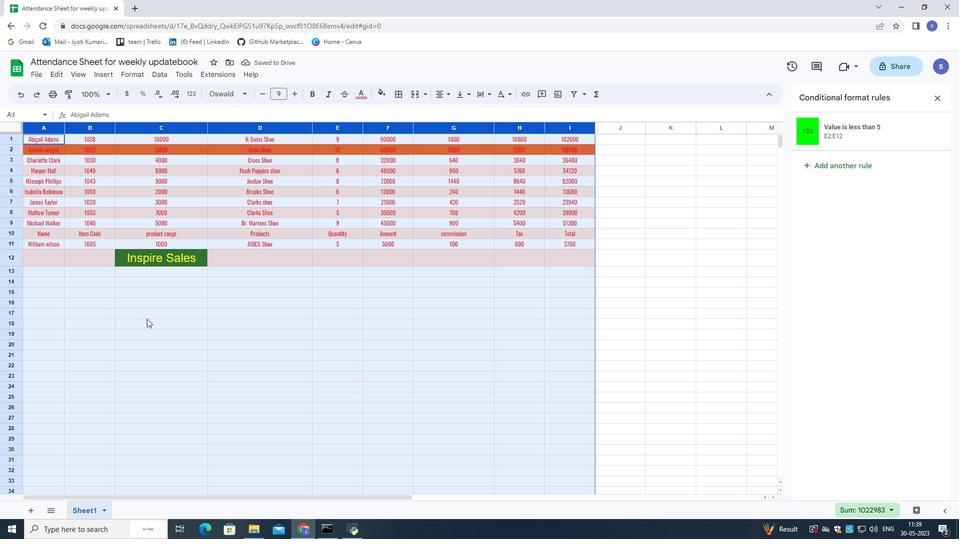 
Action: Mouse moved to (168, 328)
Screenshot: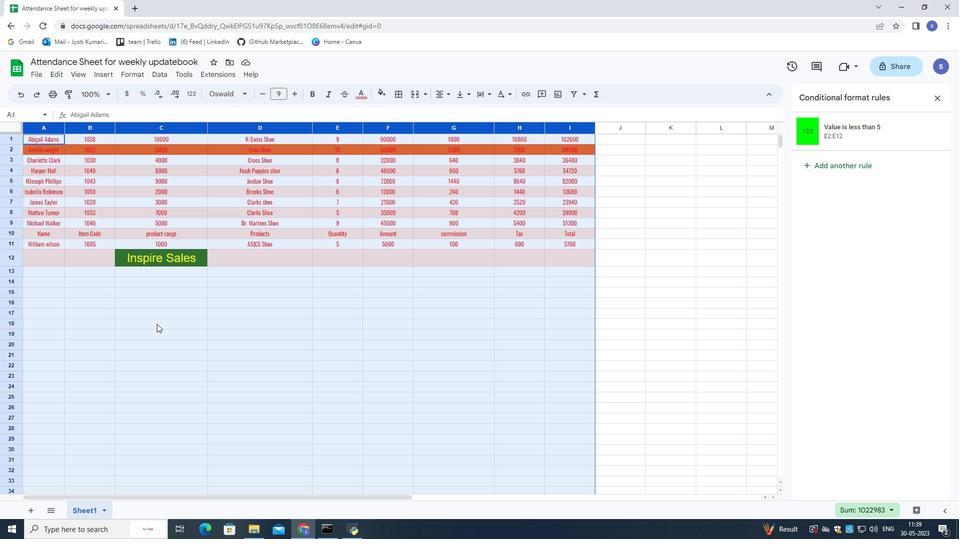 
Action: Mouse pressed left at (168, 328)
Screenshot: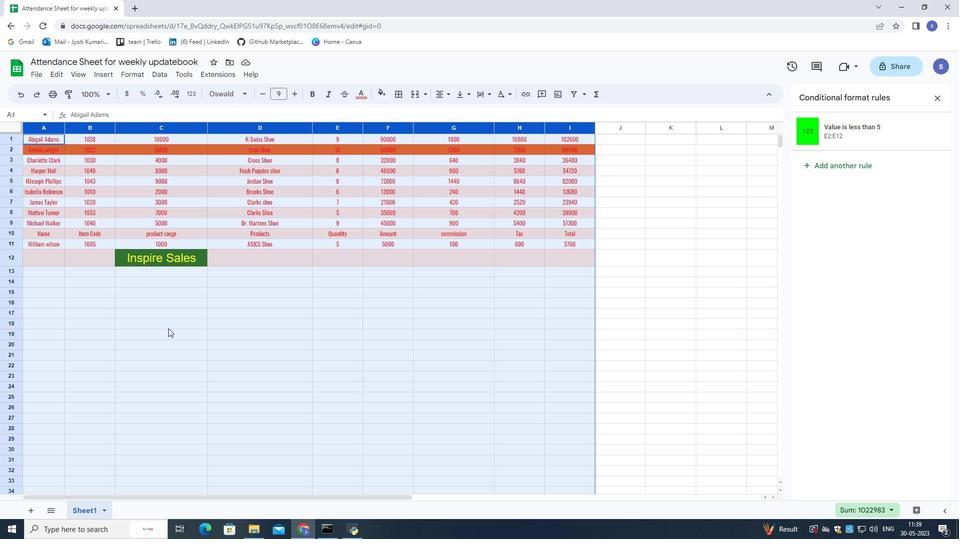 
Action: Mouse moved to (168, 328)
Screenshot: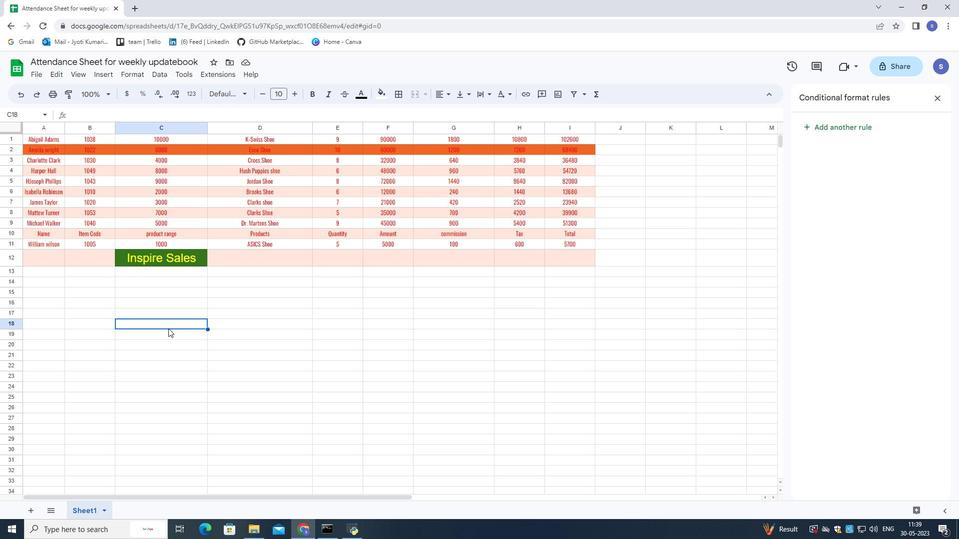 
Action: Key pressed ctrl+Z
Screenshot: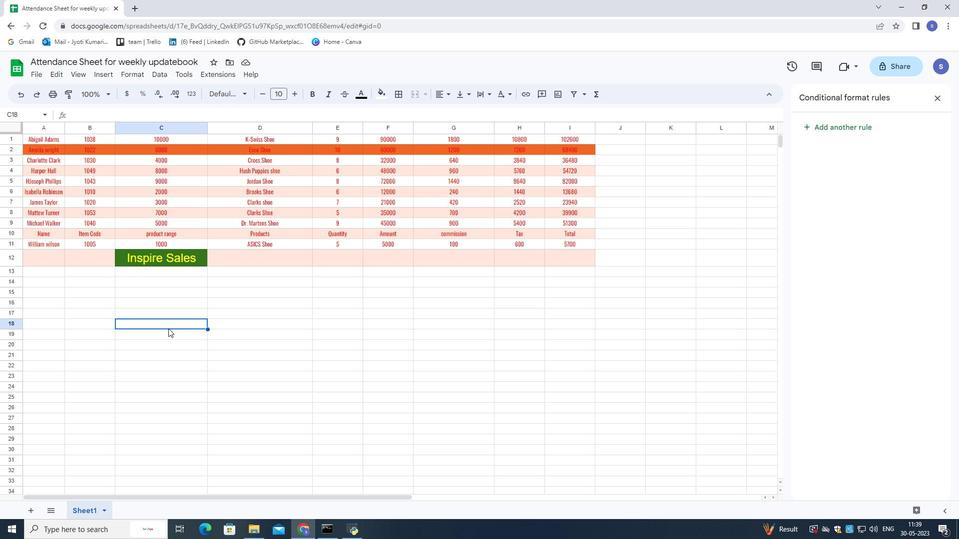 
Action: Mouse moved to (150, 307)
Screenshot: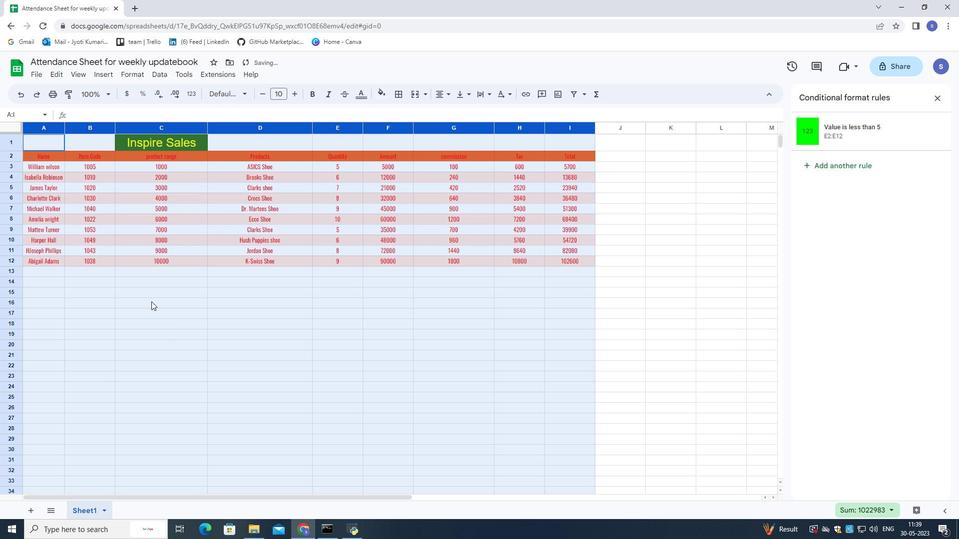 
Action: Mouse pressed left at (150, 307)
Screenshot: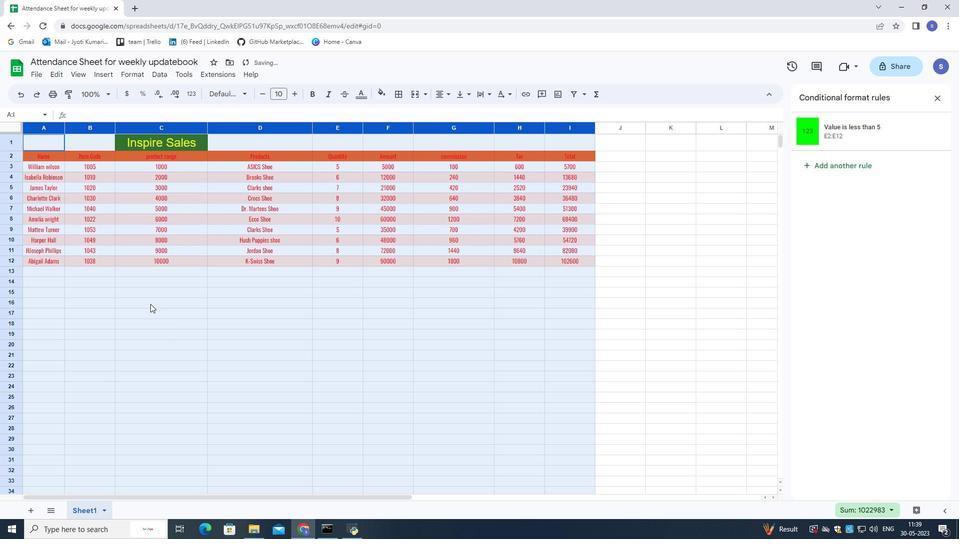 
Action: Mouse moved to (32, 157)
Screenshot: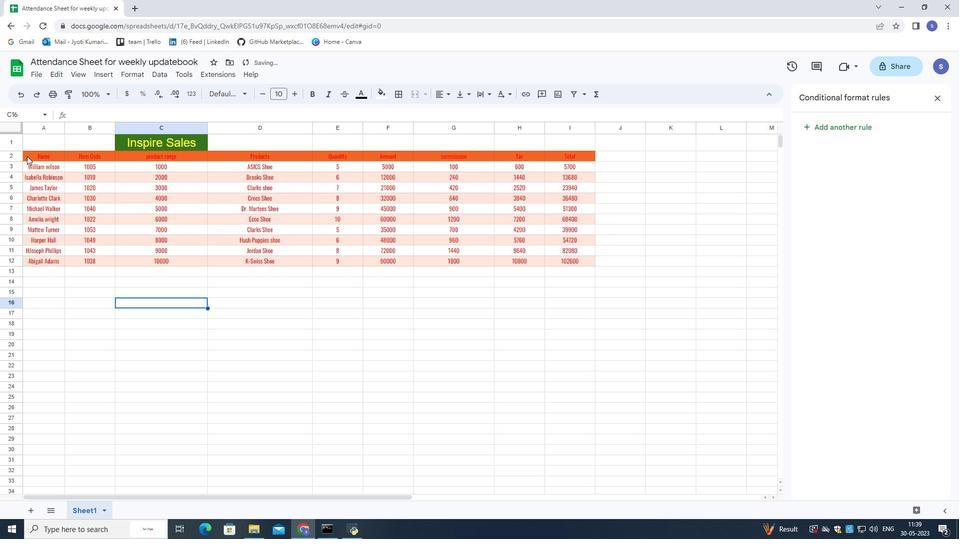 
Action: Mouse pressed left at (32, 157)
Screenshot: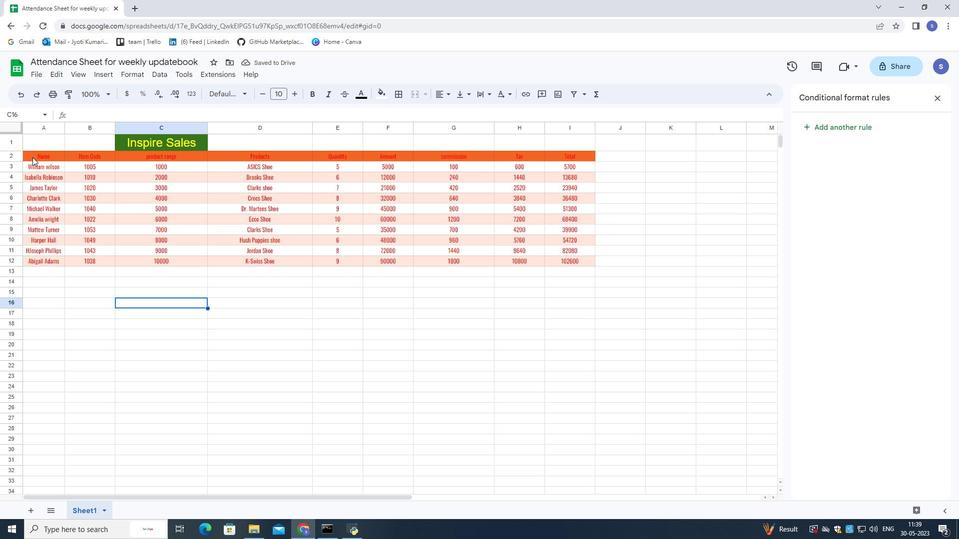 
Action: Mouse moved to (40, 124)
Screenshot: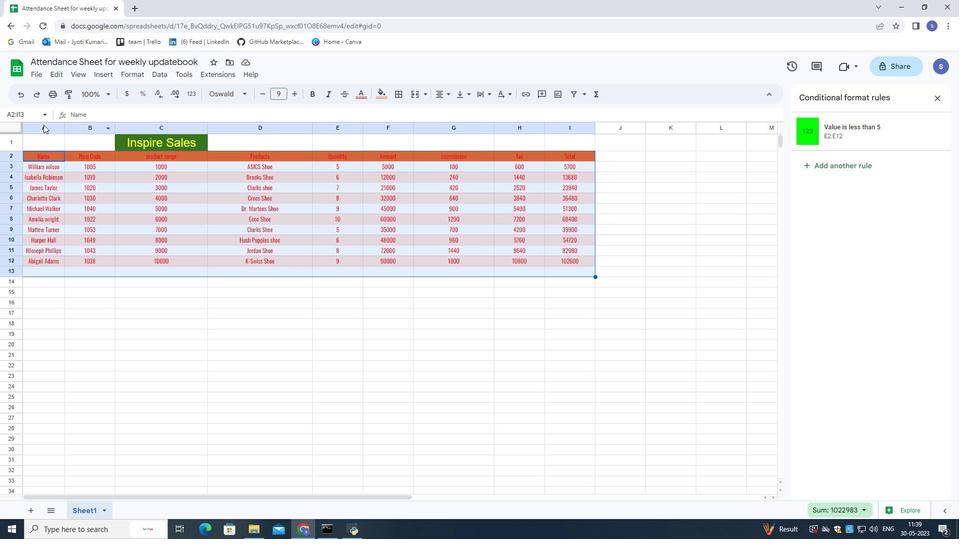 
Action: Mouse pressed right at (40, 124)
Screenshot: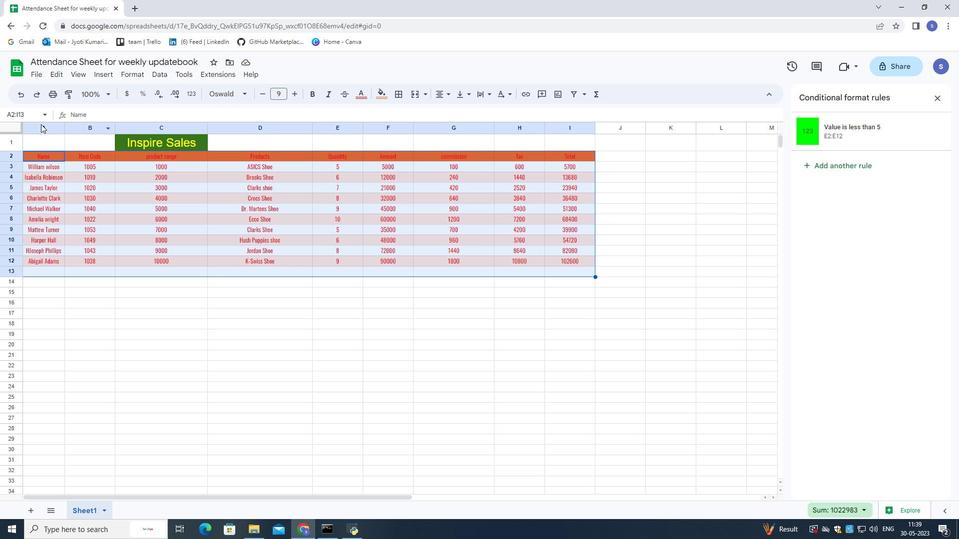 
Action: Mouse moved to (98, 341)
Screenshot: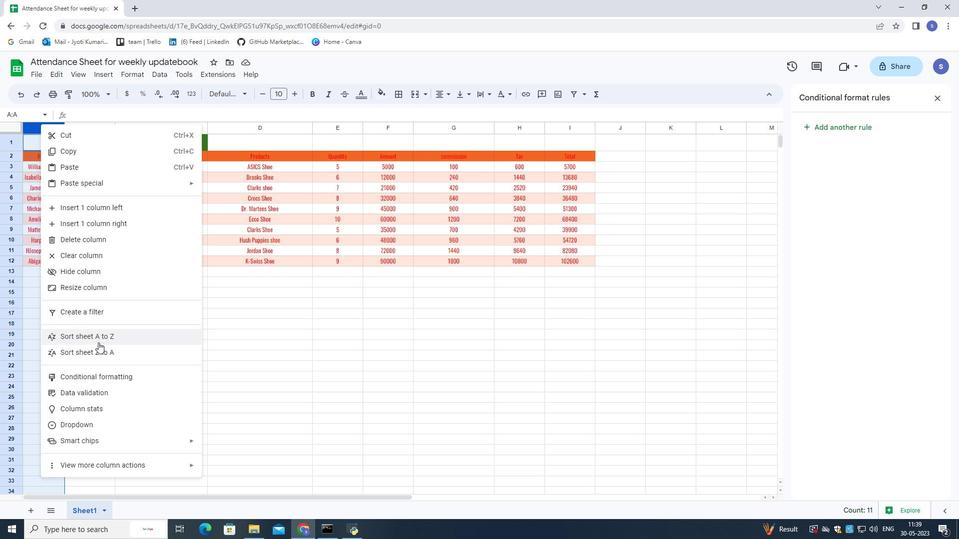 
Action: Mouse pressed left at (98, 341)
Screenshot: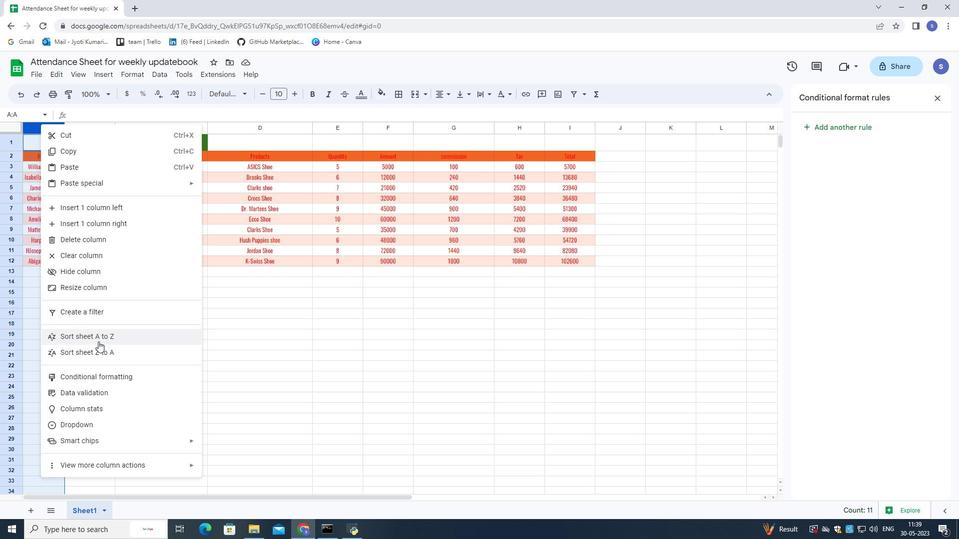 
Action: Mouse pressed left at (98, 341)
Screenshot: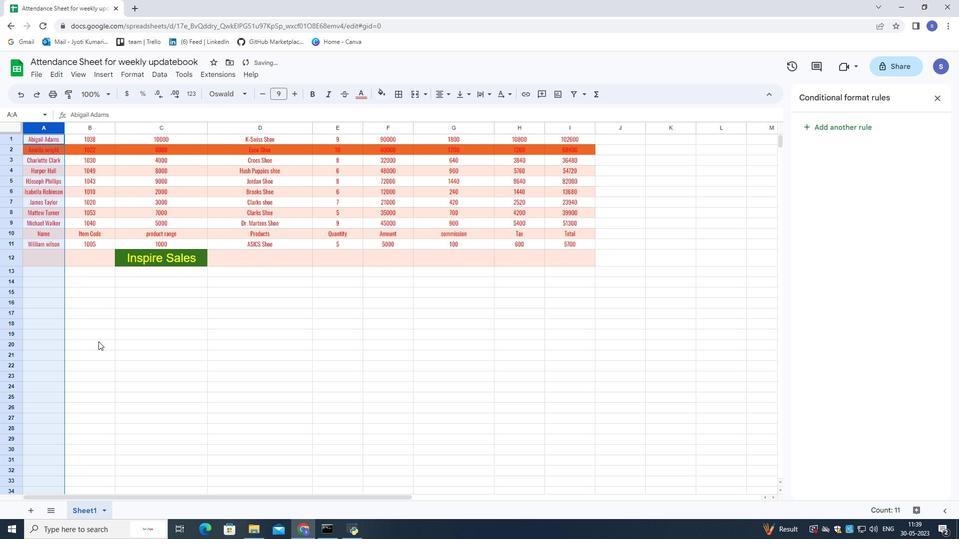 
Action: Mouse moved to (155, 281)
Screenshot: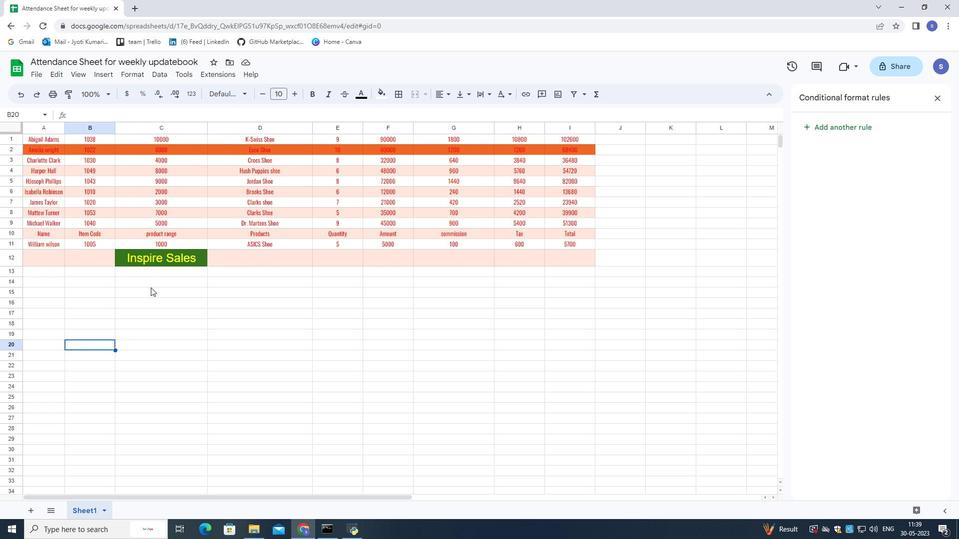 
Action: Mouse pressed left at (155, 281)
Screenshot: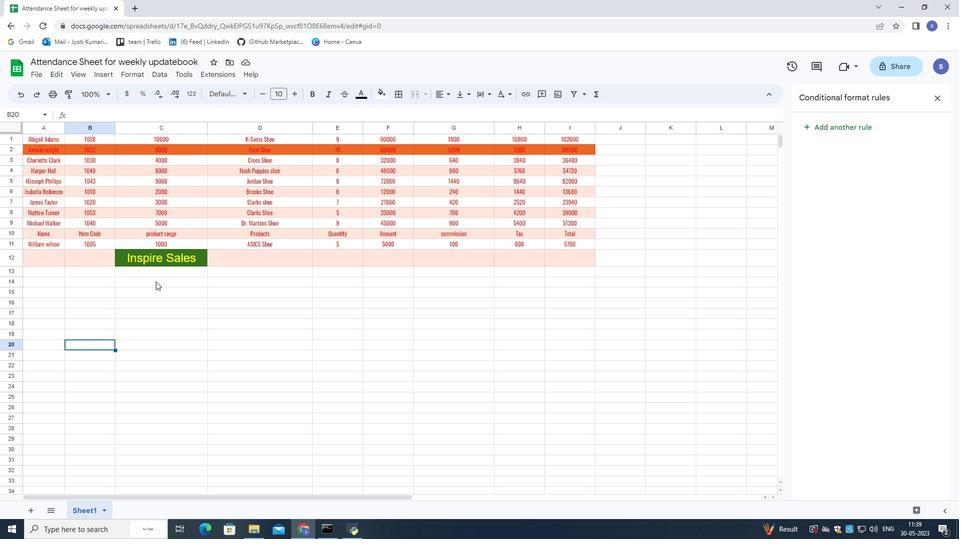 
Action: Mouse moved to (95, 282)
Screenshot: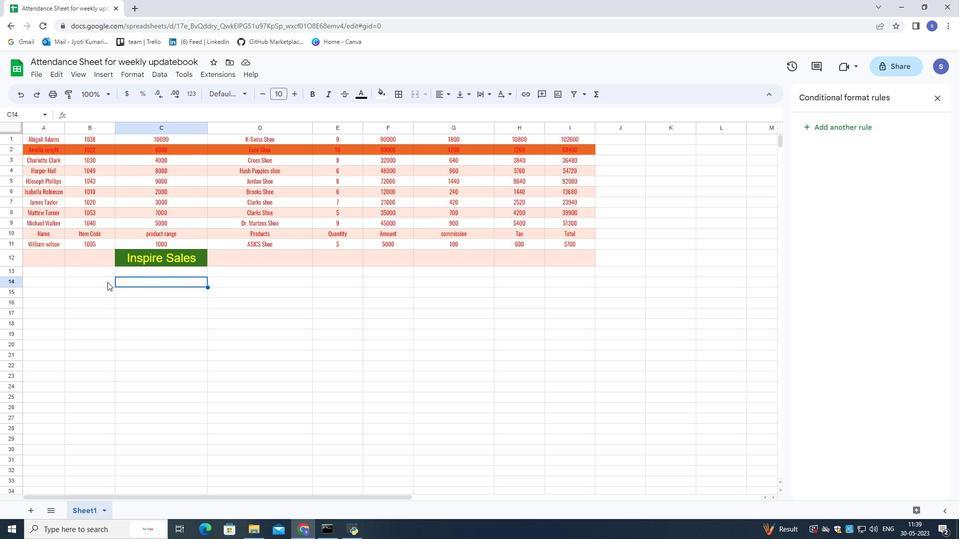
Action: Mouse pressed left at (95, 282)
Screenshot: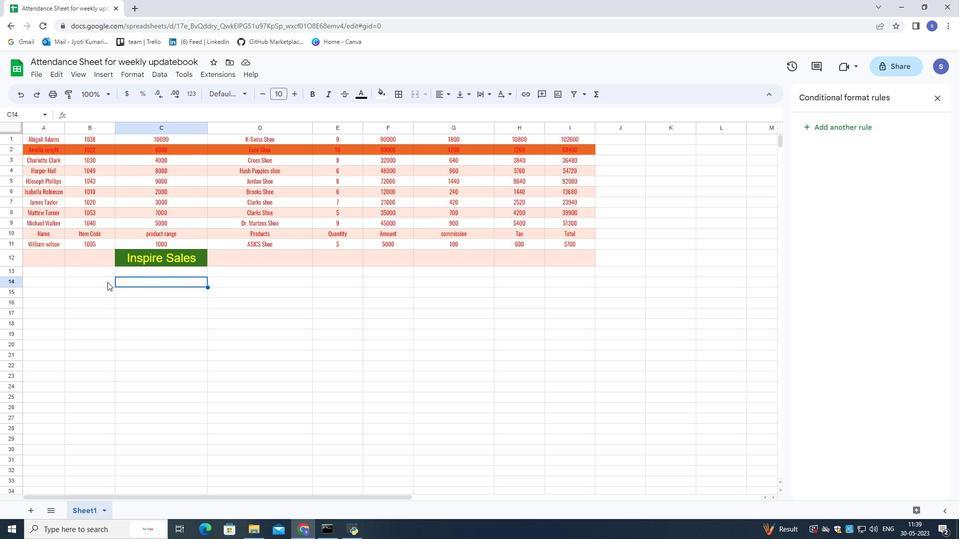
Action: Mouse moved to (97, 284)
Screenshot: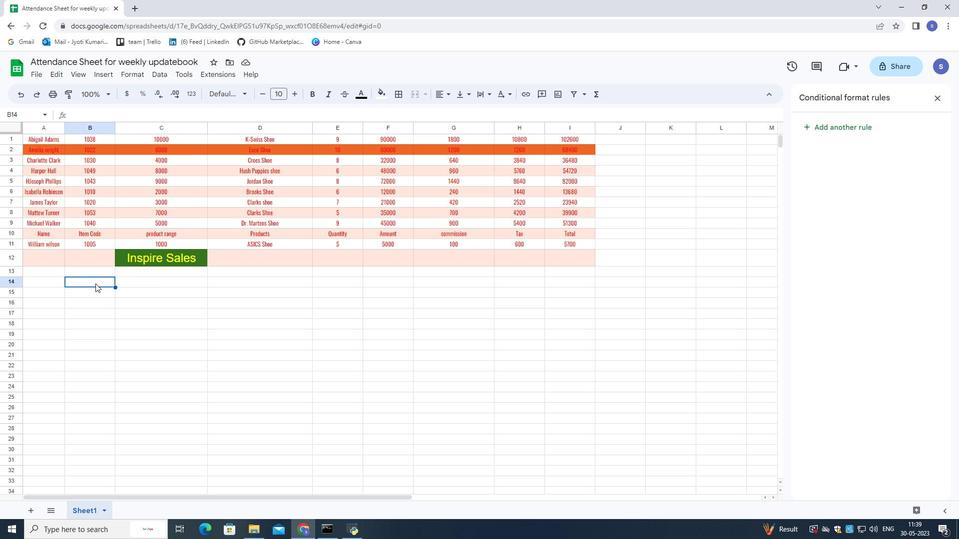 
Action: Key pressed ctrl+Z
Screenshot: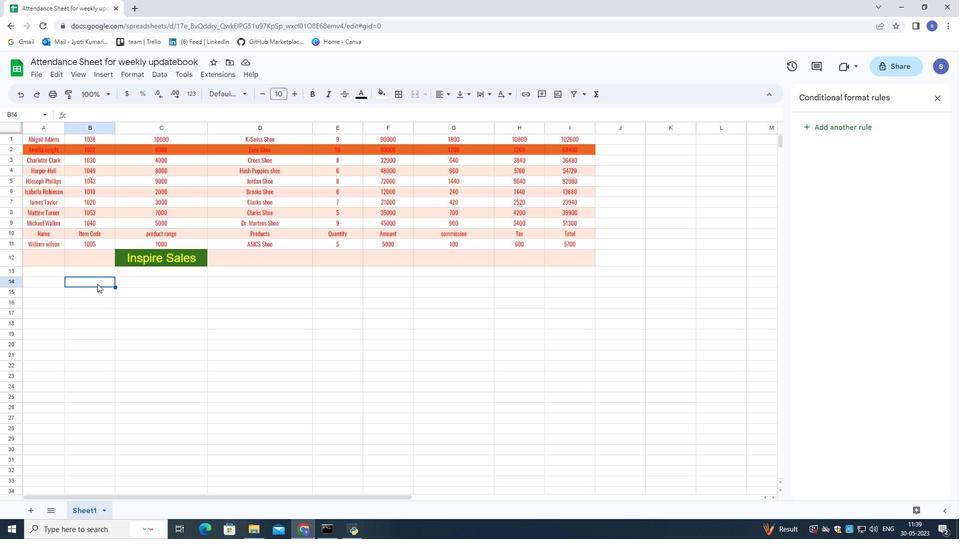 
Action: Mouse moved to (111, 314)
Screenshot: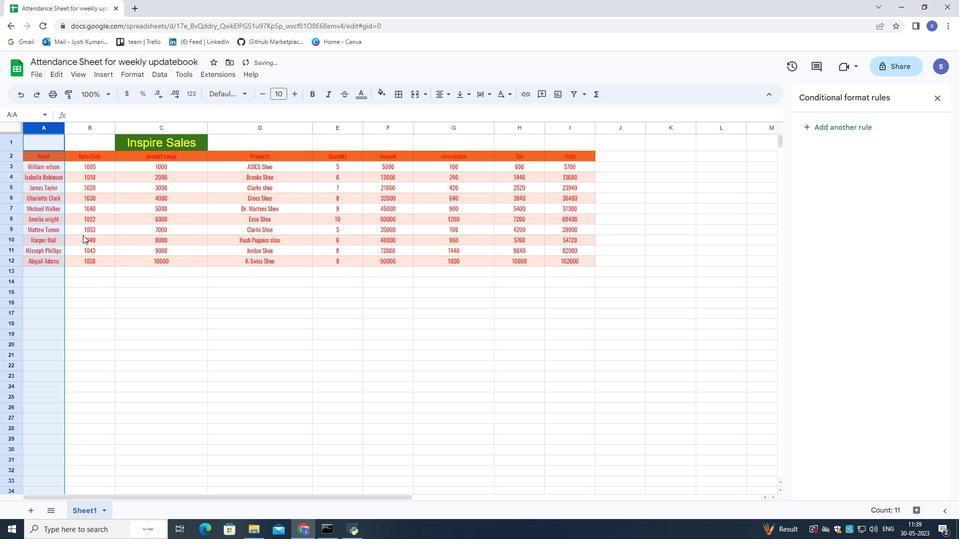 
Action: Mouse pressed left at (111, 314)
Screenshot: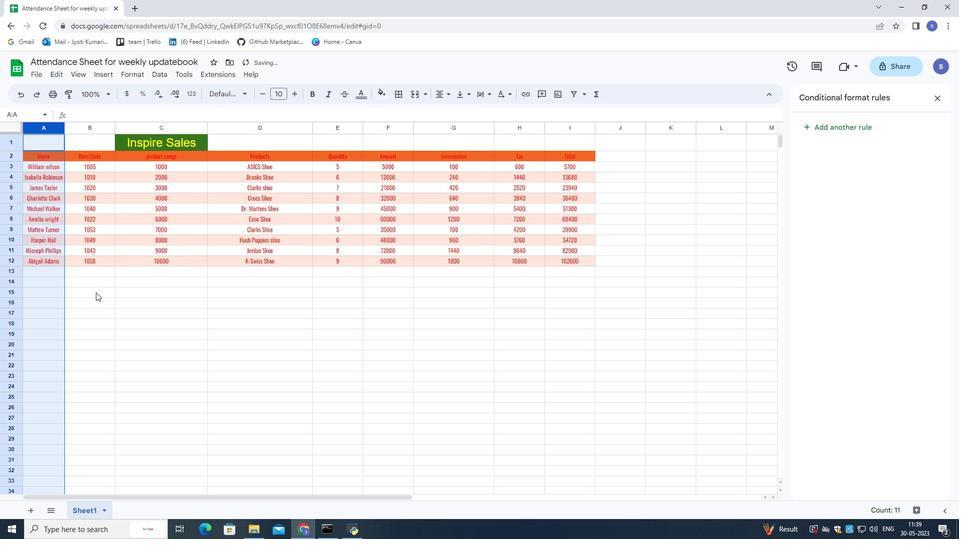 
Action: Mouse moved to (36, 155)
Screenshot: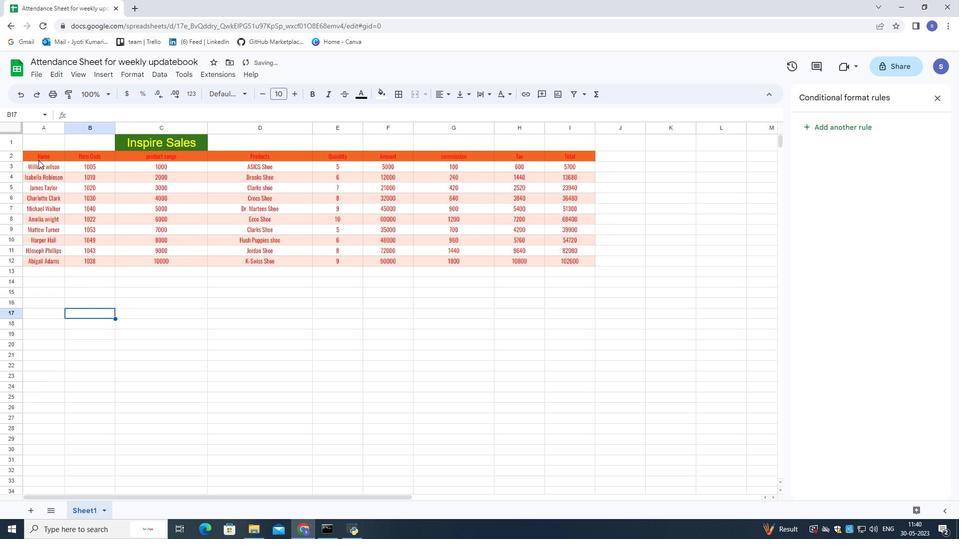 
Action: Mouse pressed left at (36, 155)
Screenshot: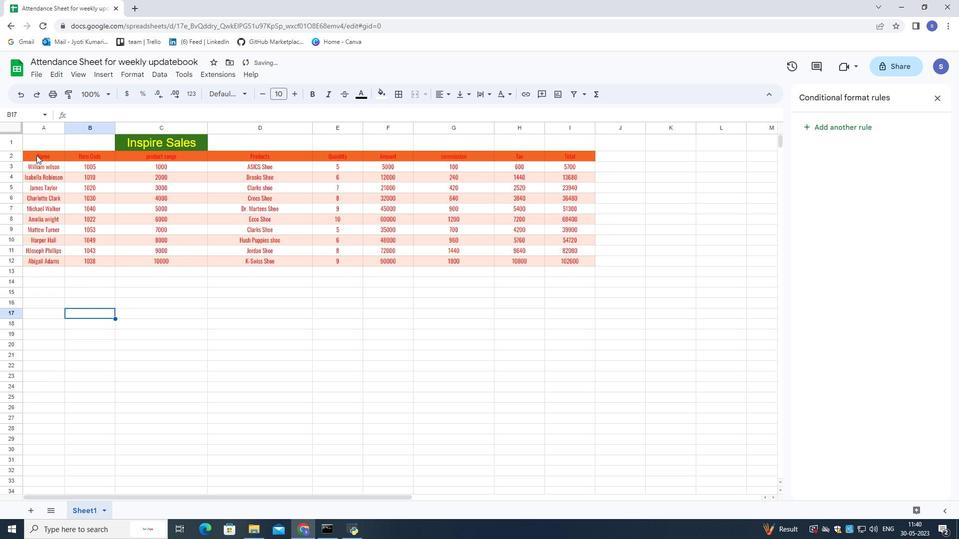 
Action: Mouse moved to (457, 130)
Screenshot: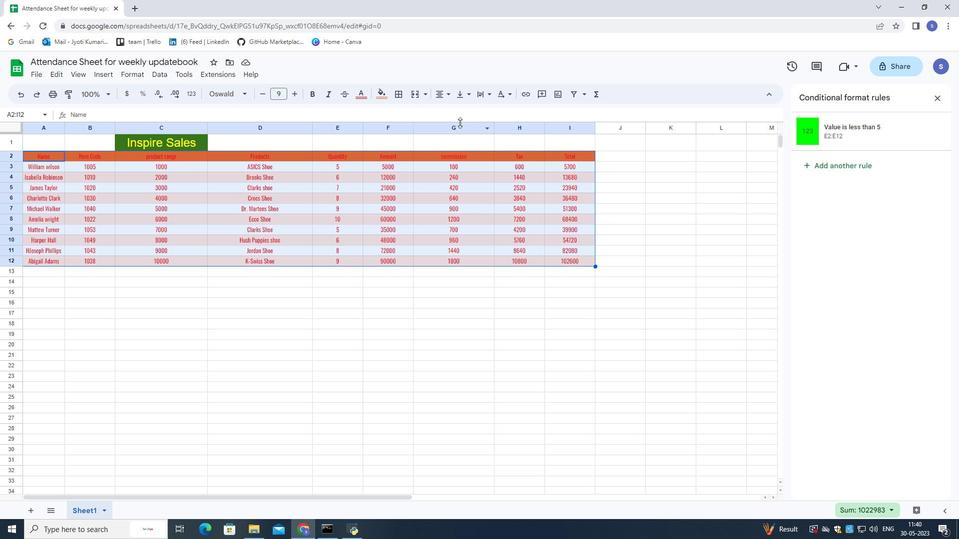 
Action: Mouse pressed right at (457, 130)
Screenshot: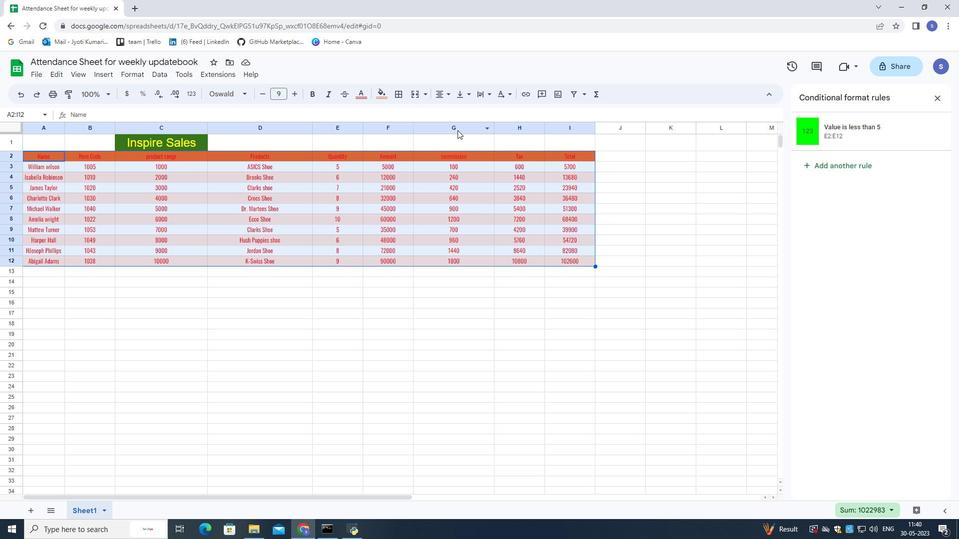 
Action: Mouse moved to (492, 340)
Screenshot: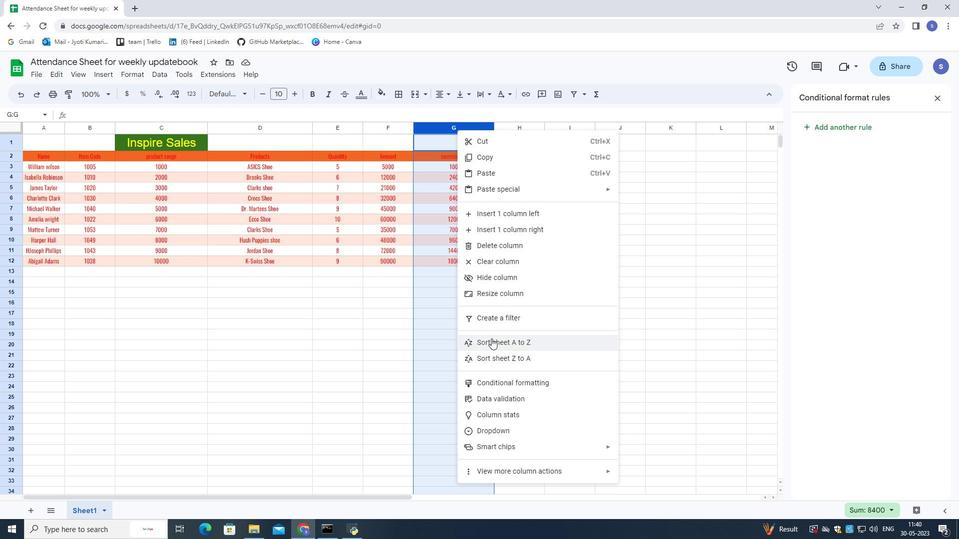 
Action: Mouse pressed left at (492, 340)
Screenshot: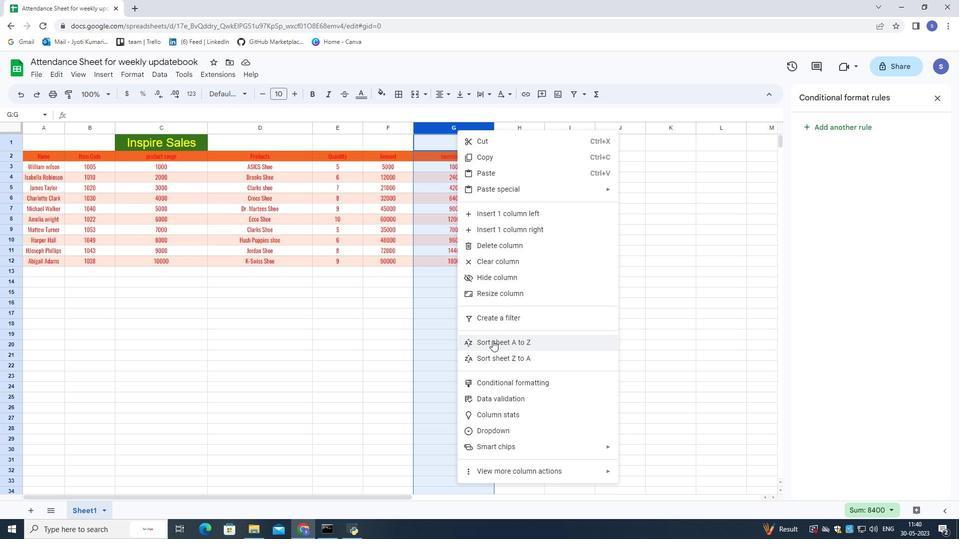 
Action: Mouse moved to (374, 303)
Screenshot: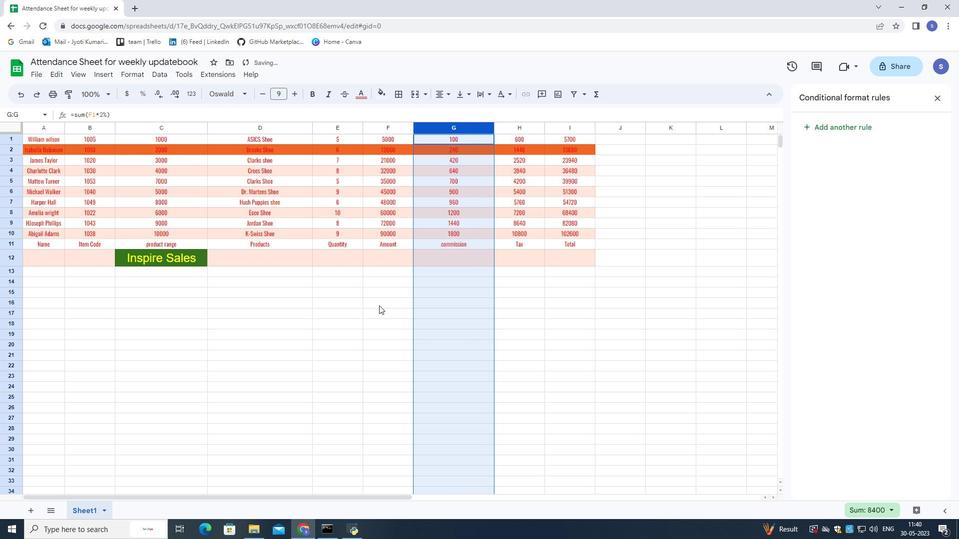 
Action: Mouse pressed left at (374, 303)
Screenshot: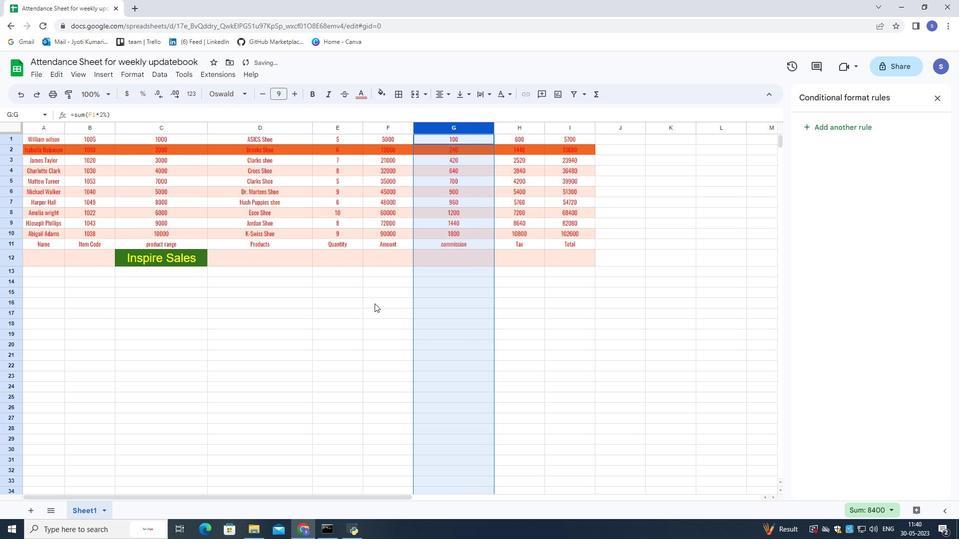 
Action: Mouse moved to (318, 293)
Screenshot: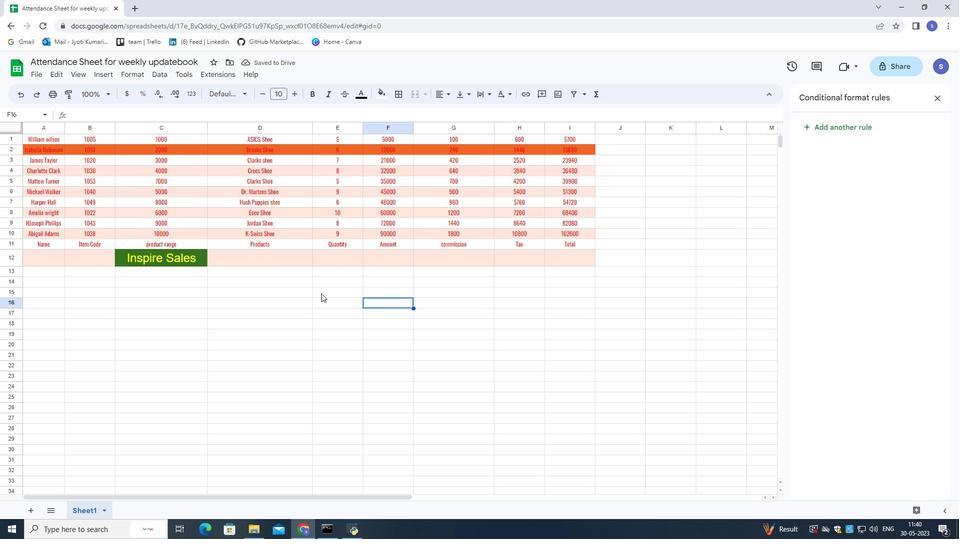 
Action: Mouse pressed left at (318, 293)
Screenshot: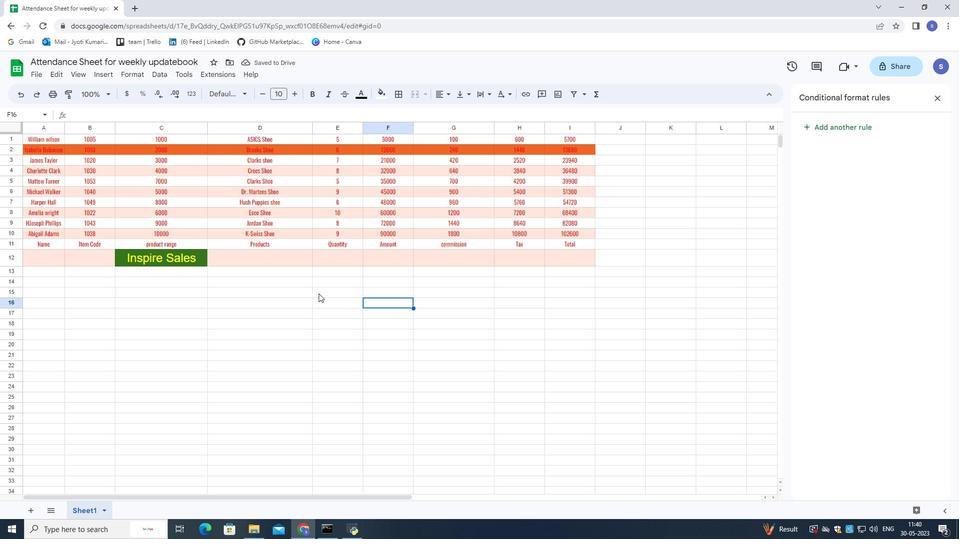 
Action: Mouse moved to (178, 298)
Screenshot: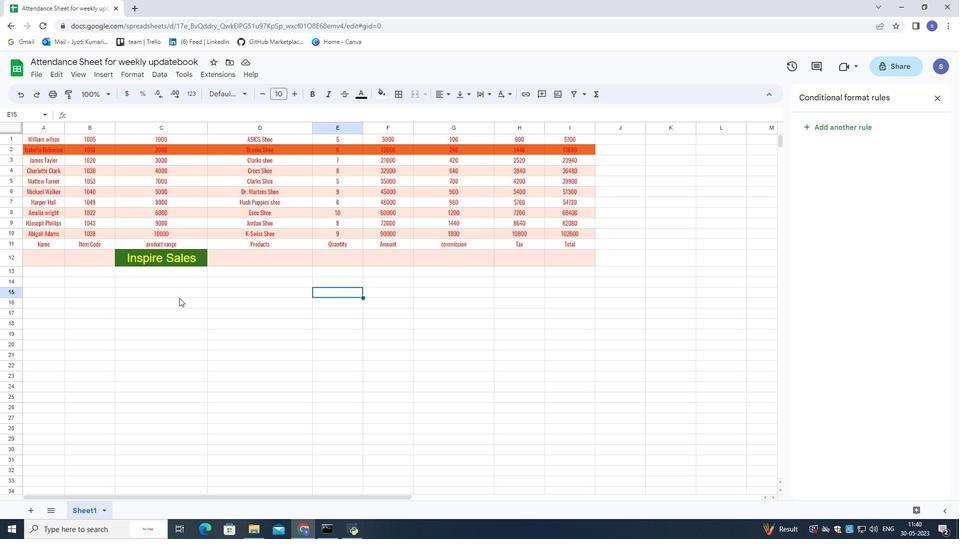 
Action: Key pressed ctrl+Z
Screenshot: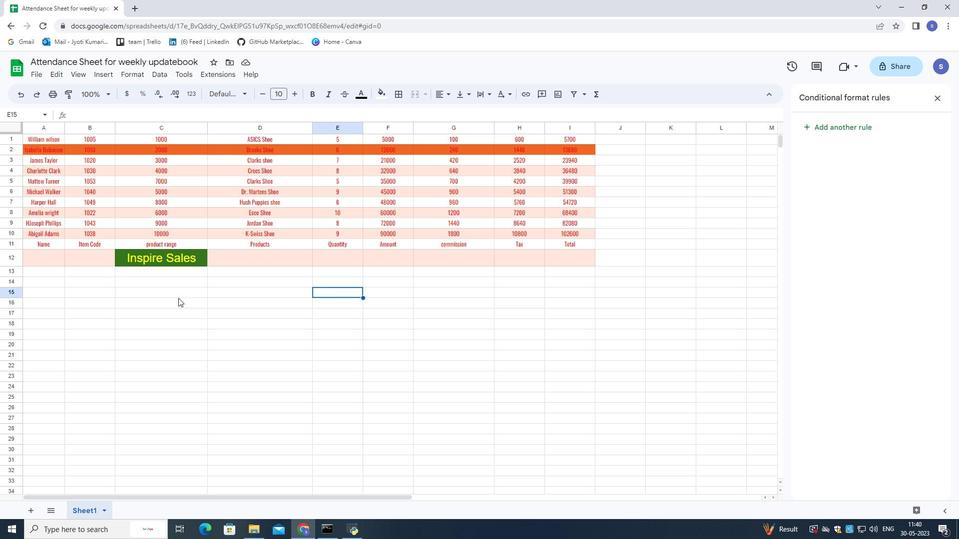 
Action: Mouse moved to (150, 298)
Screenshot: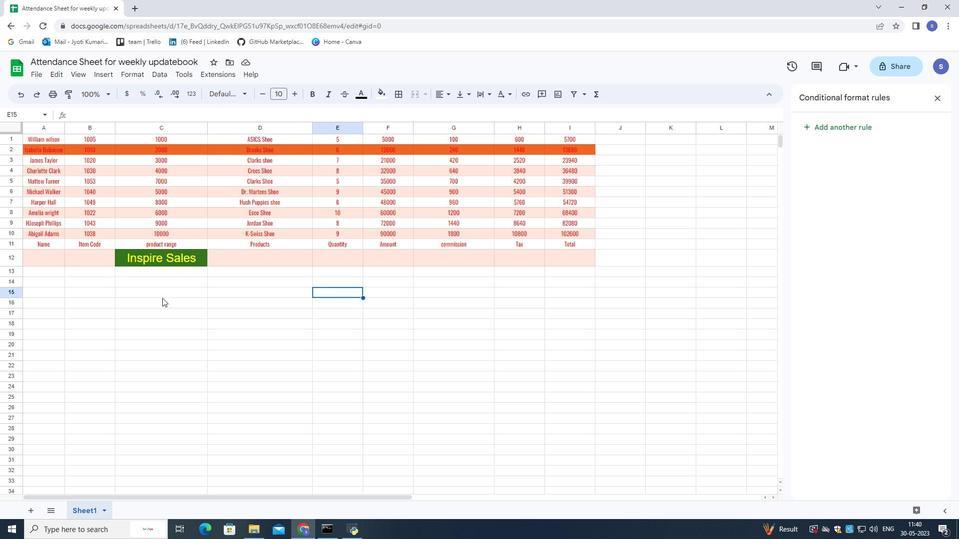 
Action: Mouse pressed left at (150, 298)
Screenshot: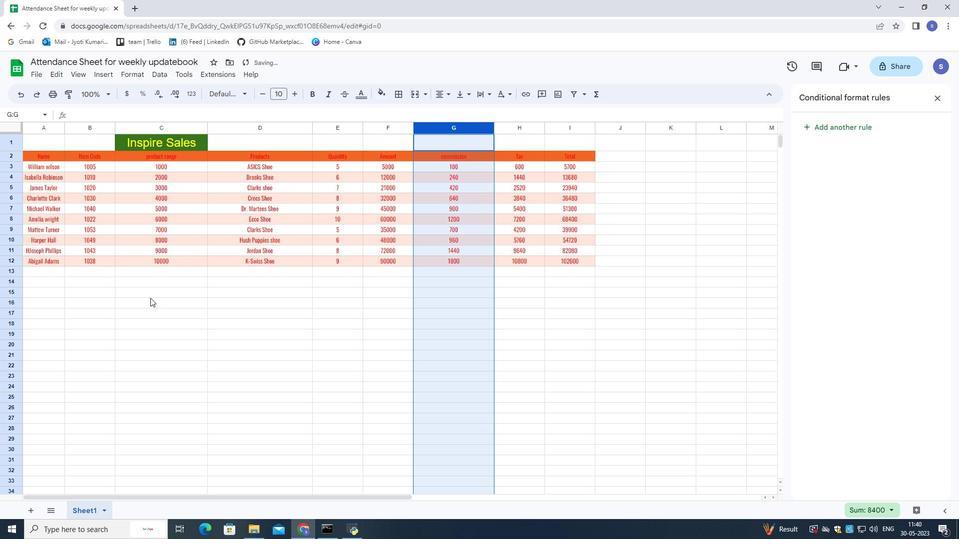 
Action: Mouse moved to (24, 166)
Screenshot: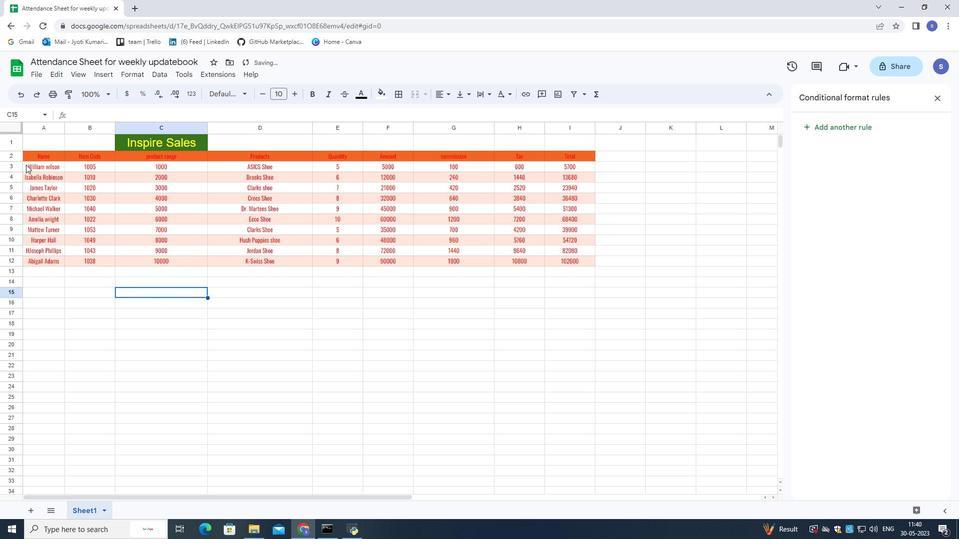 
Action: Mouse pressed left at (24, 166)
Screenshot: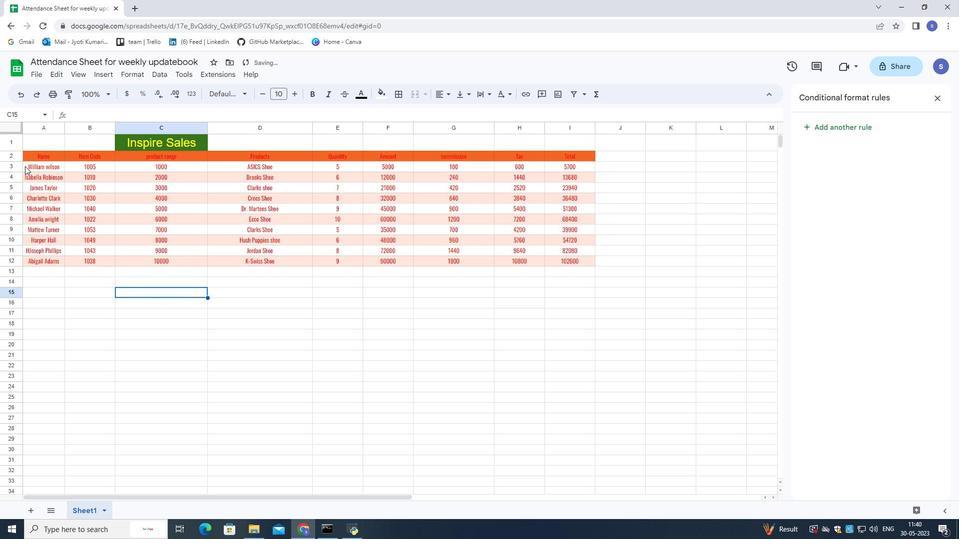 
Action: Mouse moved to (533, 165)
Screenshot: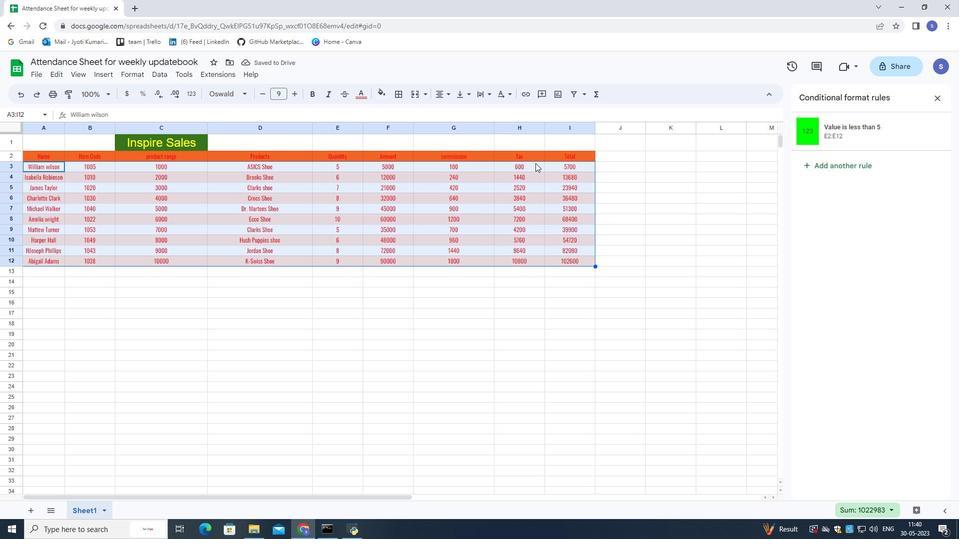 
Action: Mouse pressed right at (533, 165)
Screenshot: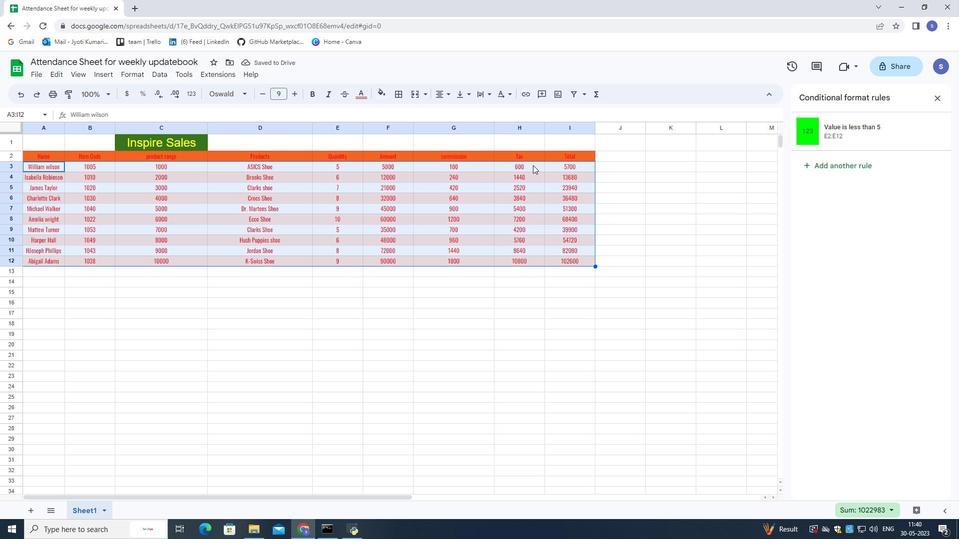 
Action: Mouse moved to (472, 127)
Screenshot: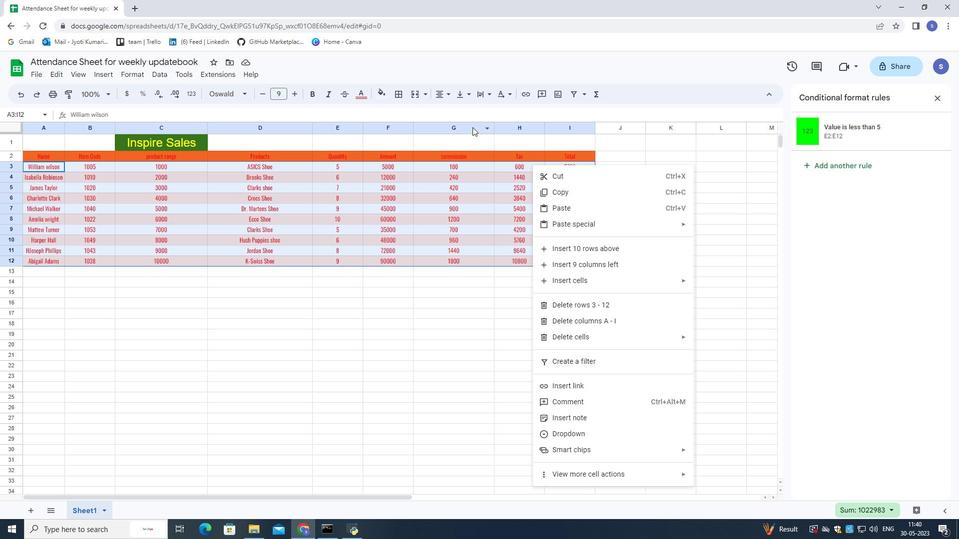 
Action: Mouse pressed right at (472, 127)
Screenshot: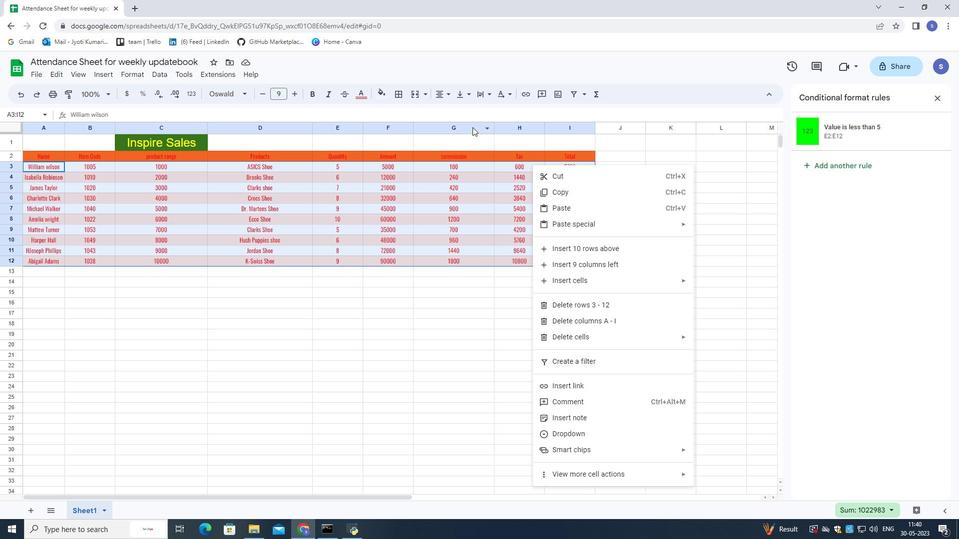 
Action: Mouse moved to (502, 344)
Screenshot: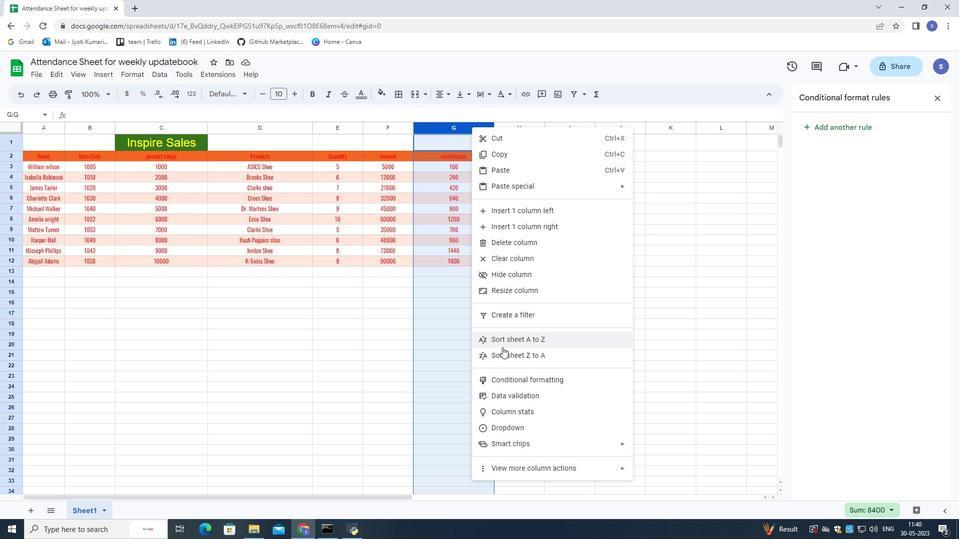 
Action: Mouse pressed left at (502, 344)
Screenshot: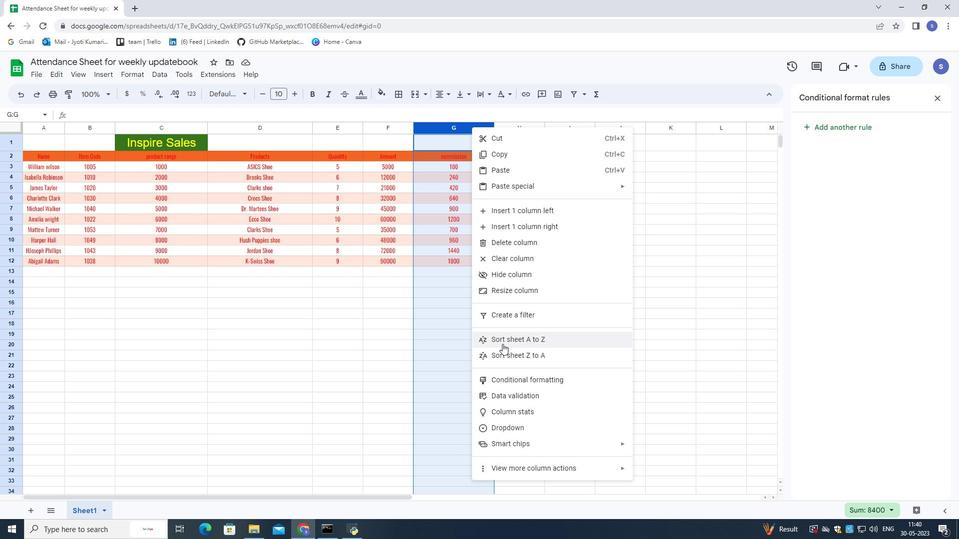 
Action: Mouse pressed left at (502, 344)
Screenshot: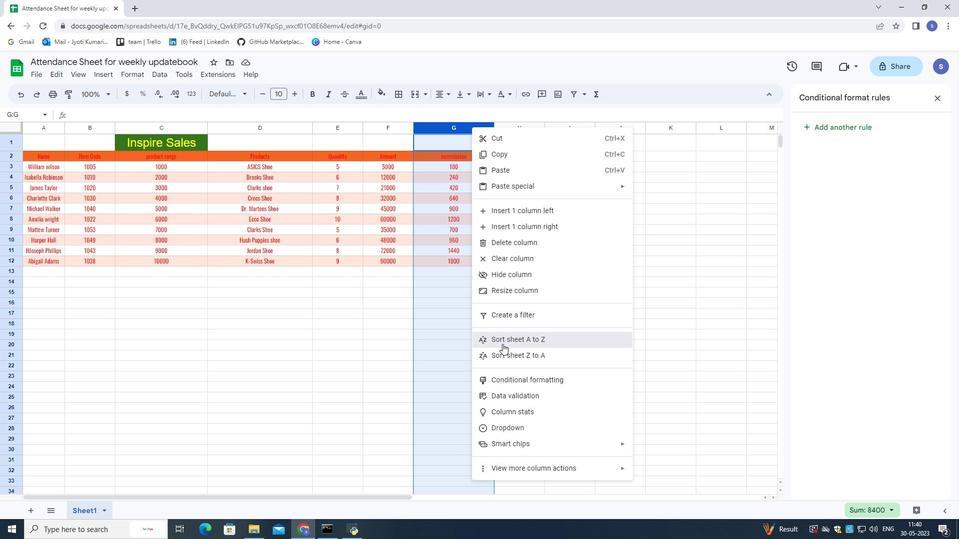 
Action: Mouse moved to (439, 301)
Screenshot: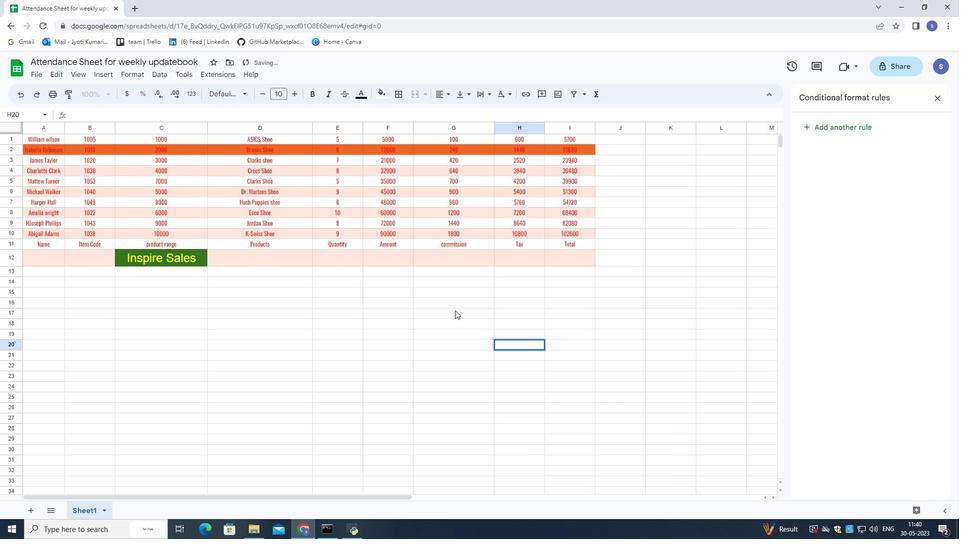
Action: Mouse pressed left at (439, 301)
Screenshot: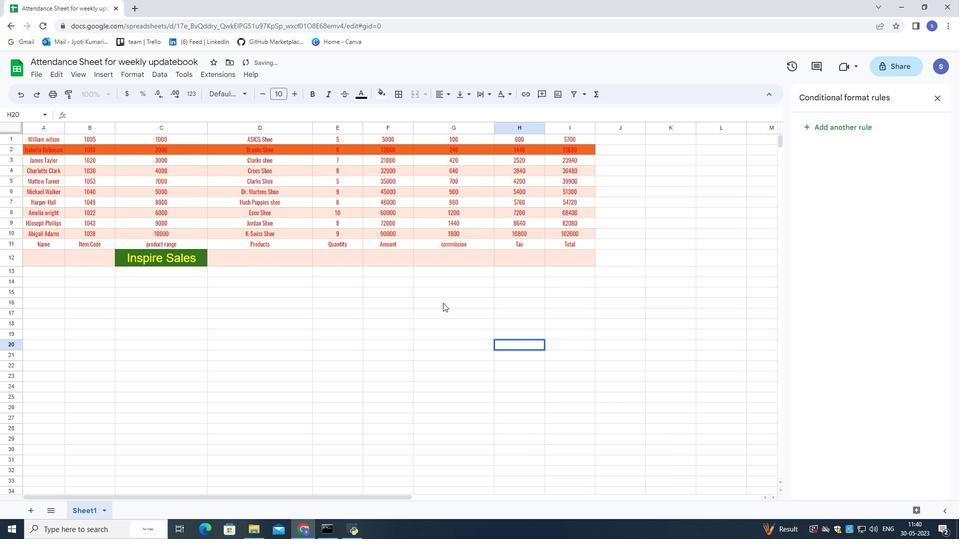 
Action: Mouse moved to (214, 299)
Screenshot: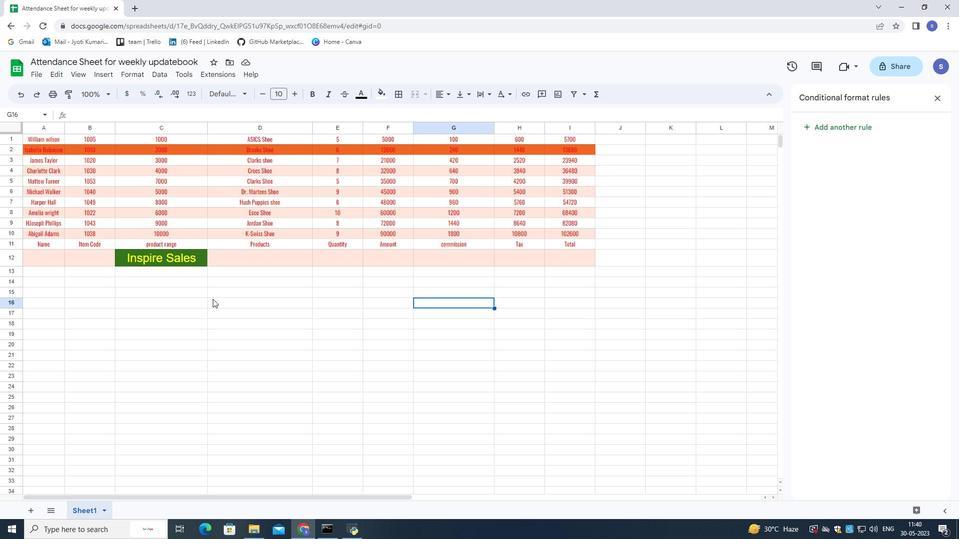 
Action: Mouse pressed left at (214, 299)
Screenshot: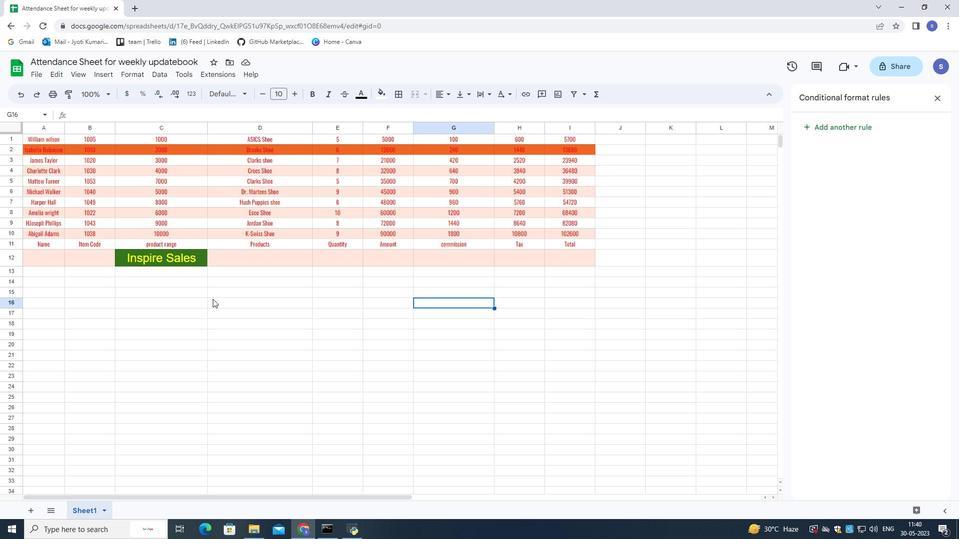
Action: Mouse moved to (127, 245)
Screenshot: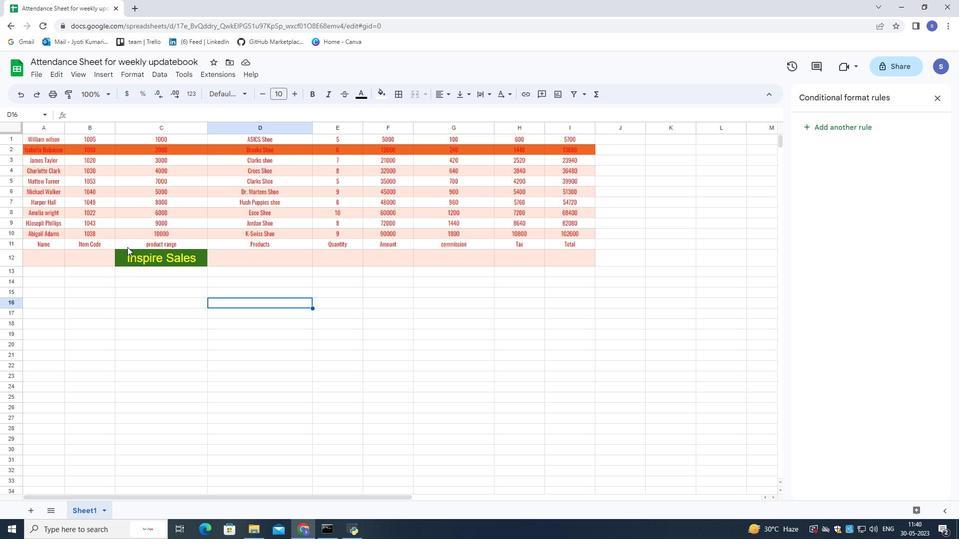 
Action: Key pressed ctrl+Z
Screenshot: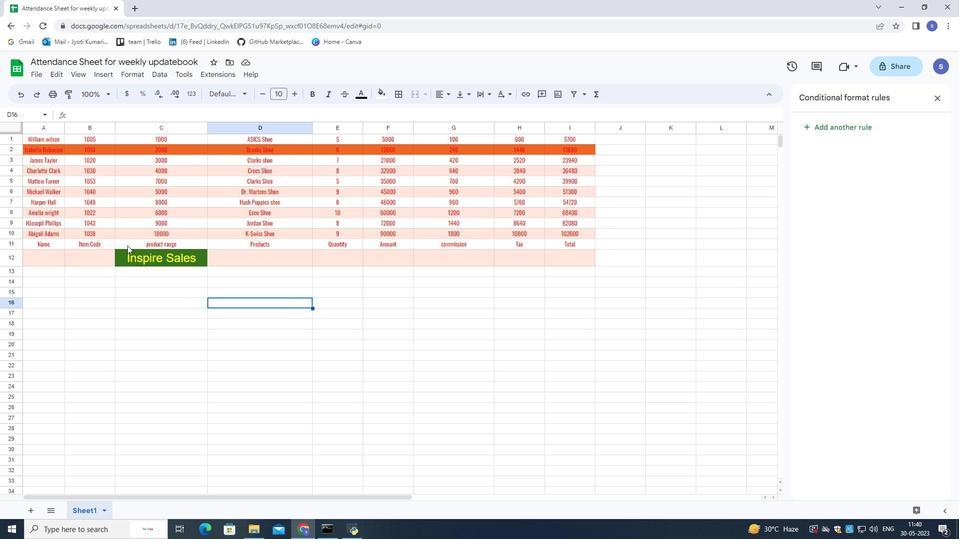 
Action: Mouse moved to (167, 353)
Screenshot: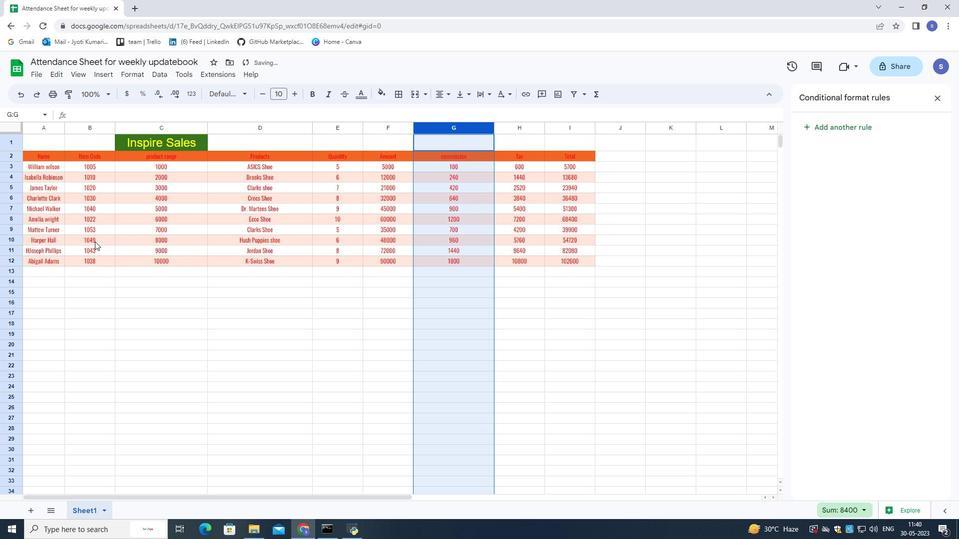 
Action: Mouse pressed left at (167, 353)
Screenshot: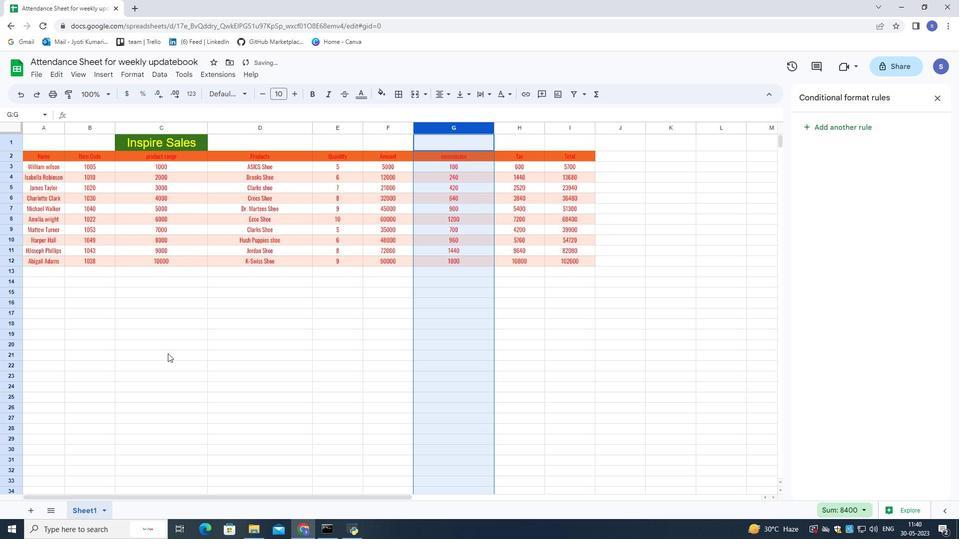 
Action: Mouse moved to (29, 164)
Screenshot: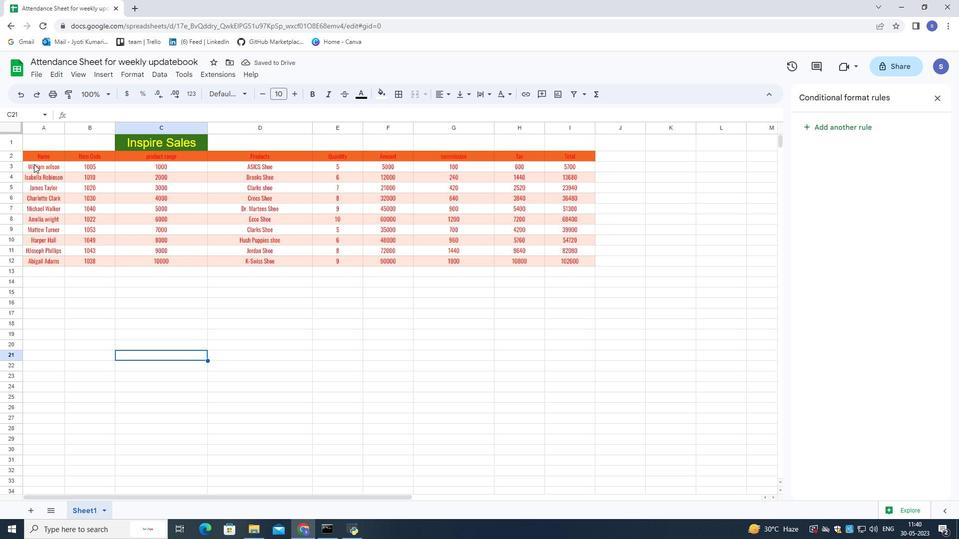 
Action: Mouse pressed left at (29, 164)
Screenshot: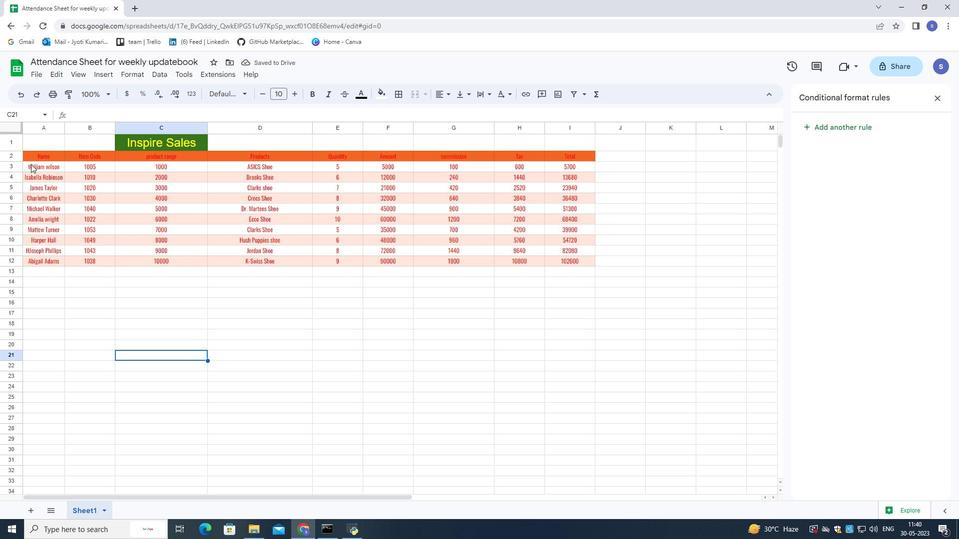 
Action: Mouse moved to (163, 74)
Screenshot: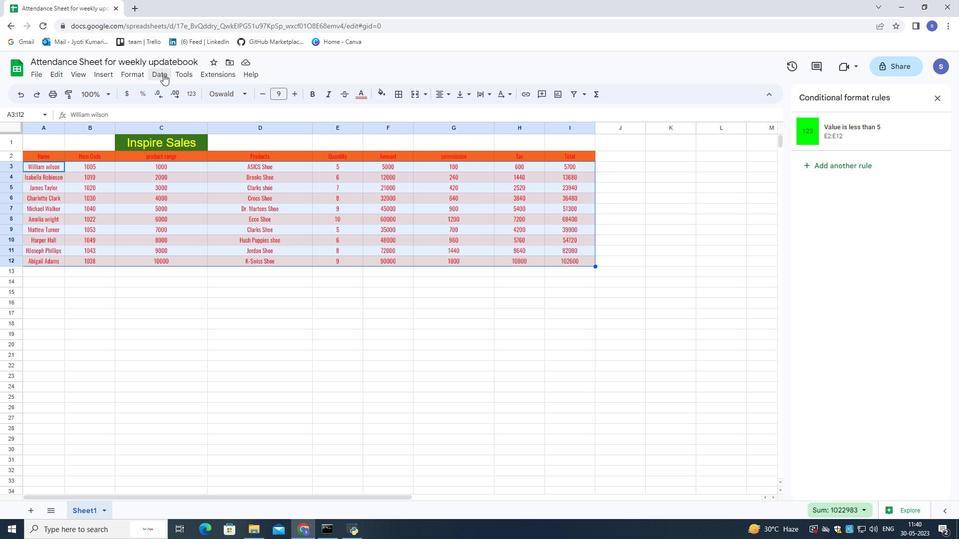 
Action: Mouse pressed left at (163, 74)
Screenshot: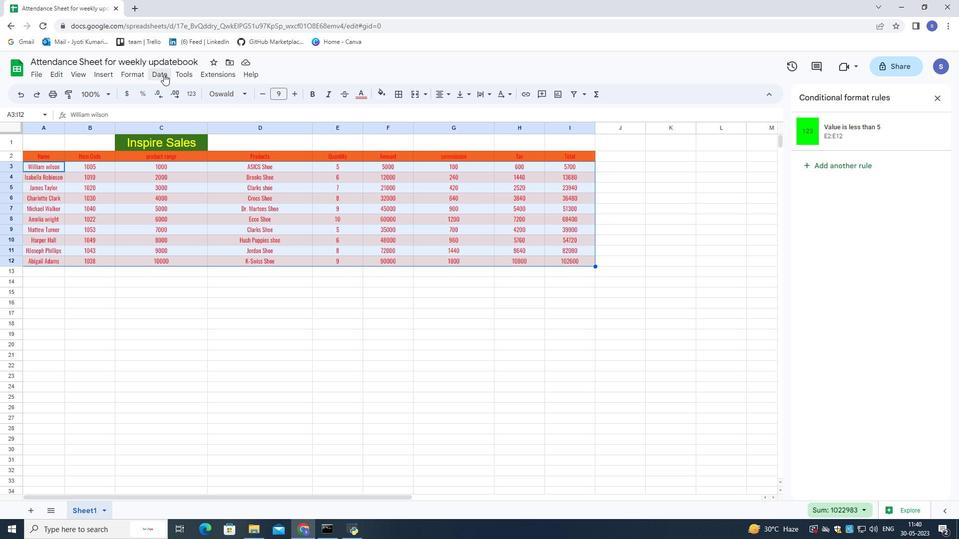 
Action: Mouse moved to (331, 99)
Screenshot: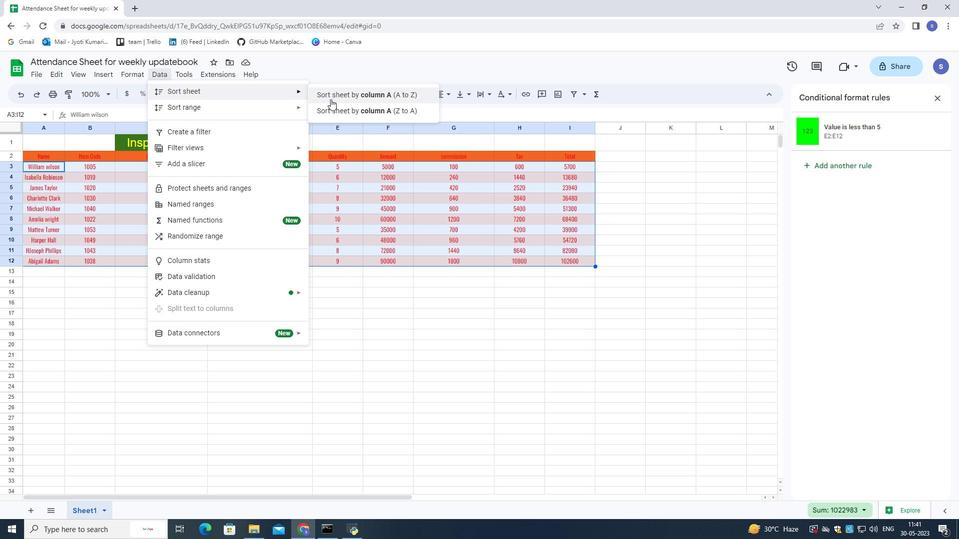 
Action: Mouse pressed left at (331, 99)
Screenshot: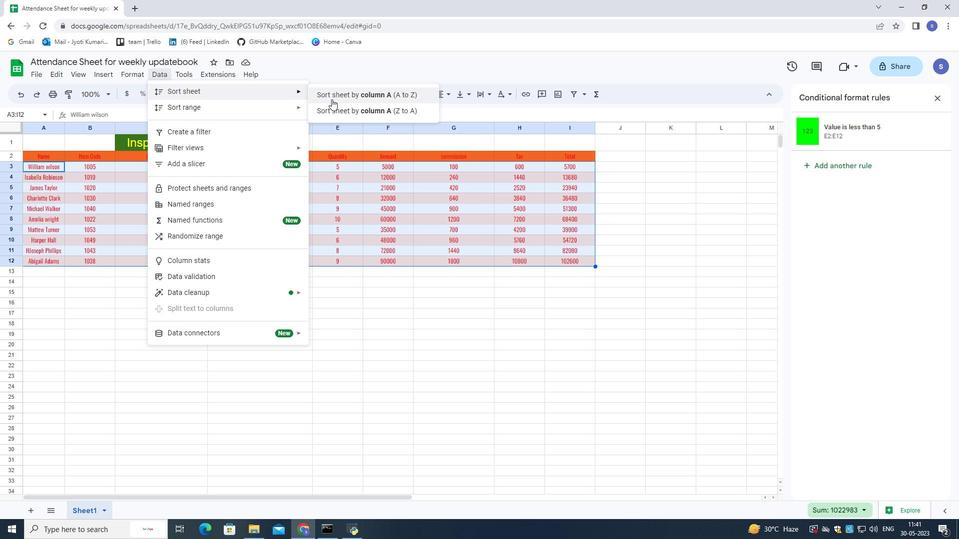 
Action: Mouse moved to (270, 273)
Screenshot: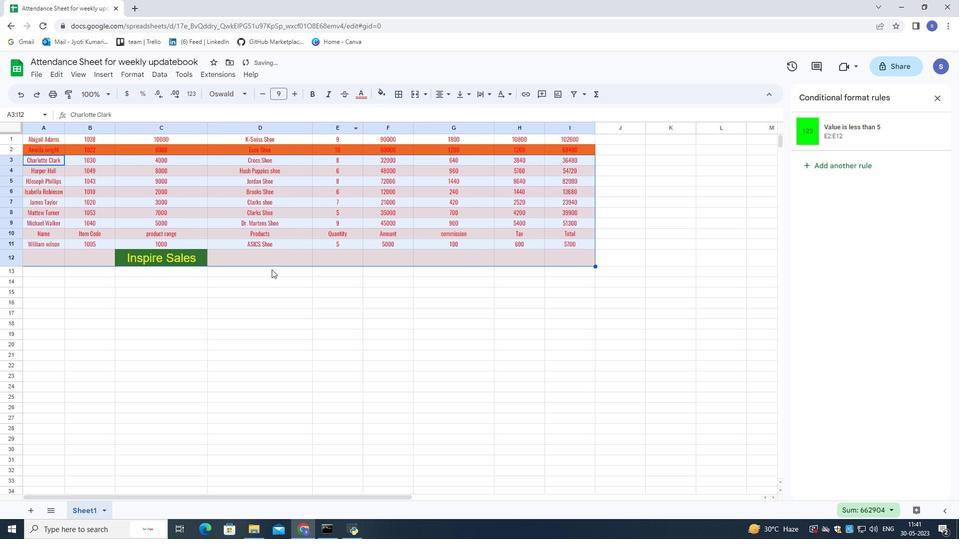 
Action: Mouse pressed left at (270, 273)
Screenshot: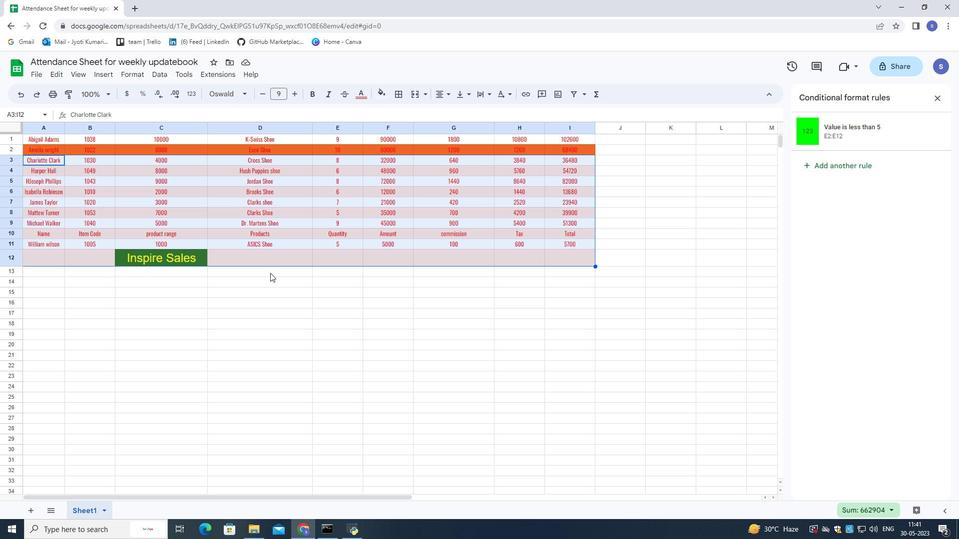 
Action: Mouse moved to (270, 273)
Screenshot: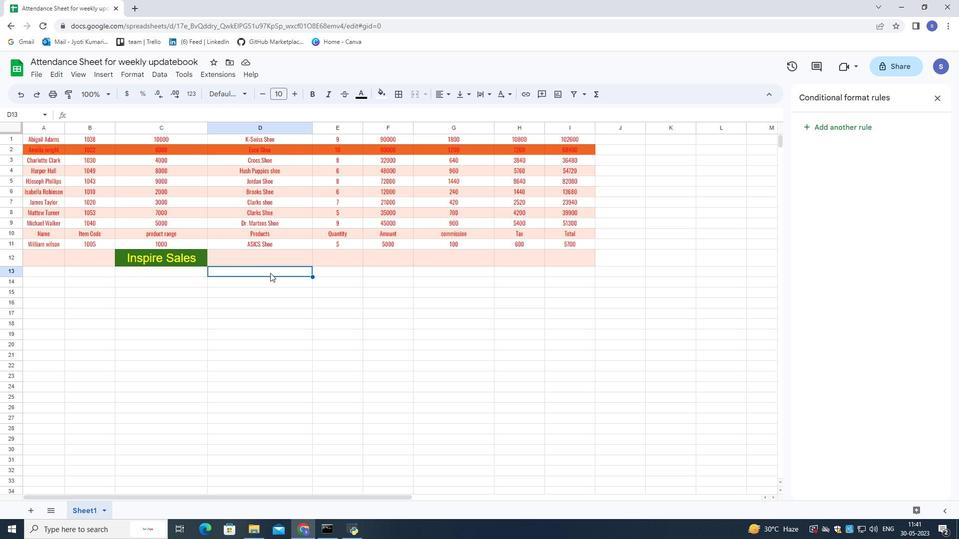 
